 Task: Create a due date automation trigger when advanced on, on the monday after a card is due add fields with custom field "Resume" set to a date in this month at 11:00 AM.
Action: Mouse moved to (1230, 342)
Screenshot: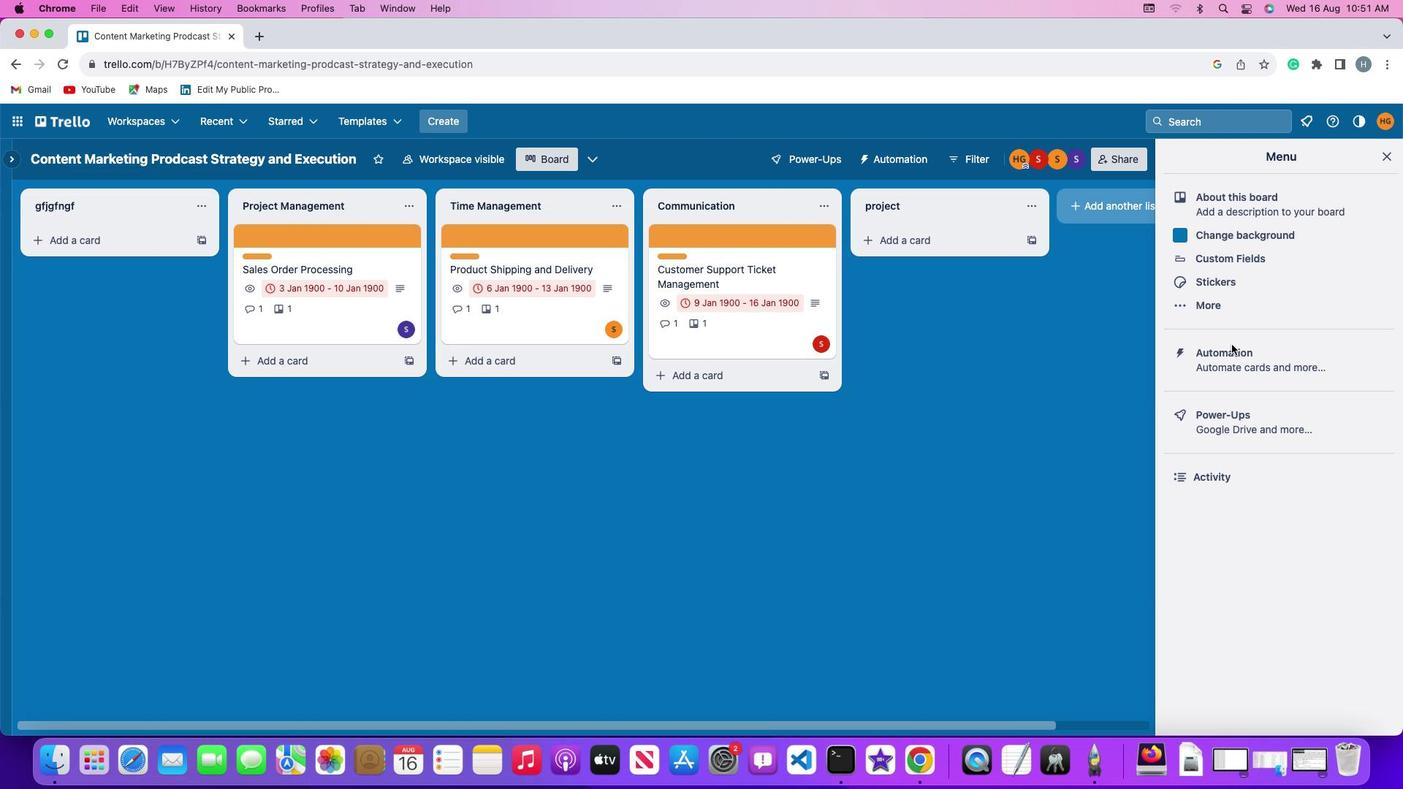 
Action: Mouse pressed left at (1230, 342)
Screenshot: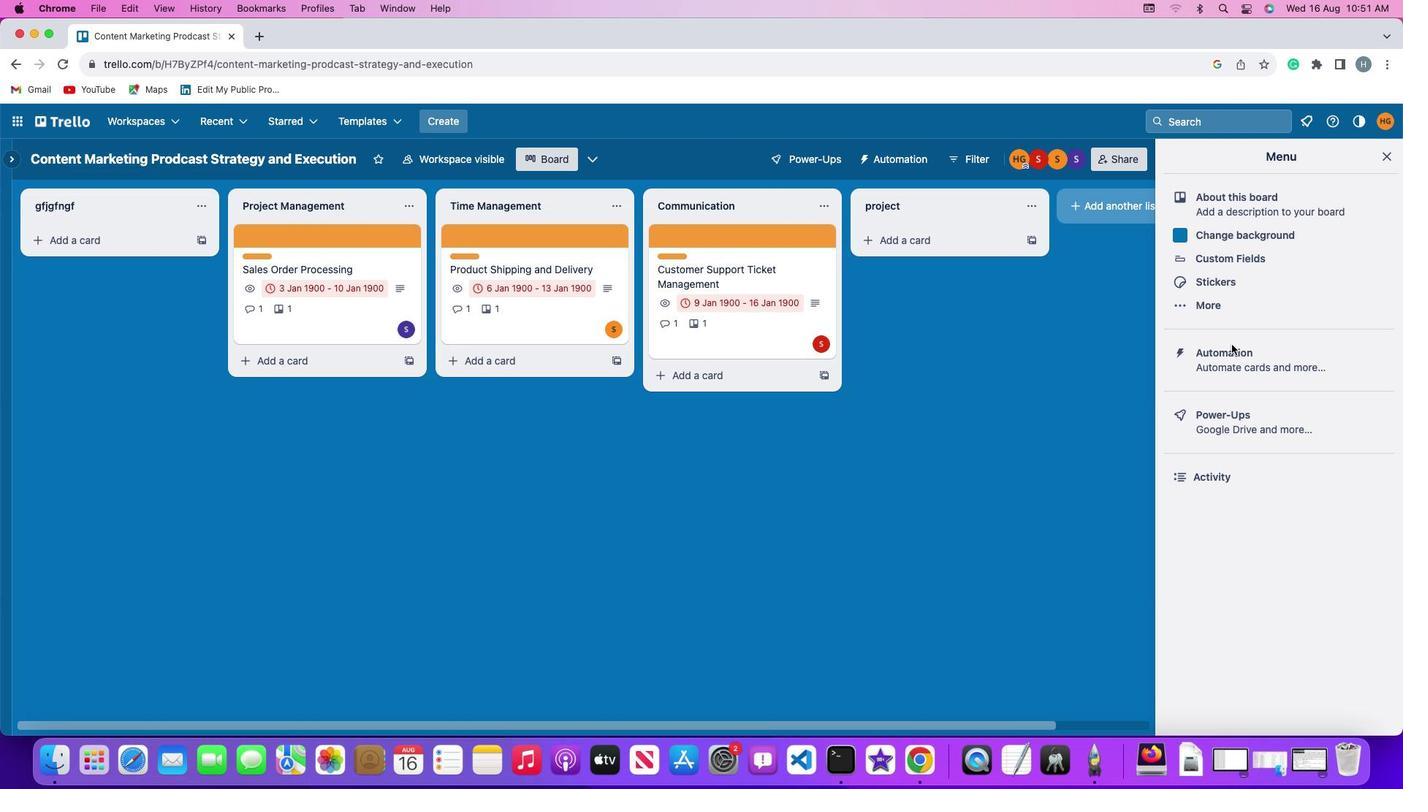 
Action: Mouse pressed left at (1230, 342)
Screenshot: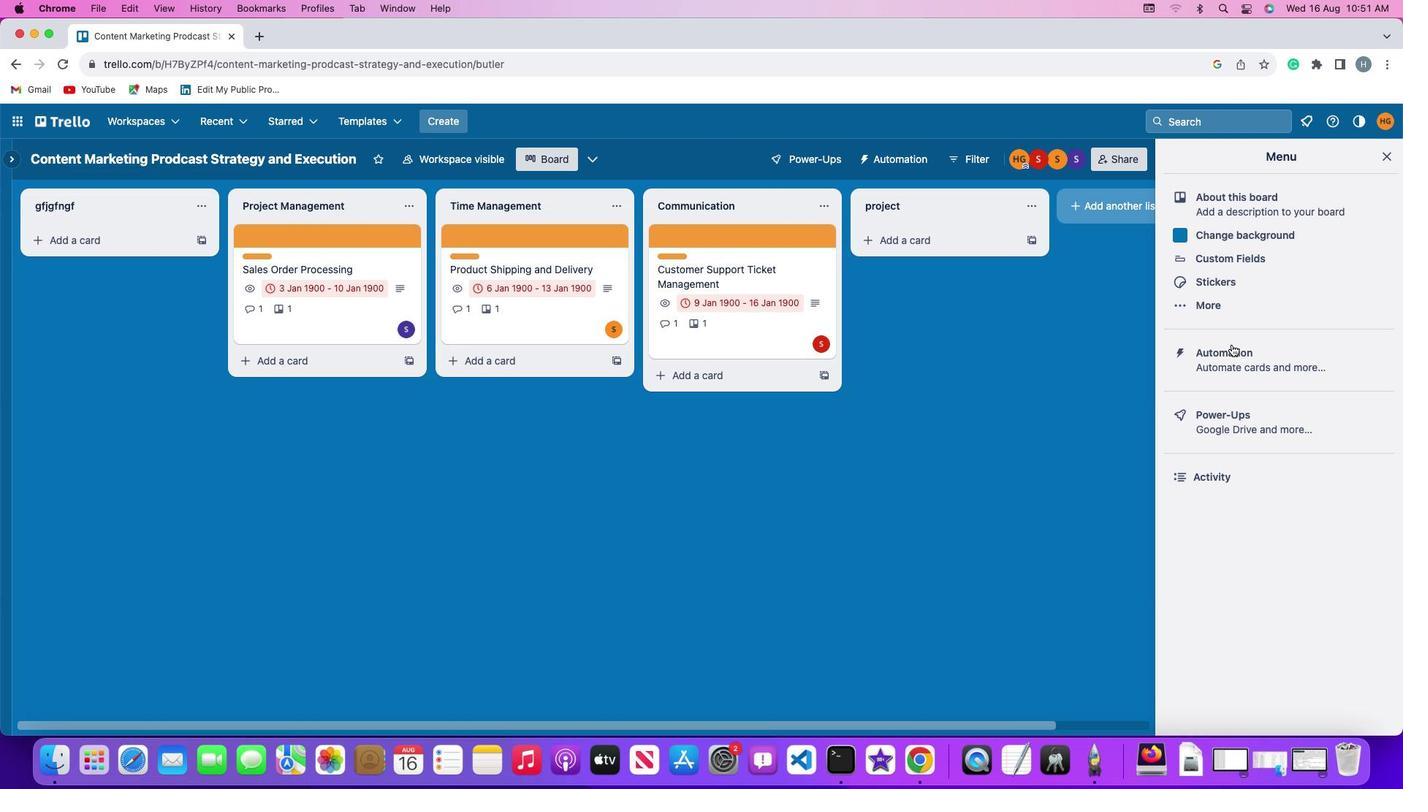 
Action: Mouse moved to (100, 344)
Screenshot: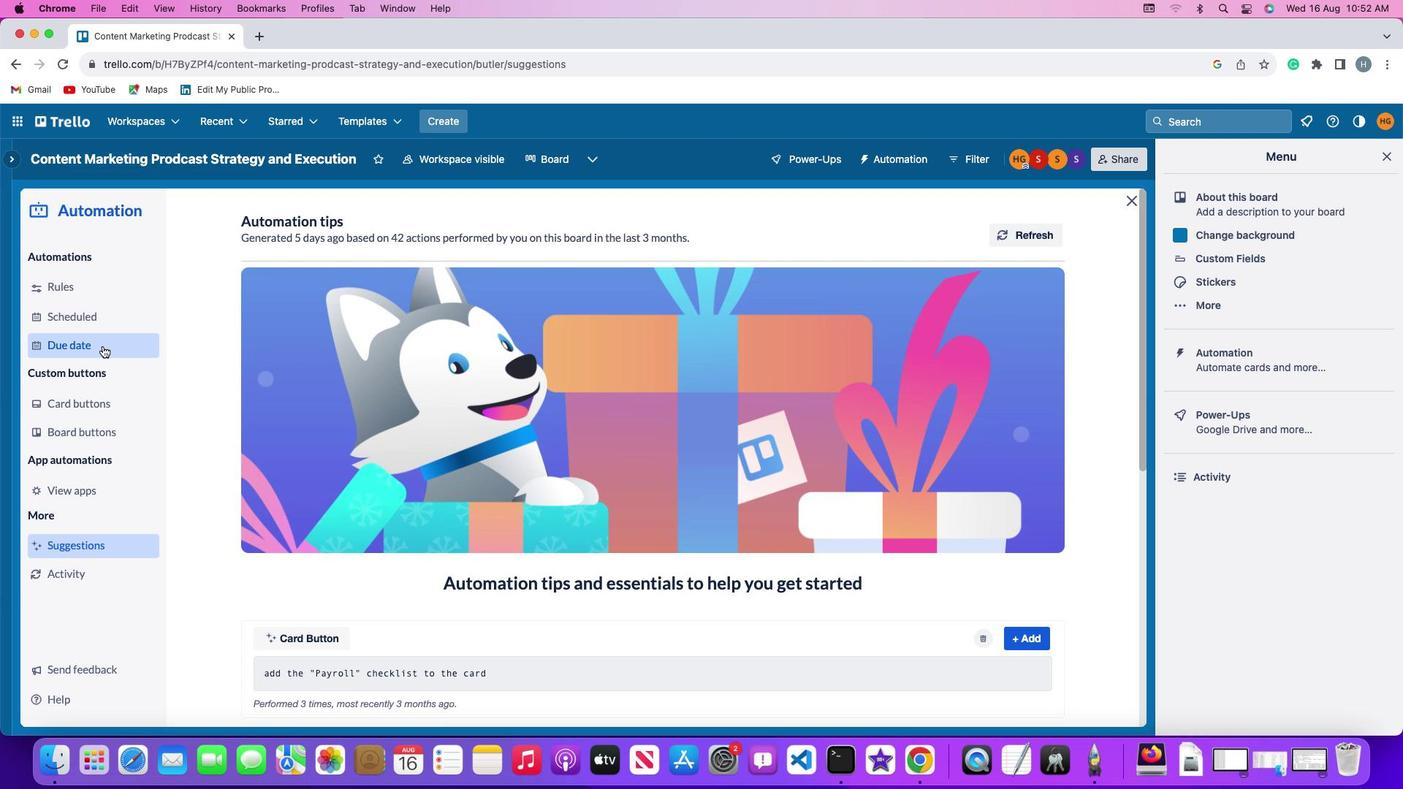 
Action: Mouse pressed left at (100, 344)
Screenshot: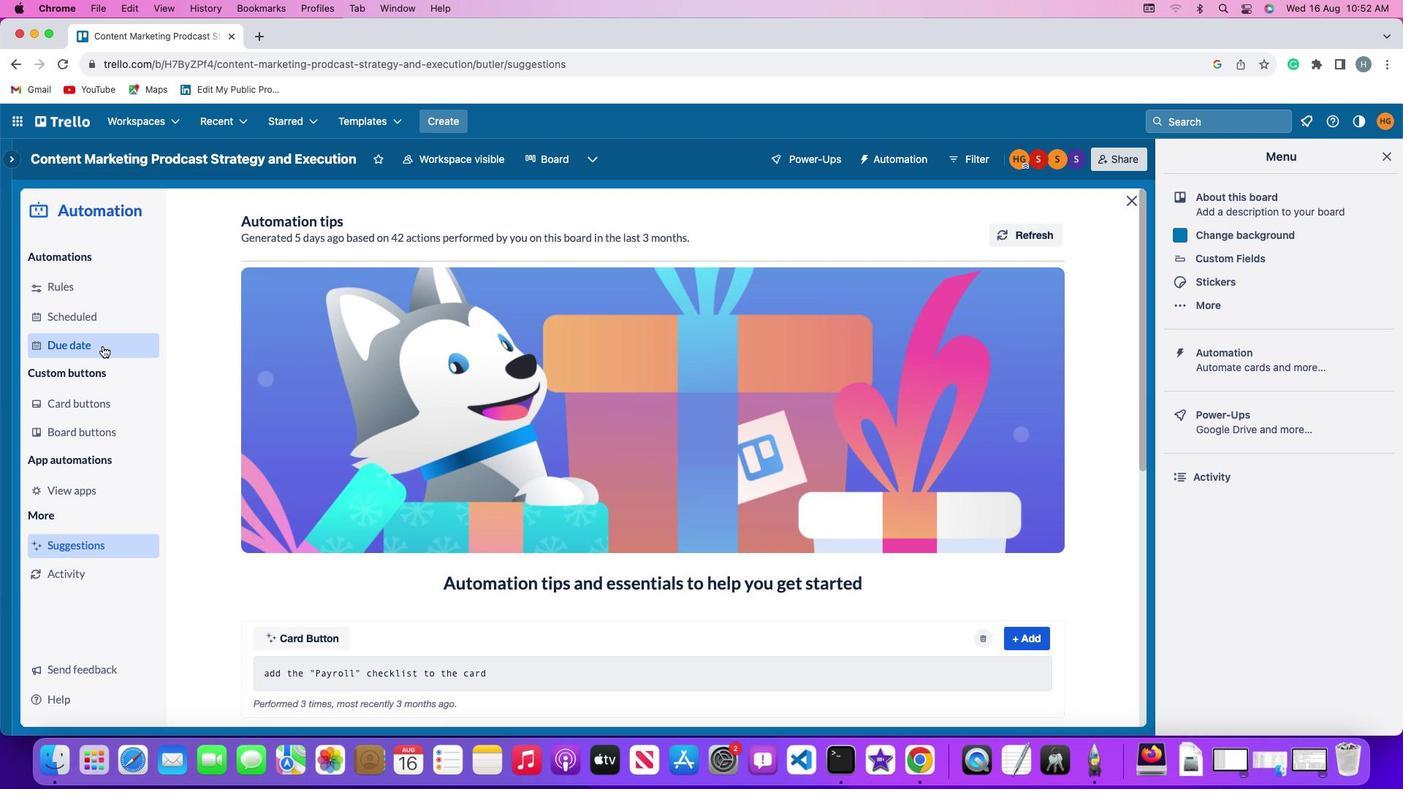 
Action: Mouse moved to (976, 228)
Screenshot: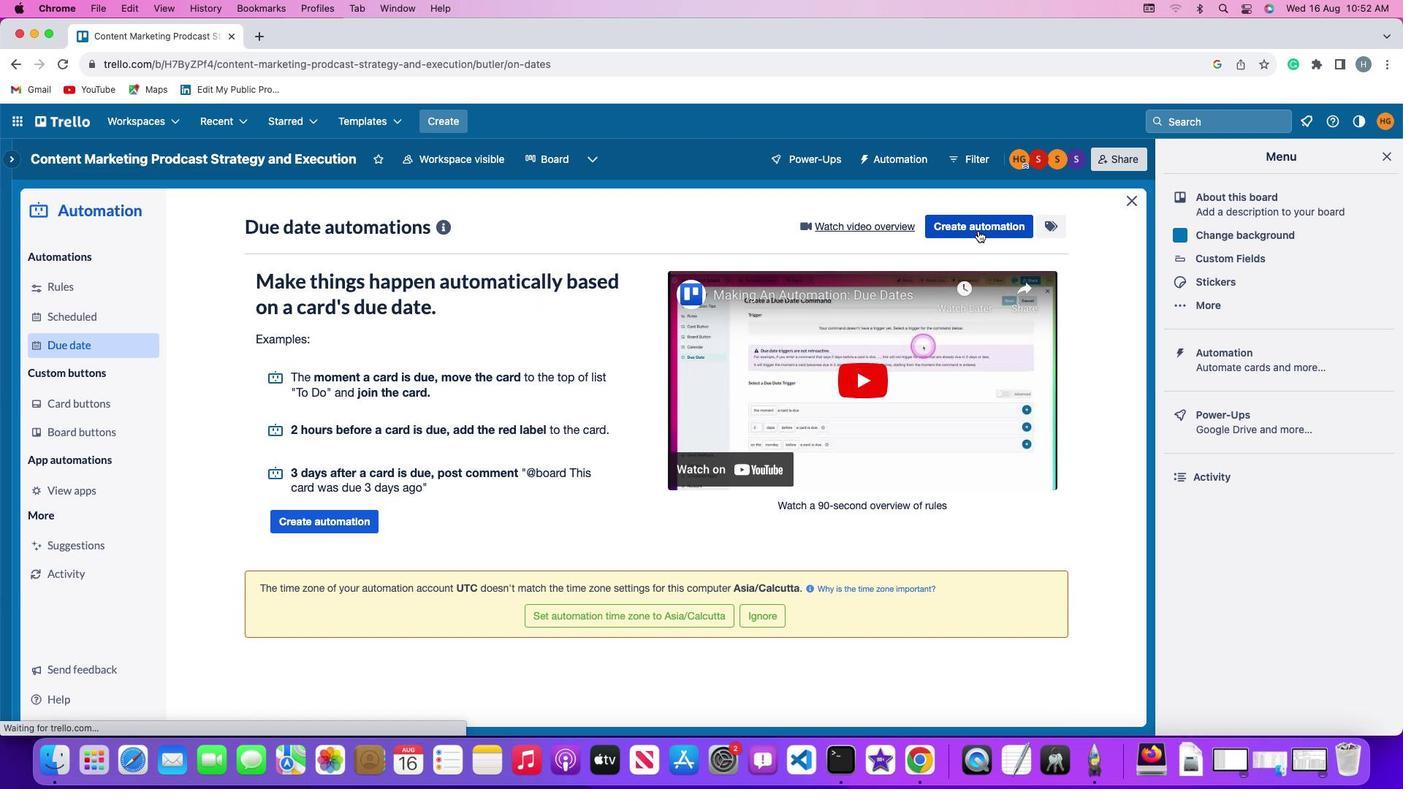 
Action: Mouse pressed left at (976, 228)
Screenshot: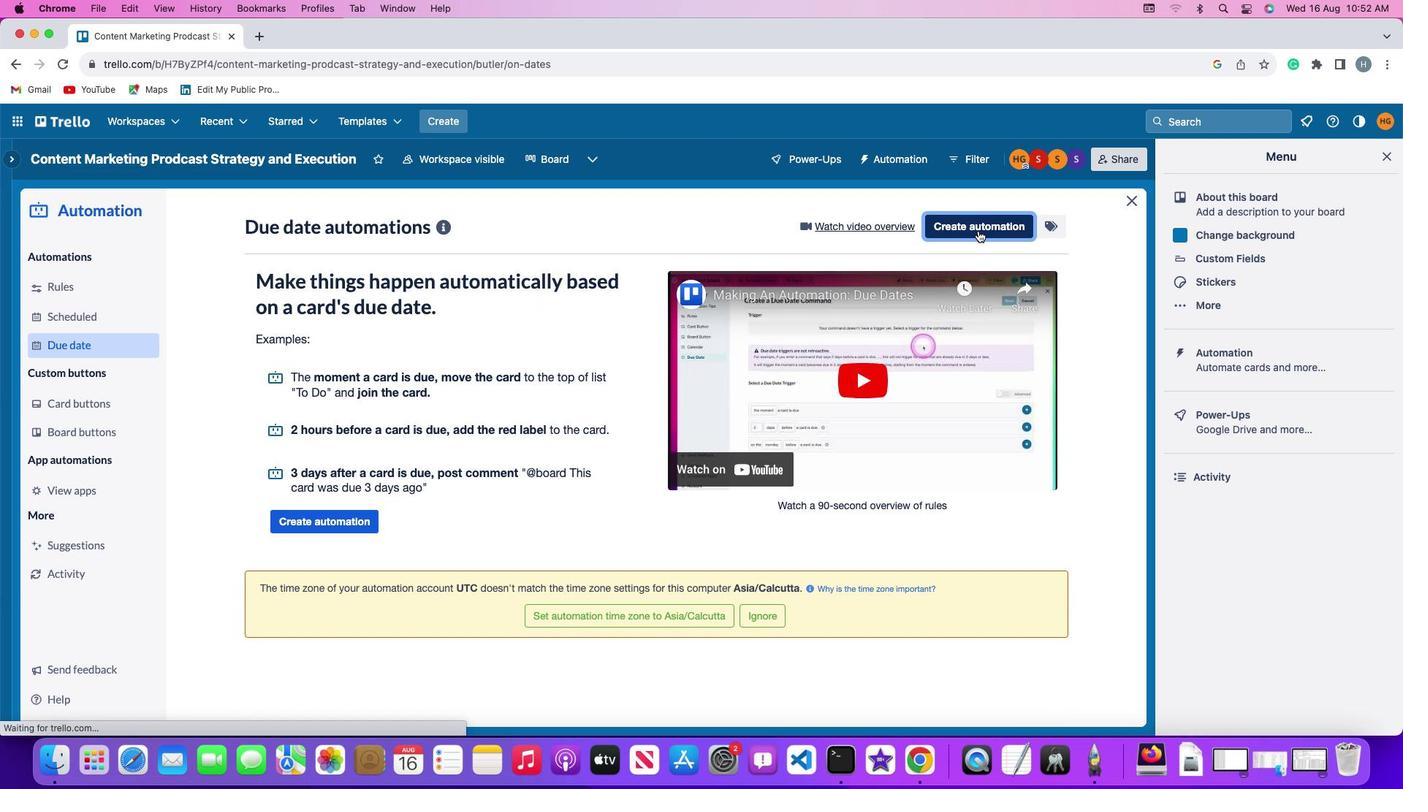 
Action: Mouse moved to (518, 365)
Screenshot: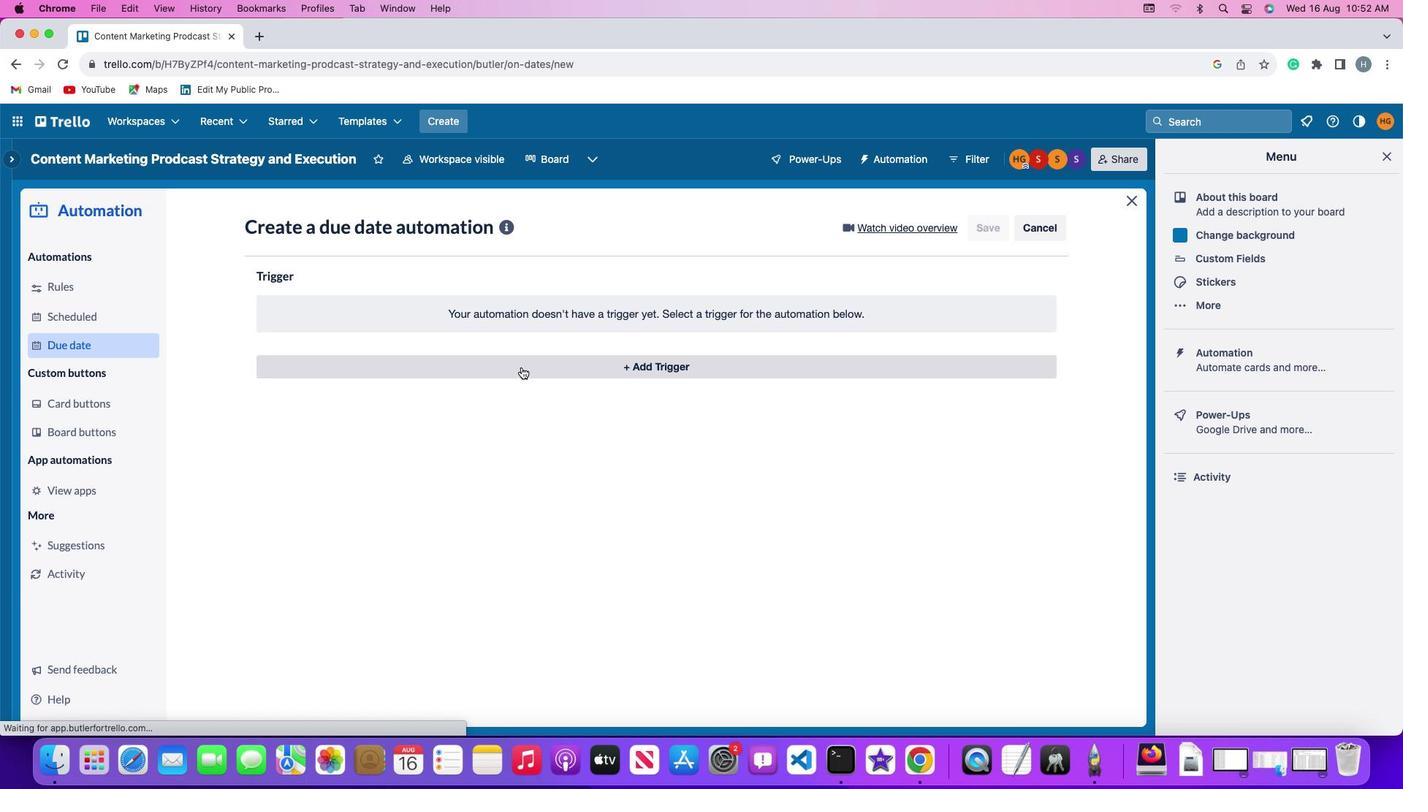 
Action: Mouse pressed left at (518, 365)
Screenshot: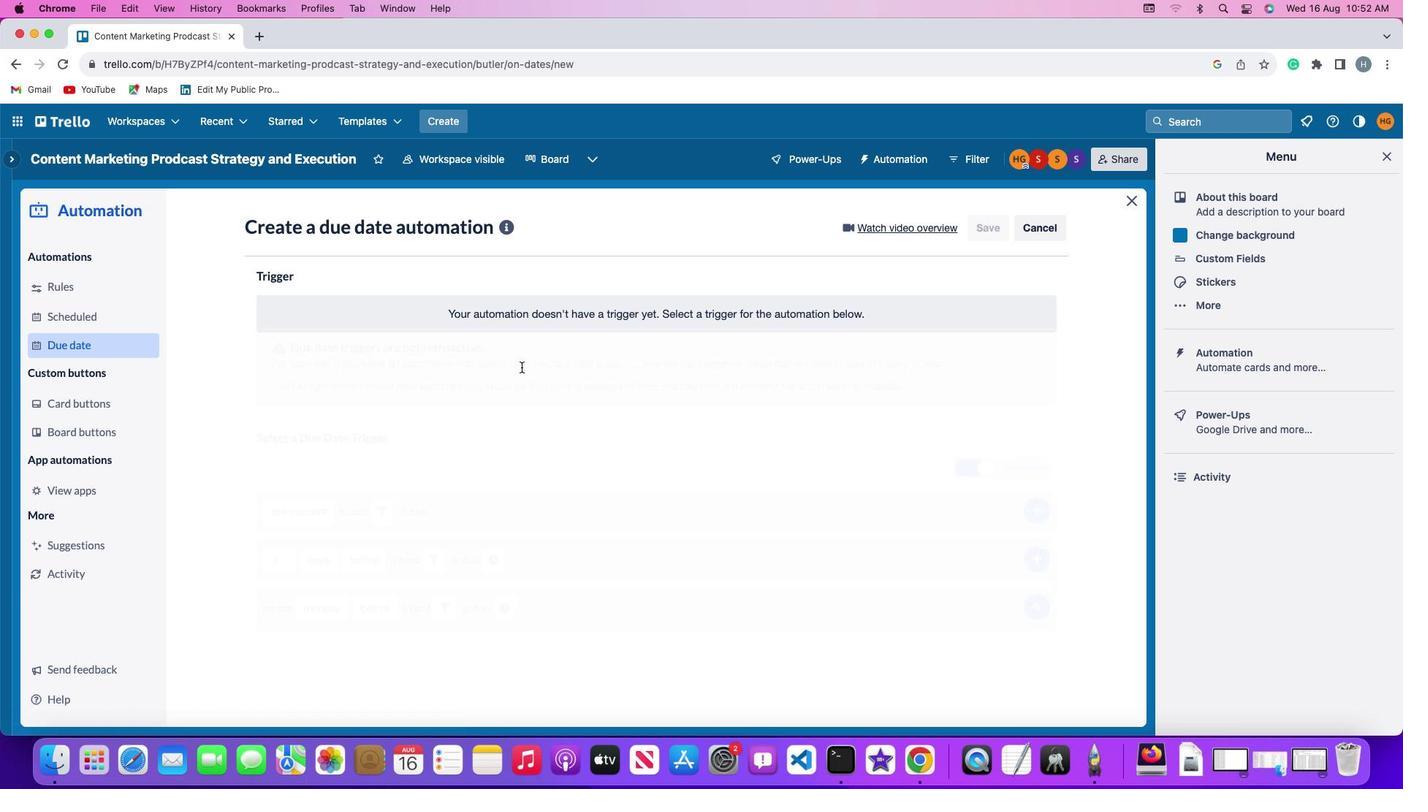 
Action: Mouse moved to (304, 630)
Screenshot: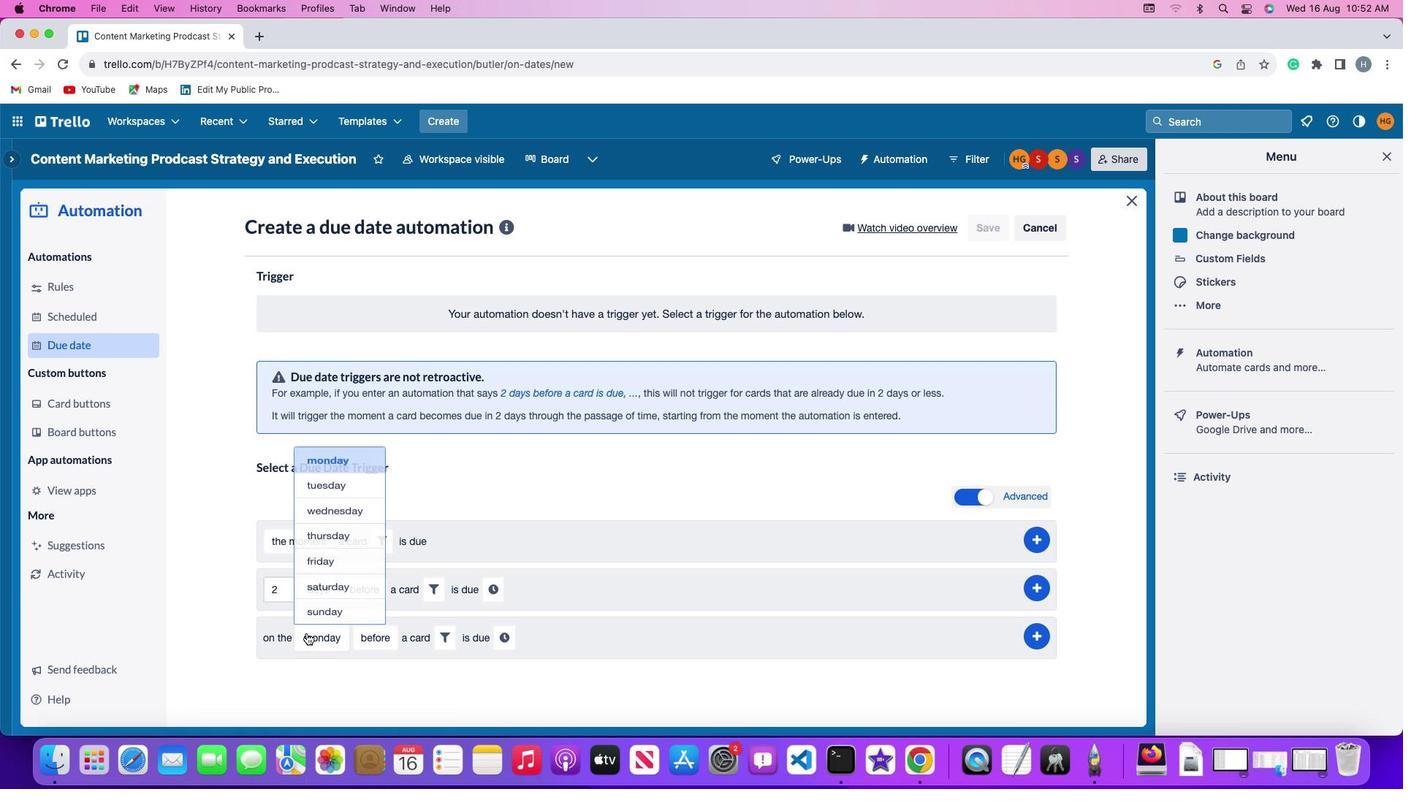 
Action: Mouse pressed left at (304, 630)
Screenshot: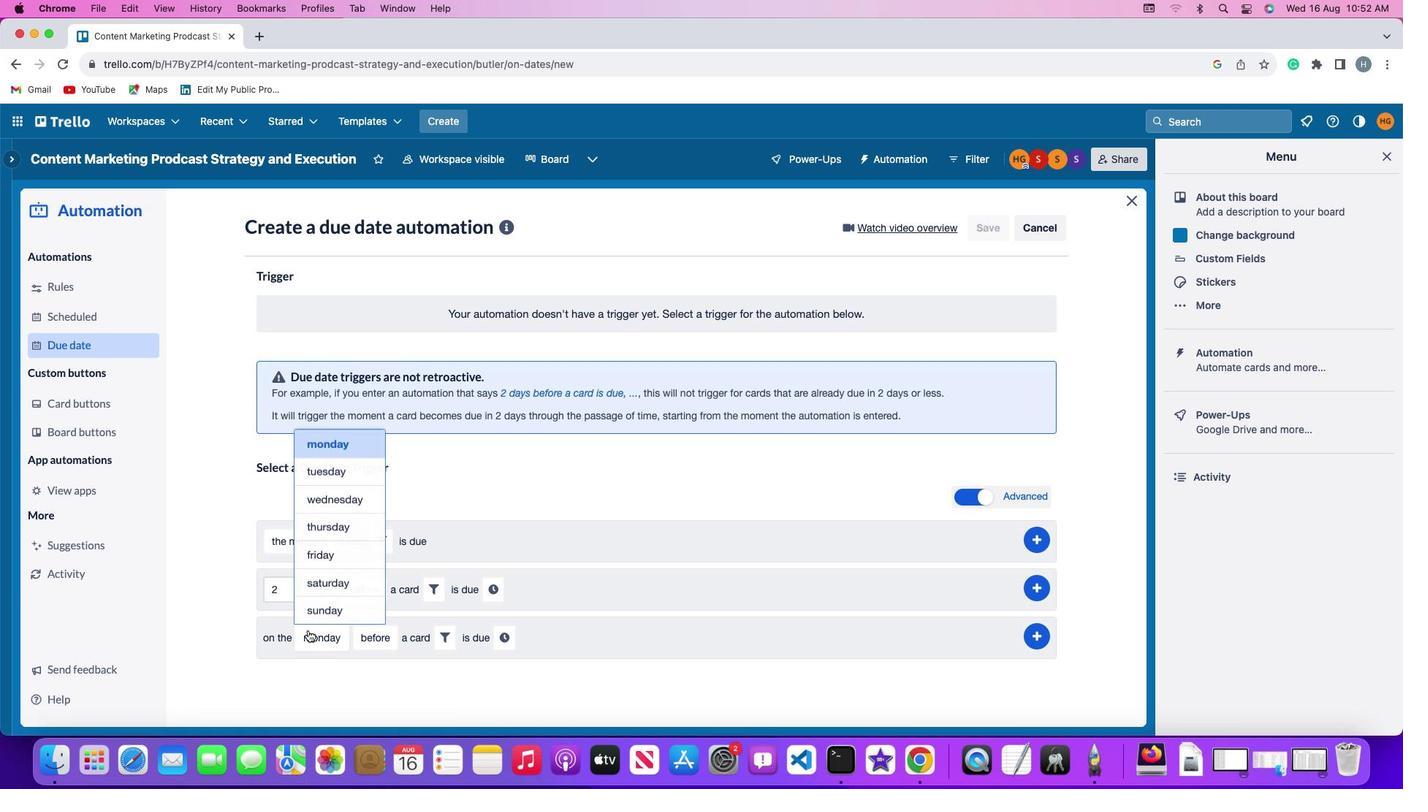 
Action: Mouse moved to (340, 429)
Screenshot: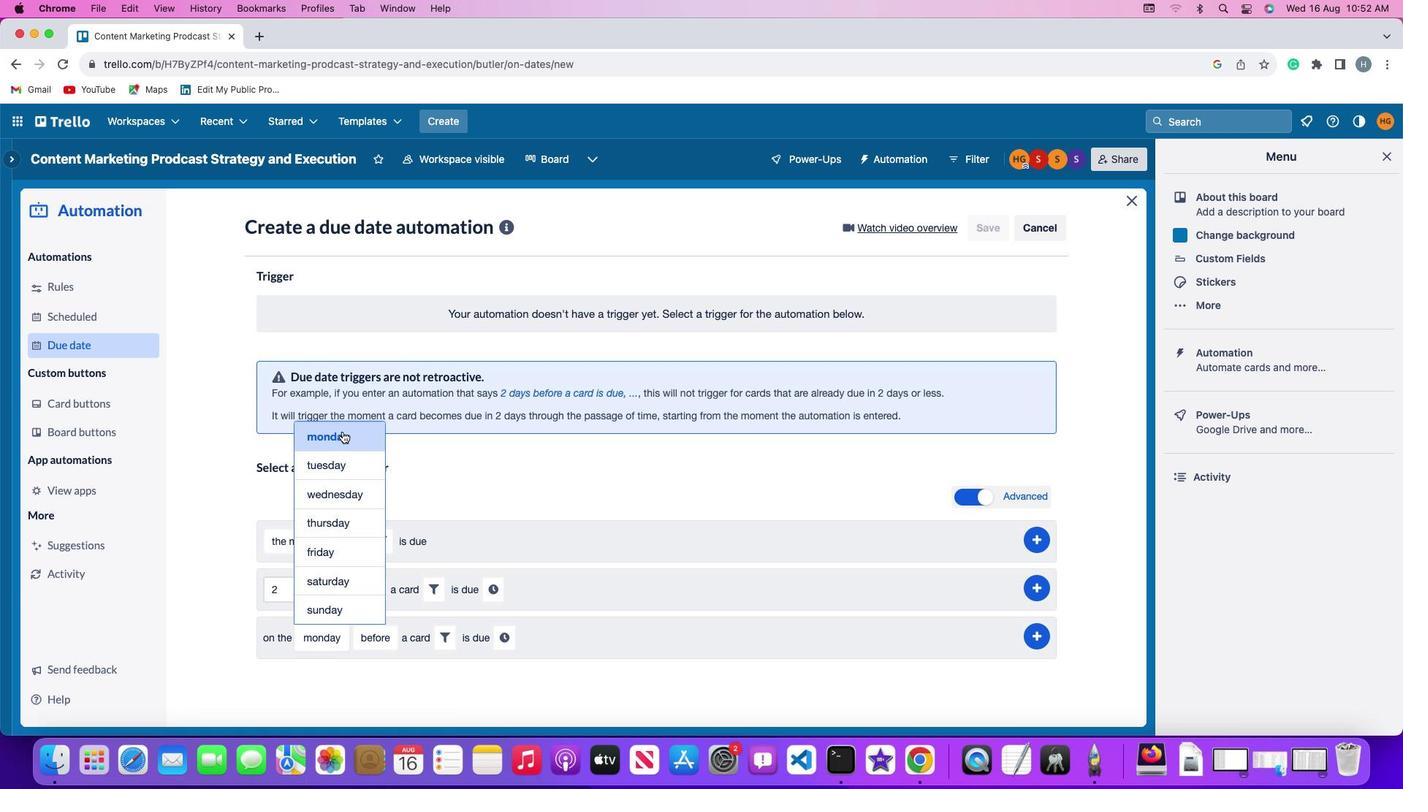 
Action: Mouse pressed left at (340, 429)
Screenshot: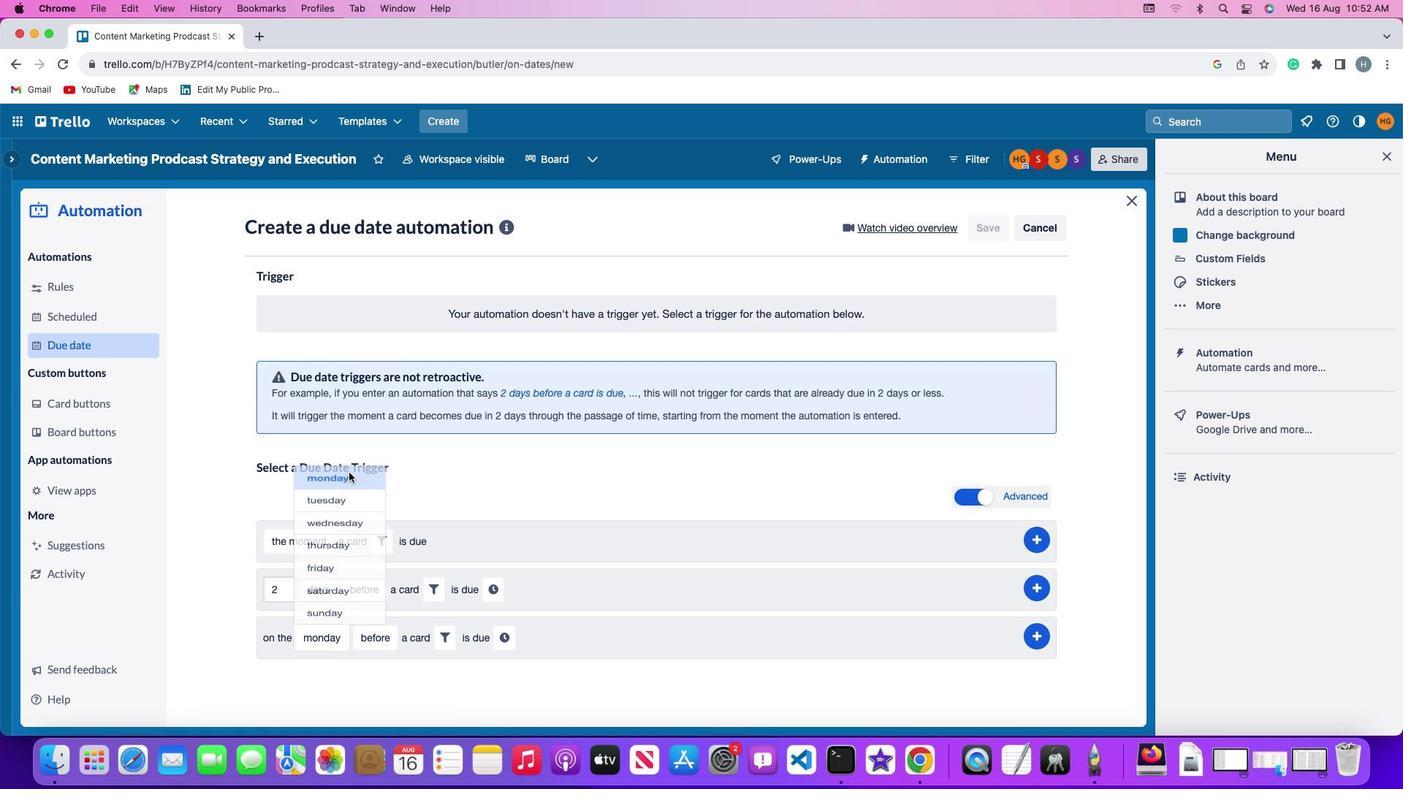 
Action: Mouse moved to (360, 633)
Screenshot: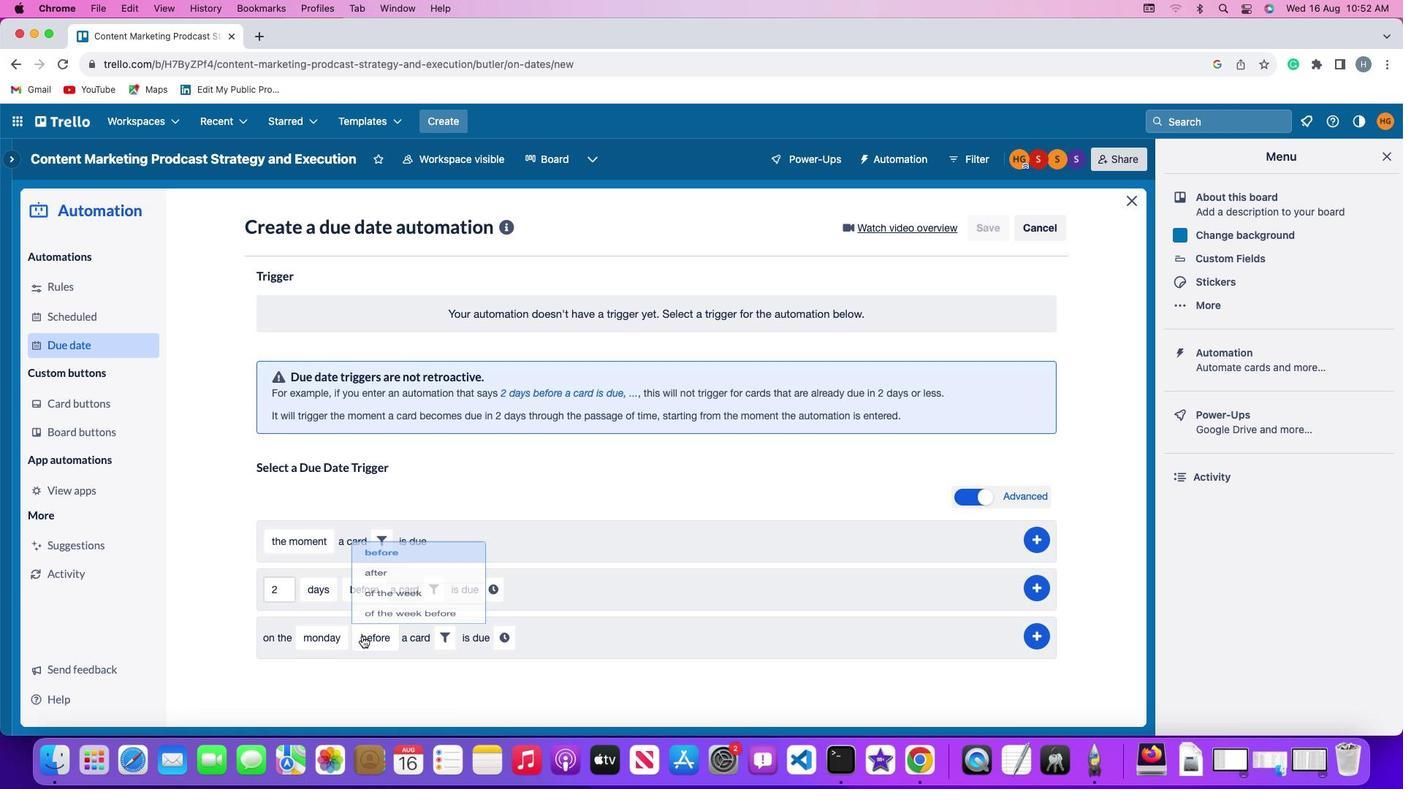 
Action: Mouse pressed left at (360, 633)
Screenshot: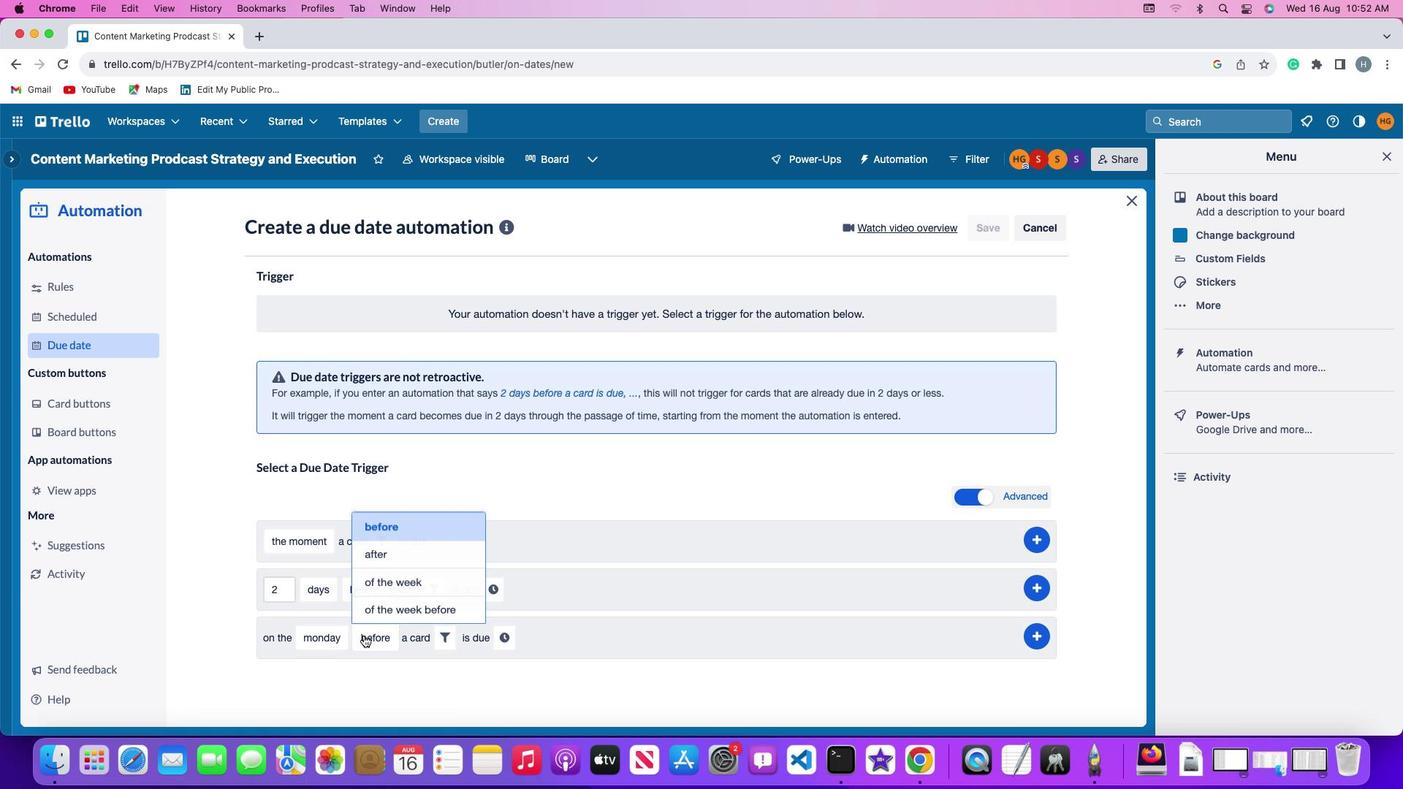
Action: Mouse moved to (383, 543)
Screenshot: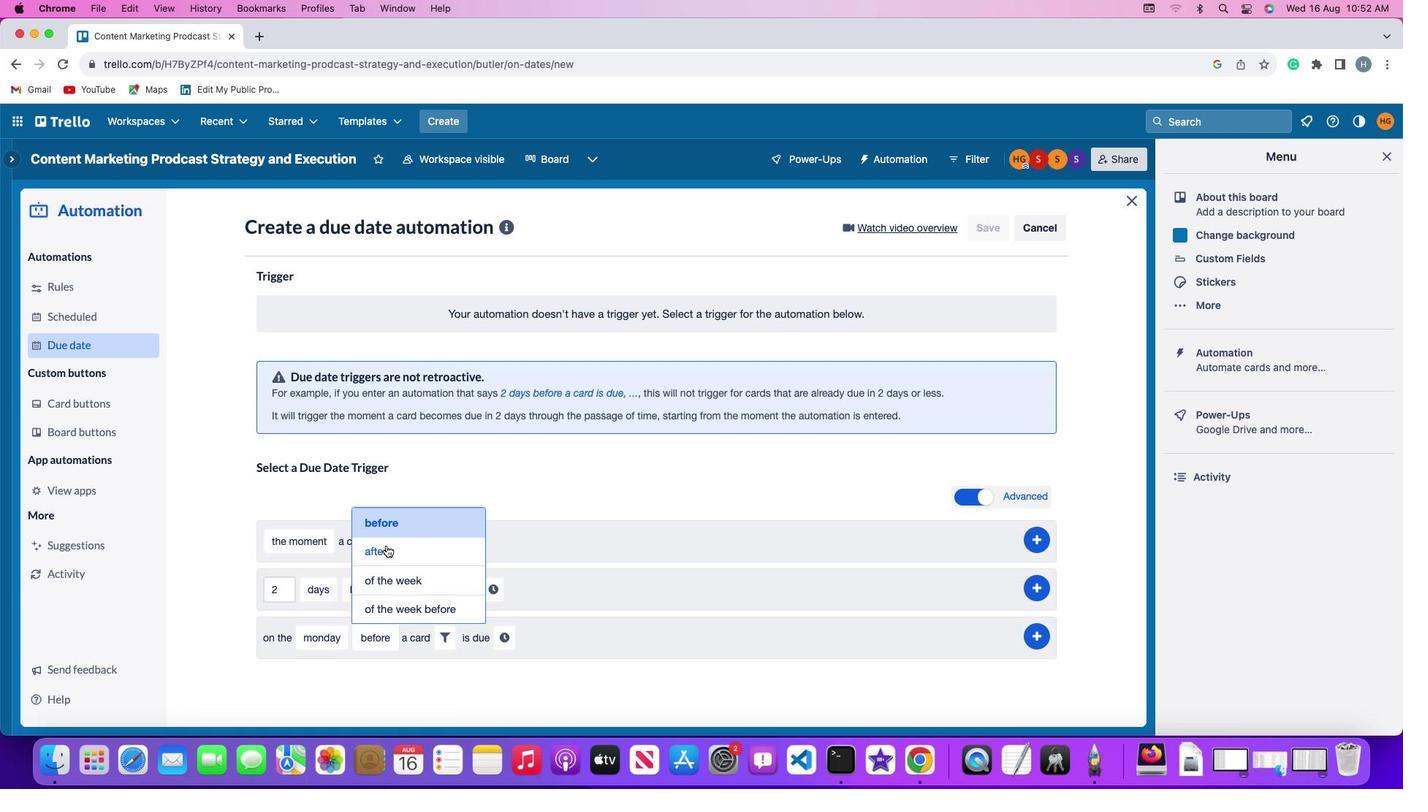 
Action: Mouse pressed left at (383, 543)
Screenshot: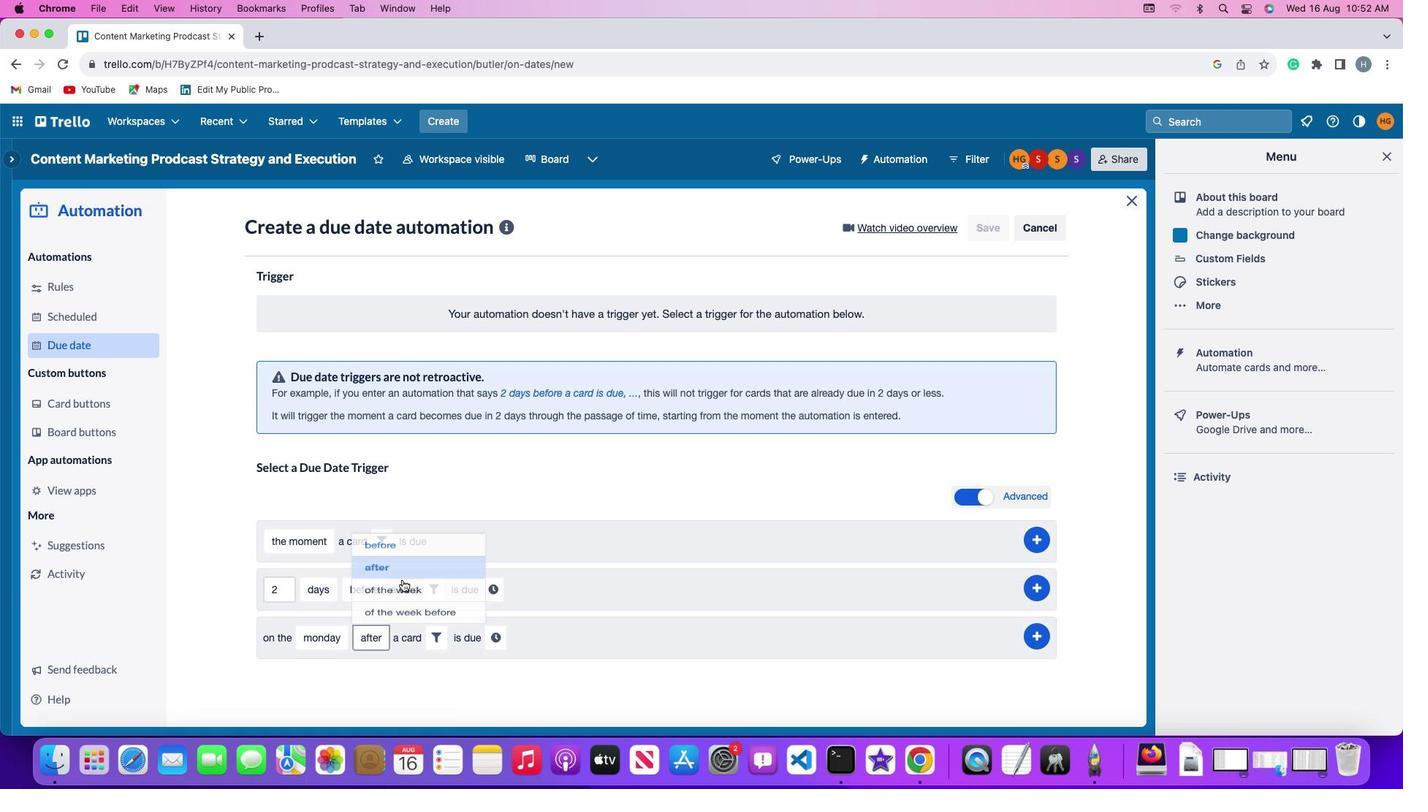 
Action: Mouse moved to (436, 638)
Screenshot: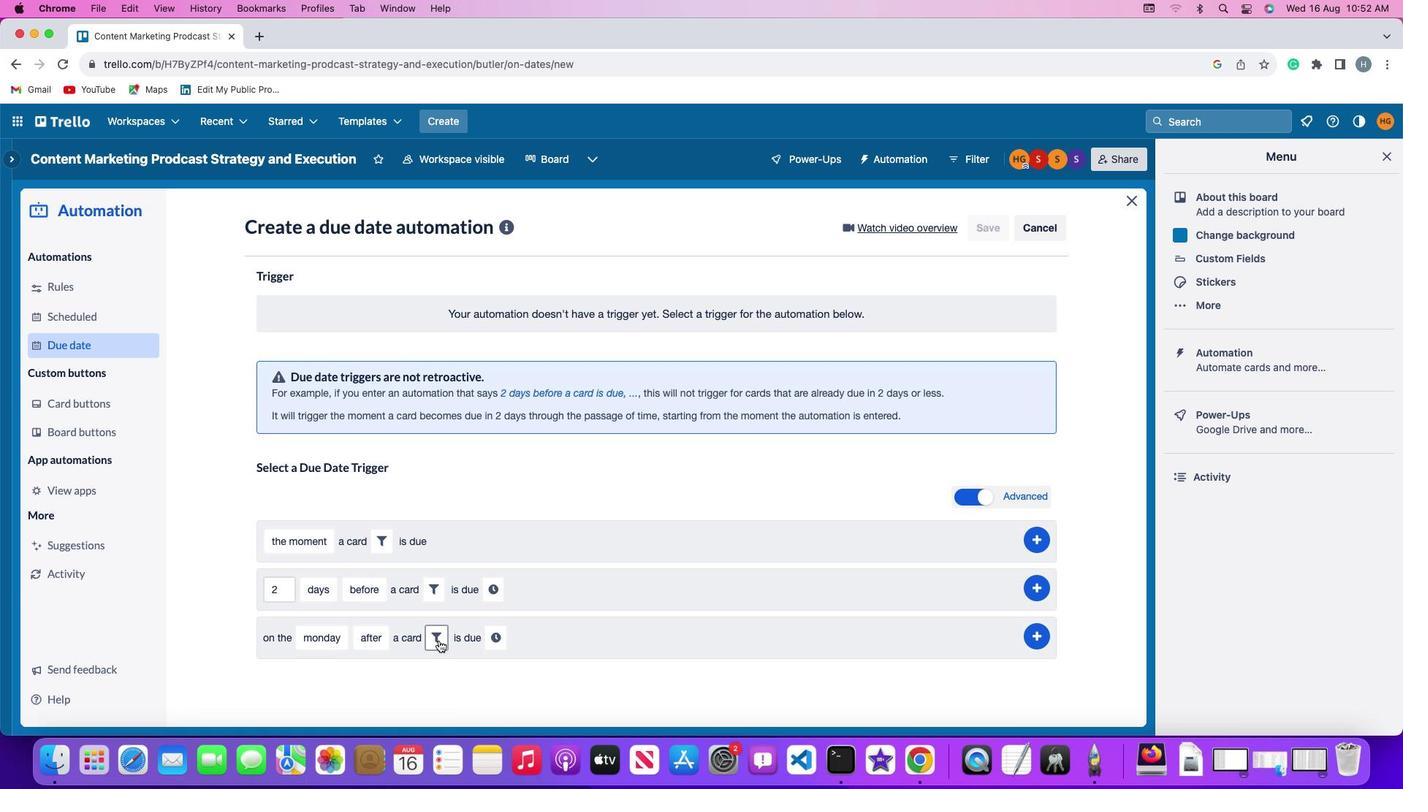 
Action: Mouse pressed left at (436, 638)
Screenshot: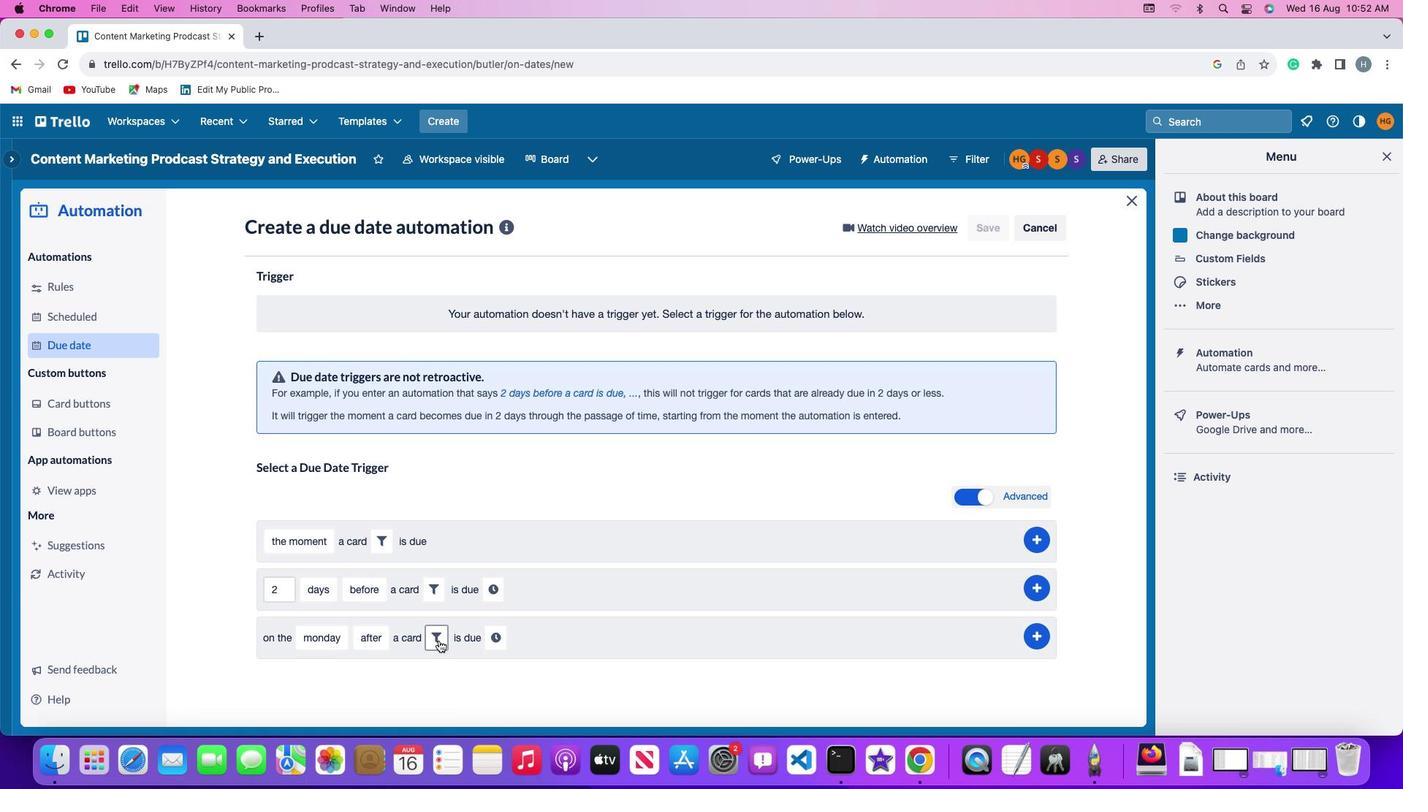 
Action: Mouse moved to (673, 678)
Screenshot: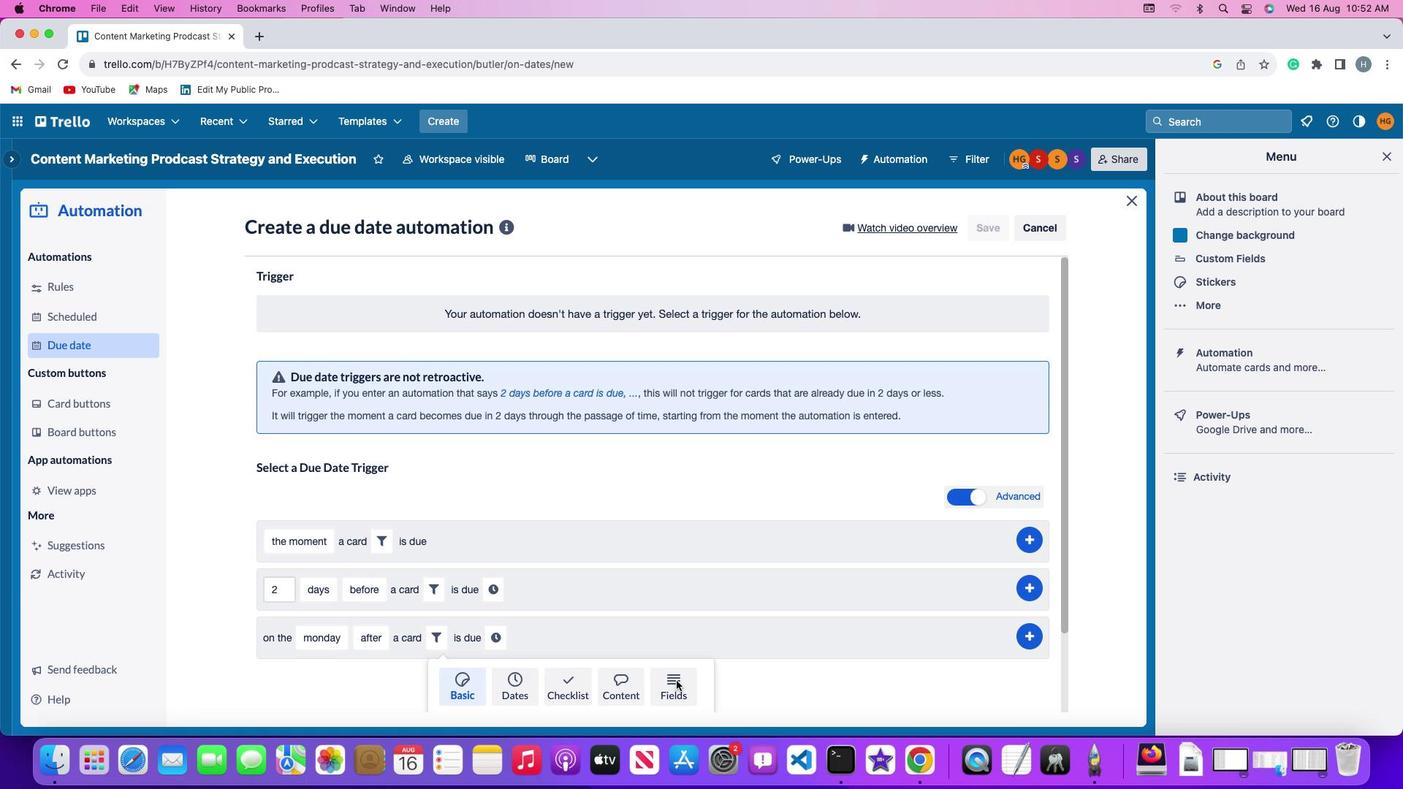 
Action: Mouse pressed left at (673, 678)
Screenshot: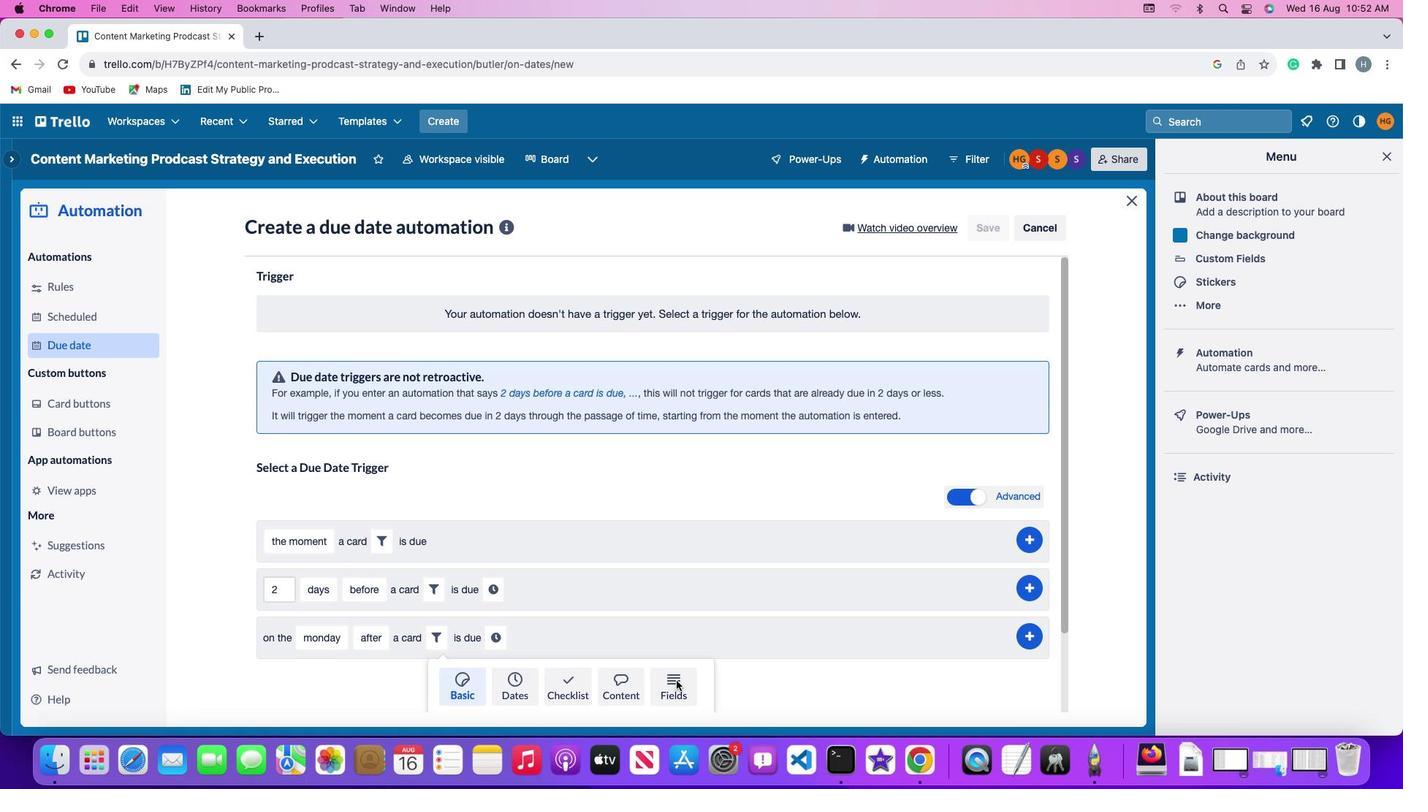 
Action: Mouse moved to (390, 690)
Screenshot: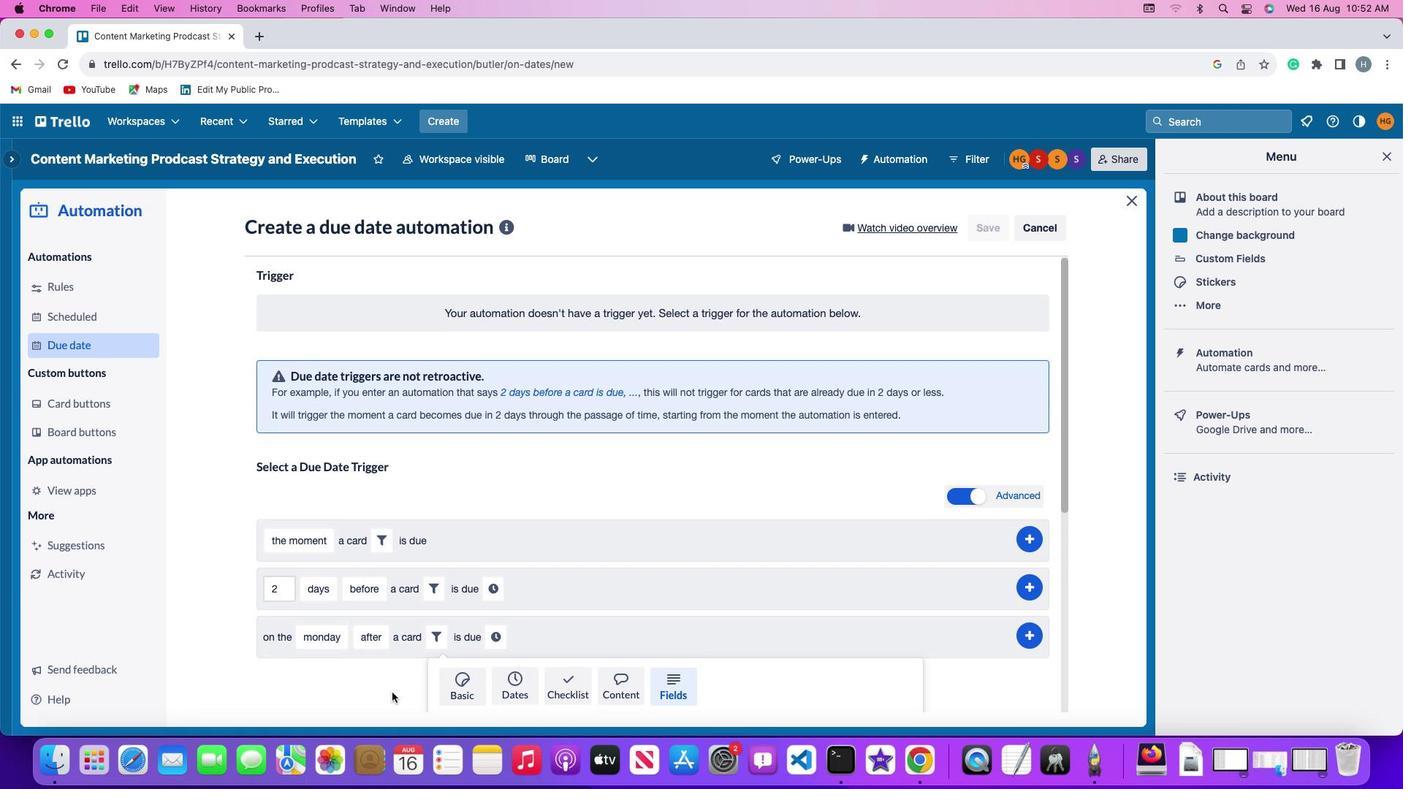 
Action: Mouse scrolled (390, 690) with delta (-1, -2)
Screenshot: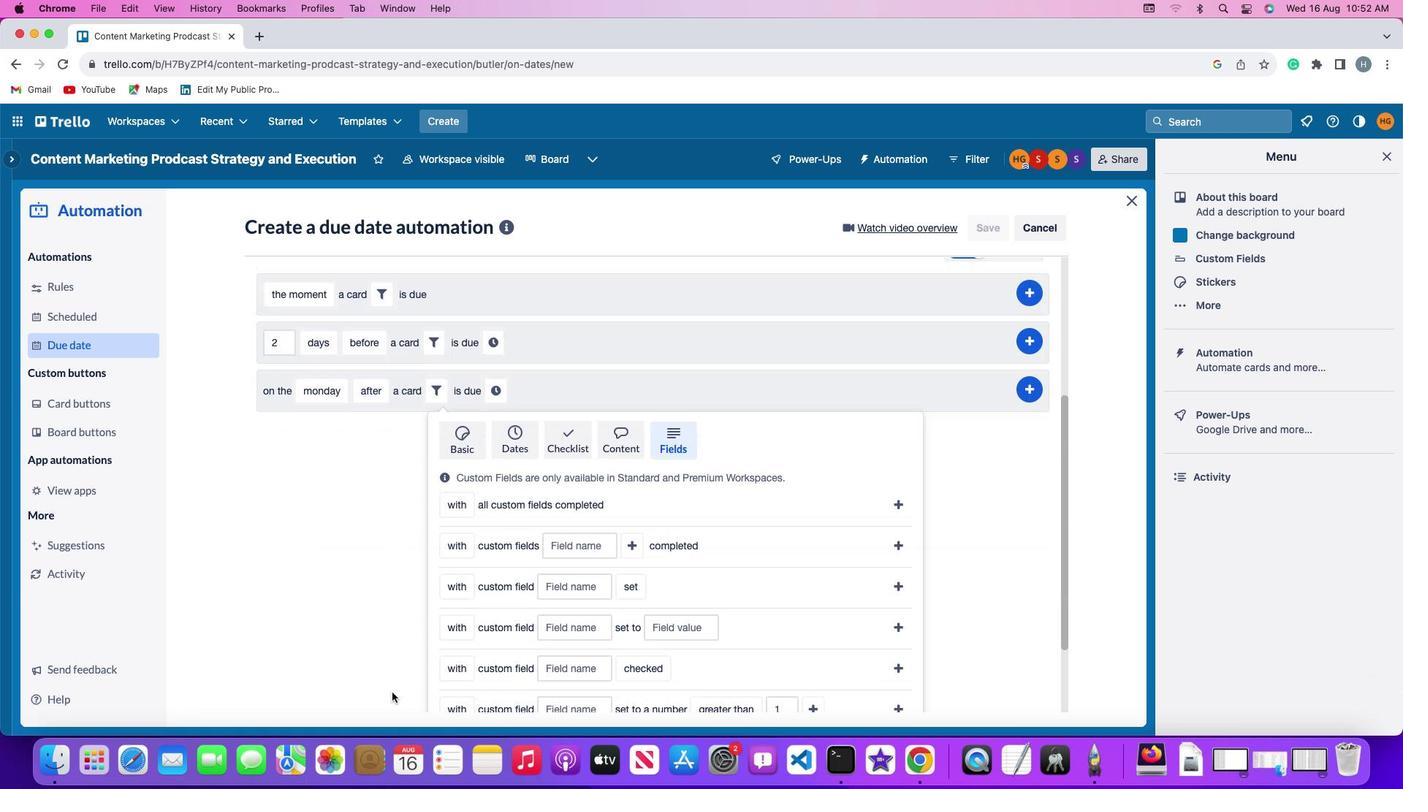 
Action: Mouse scrolled (390, 690) with delta (-1, -2)
Screenshot: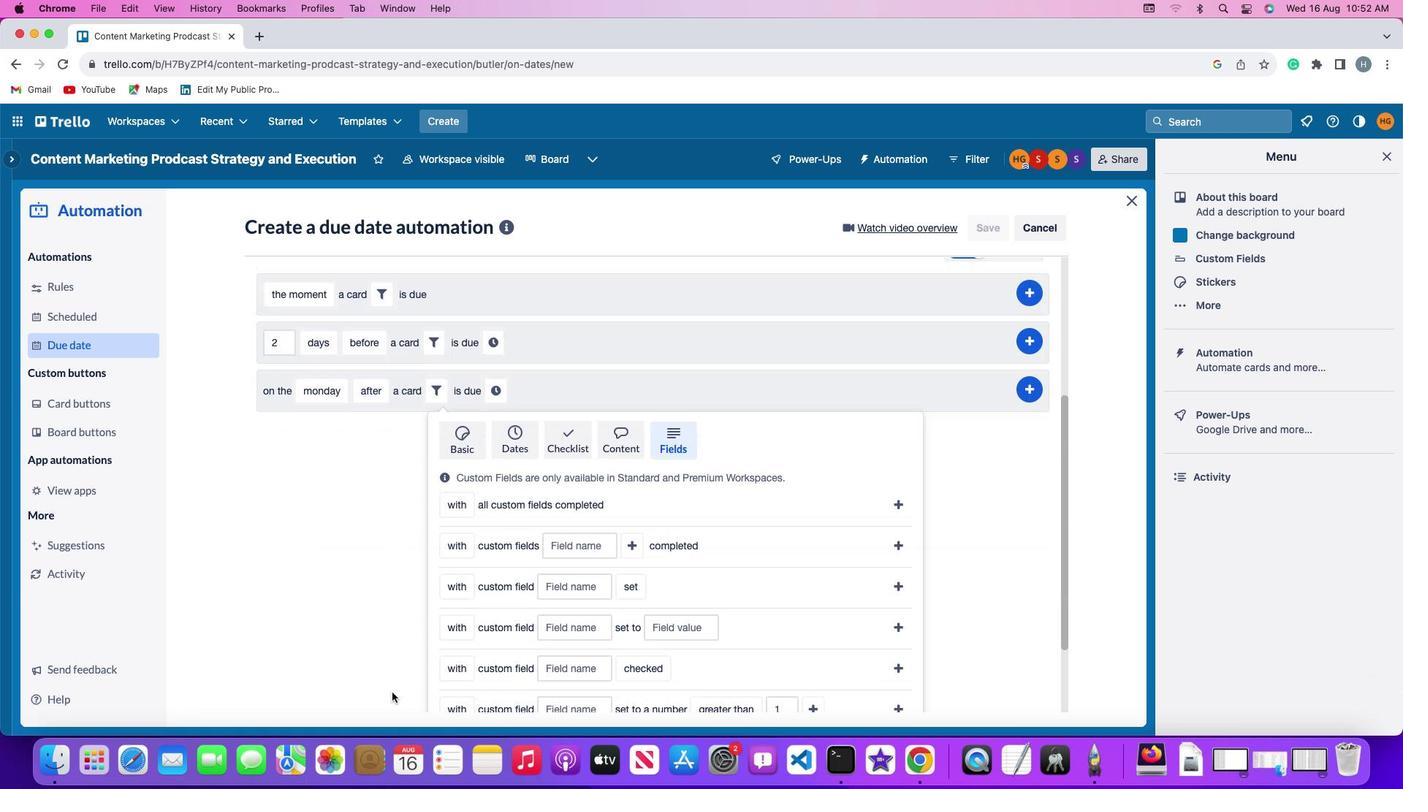 
Action: Mouse scrolled (390, 690) with delta (-1, -3)
Screenshot: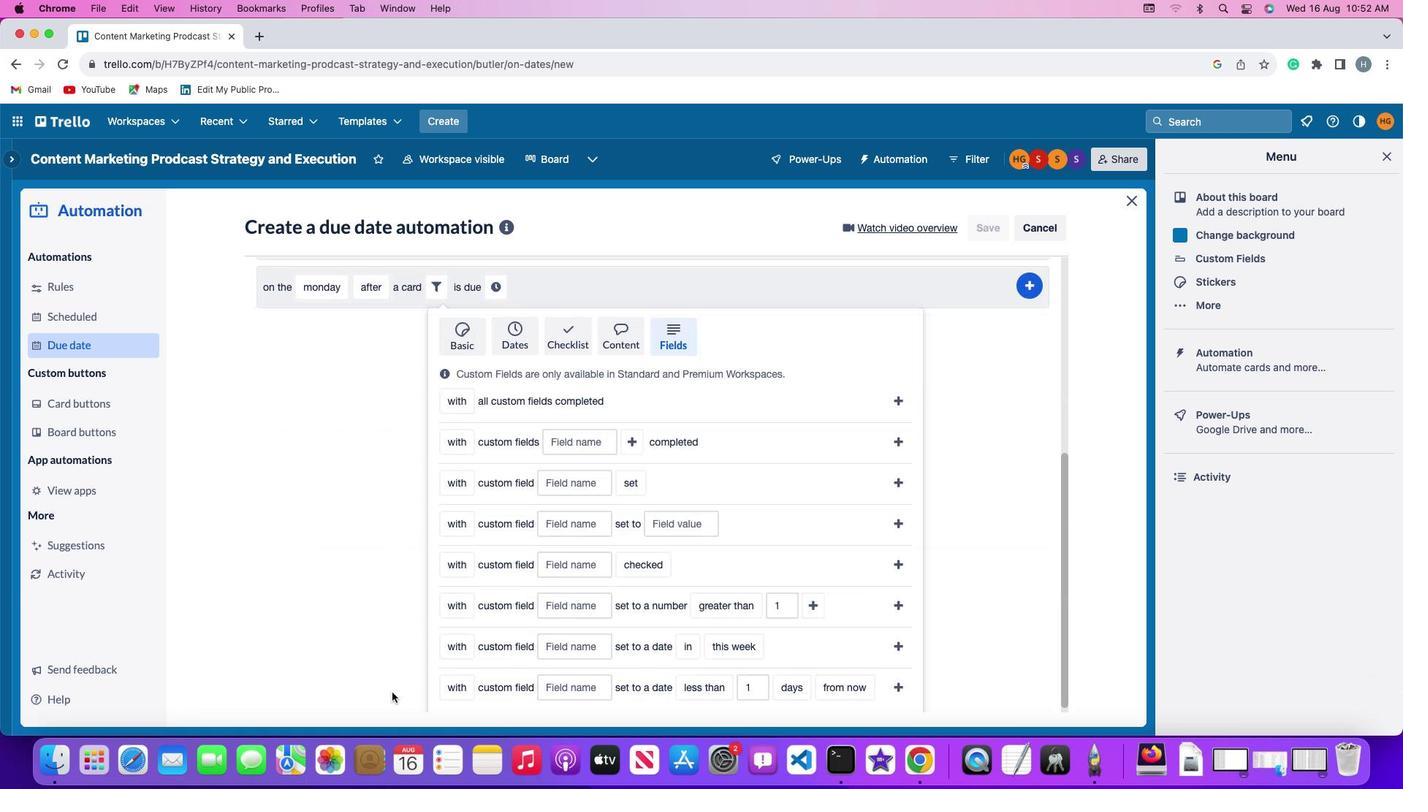 
Action: Mouse scrolled (390, 690) with delta (-1, -5)
Screenshot: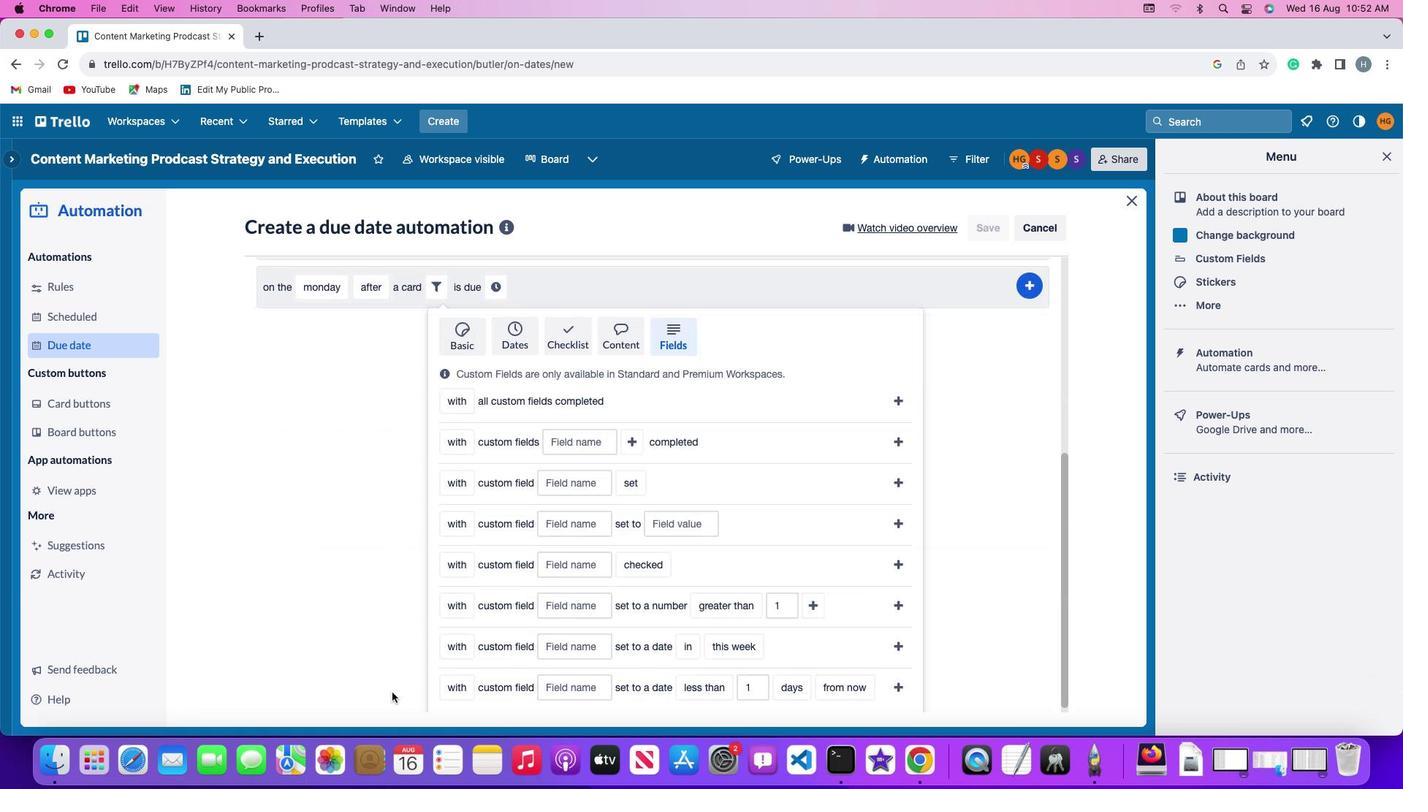 
Action: Mouse scrolled (390, 690) with delta (-1, -5)
Screenshot: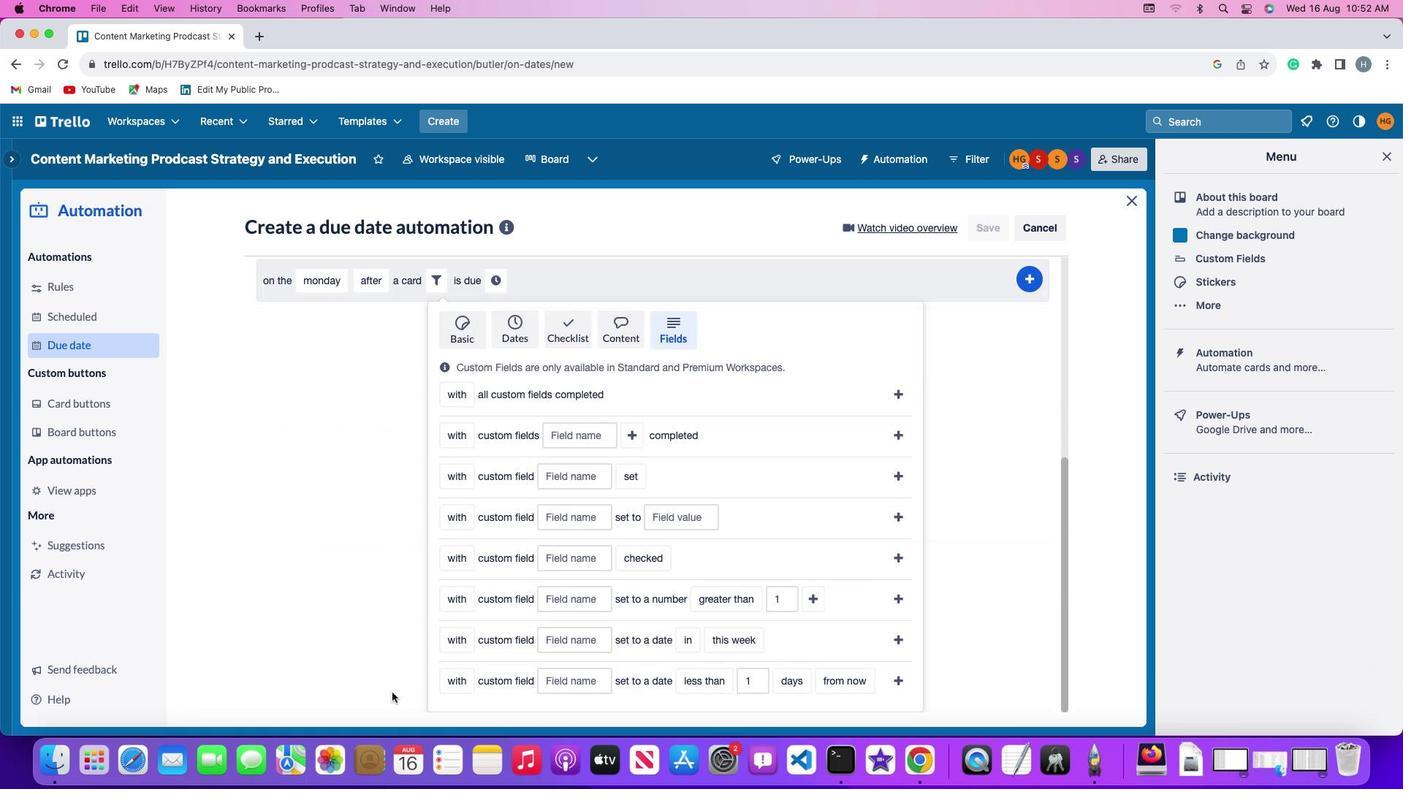 
Action: Mouse scrolled (390, 690) with delta (-1, -5)
Screenshot: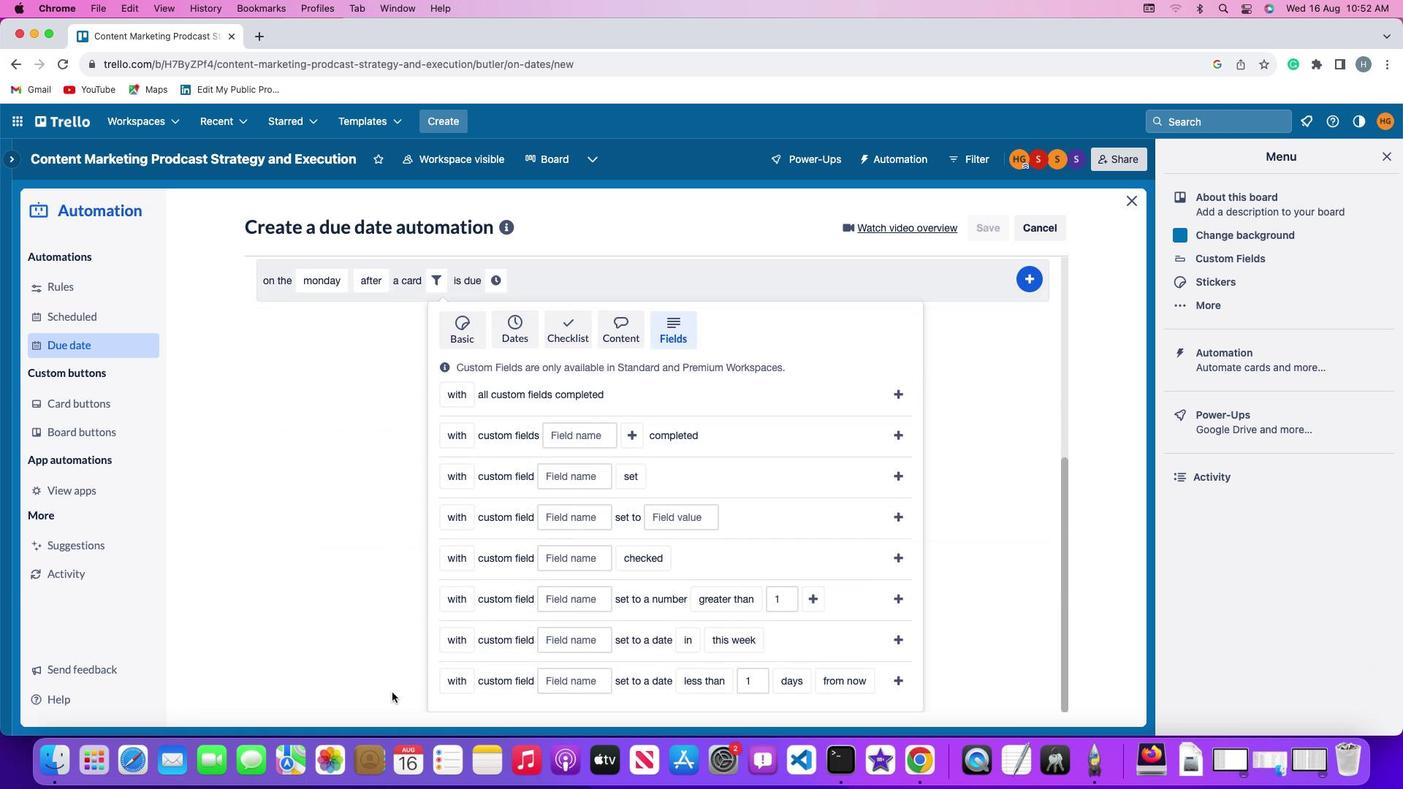 
Action: Mouse scrolled (390, 690) with delta (-1, -2)
Screenshot: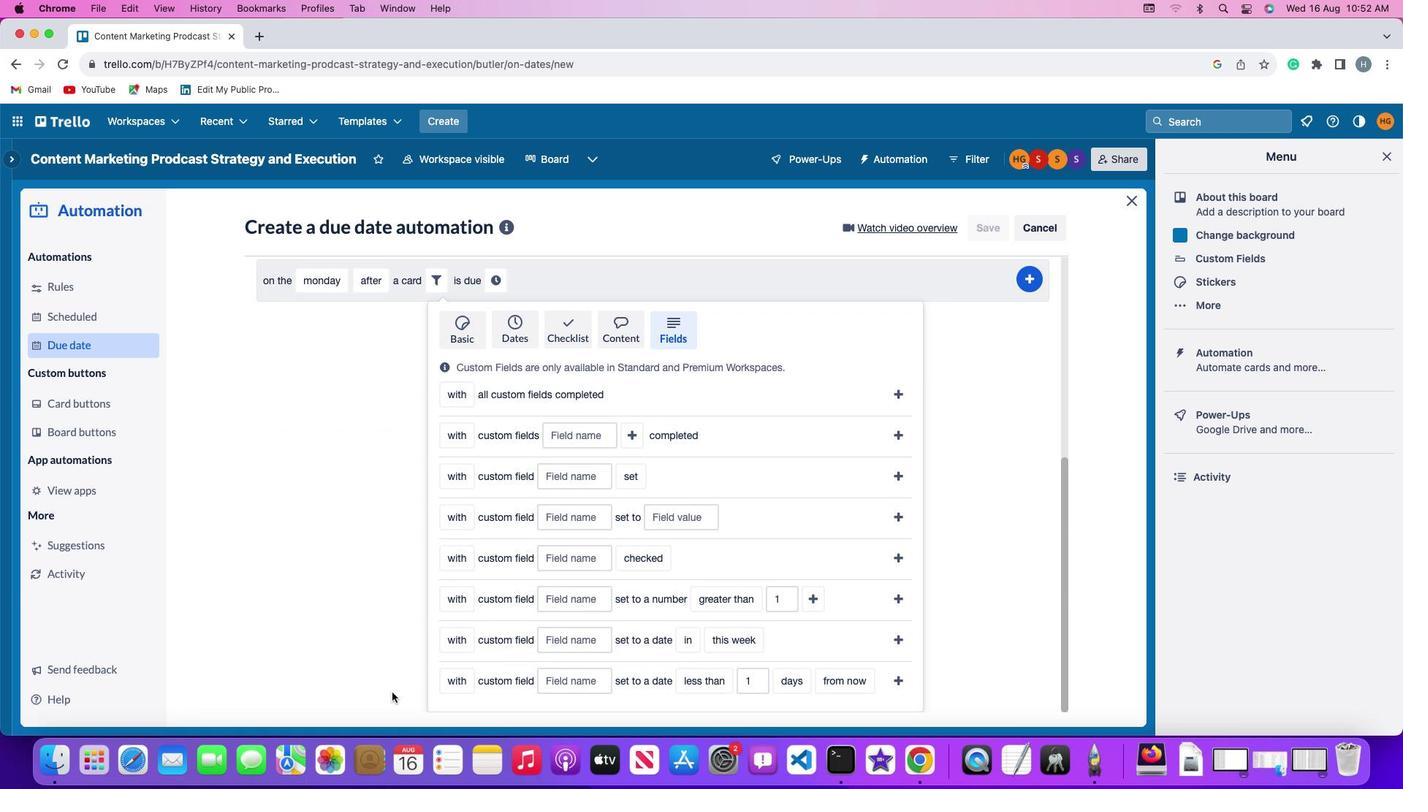 
Action: Mouse scrolled (390, 690) with delta (-1, -2)
Screenshot: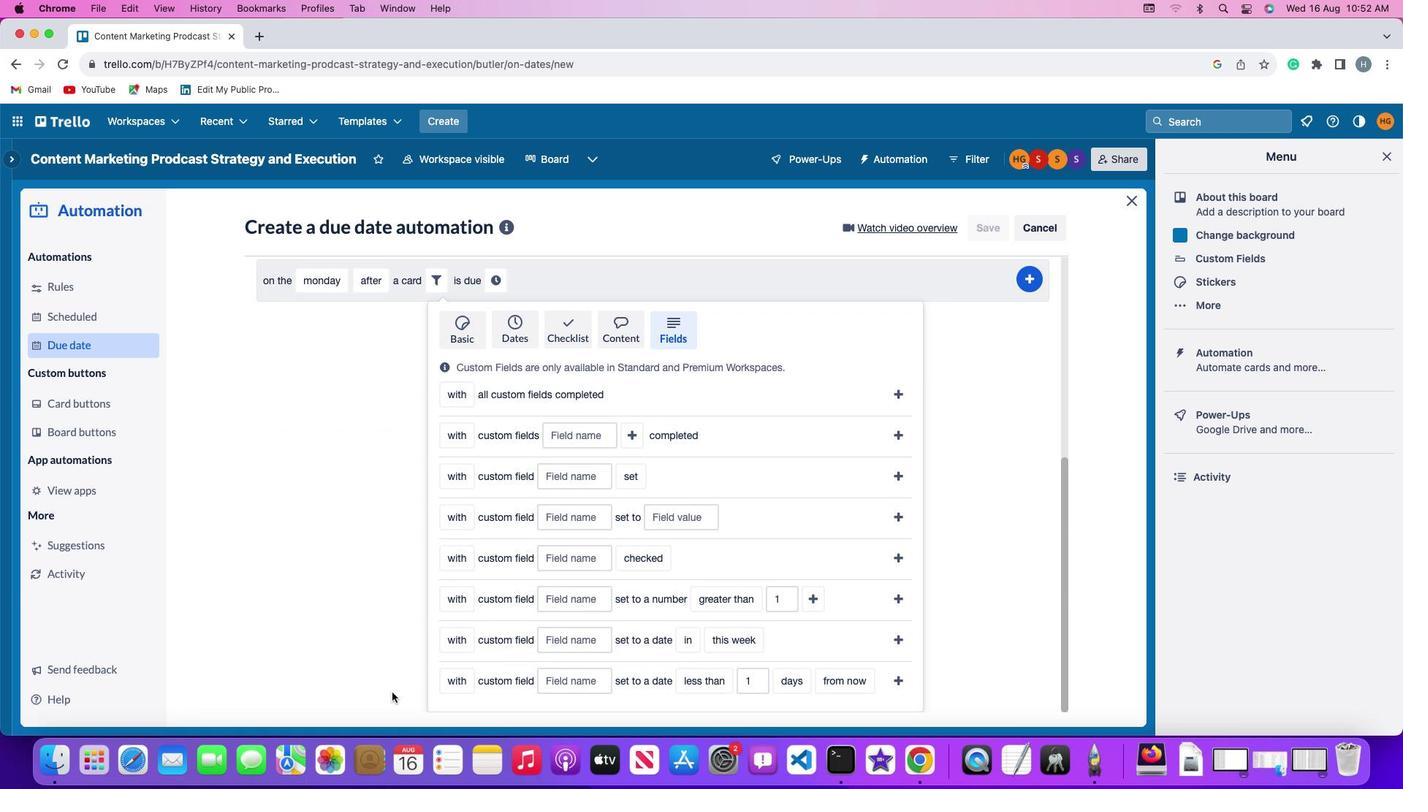 
Action: Mouse scrolled (390, 690) with delta (-1, -3)
Screenshot: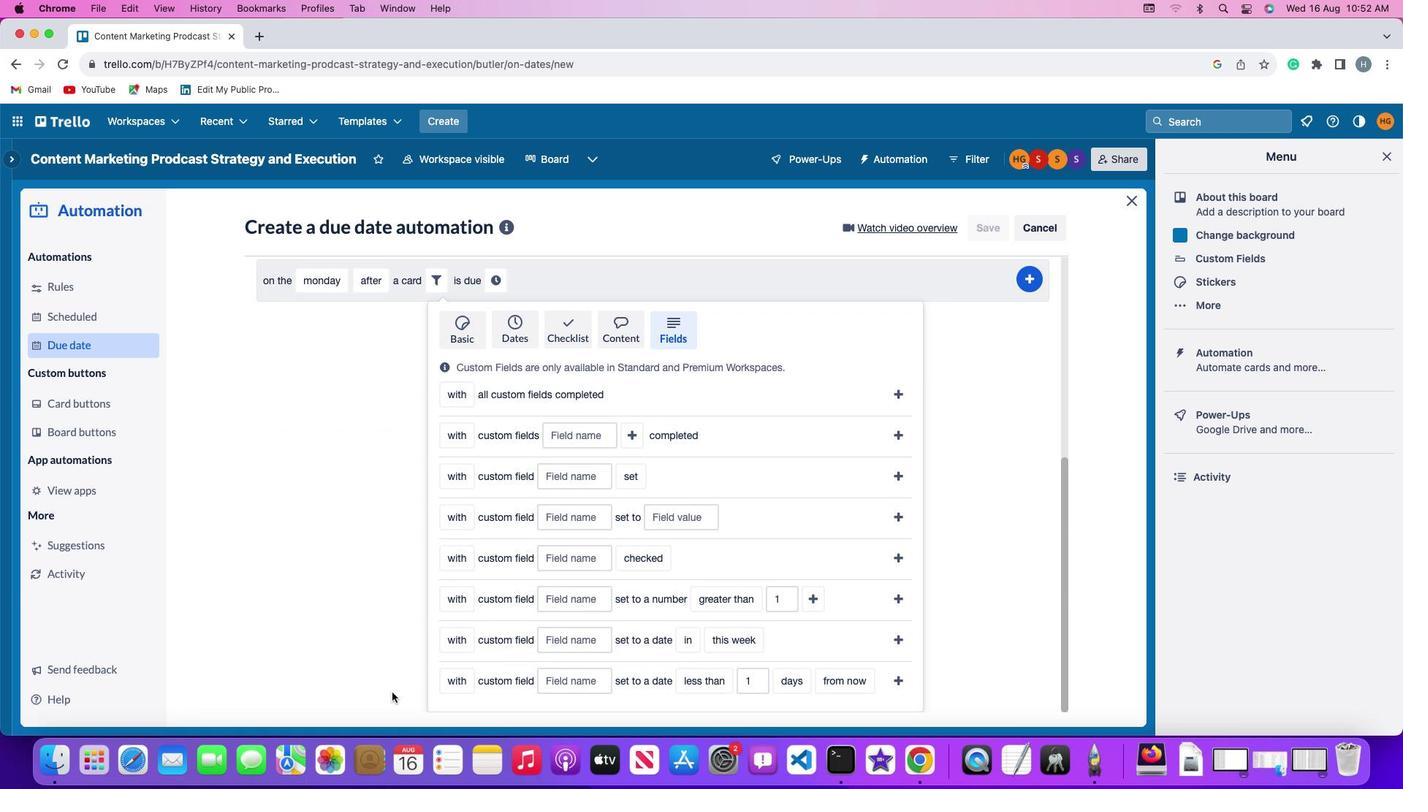 
Action: Mouse scrolled (390, 690) with delta (-1, -5)
Screenshot: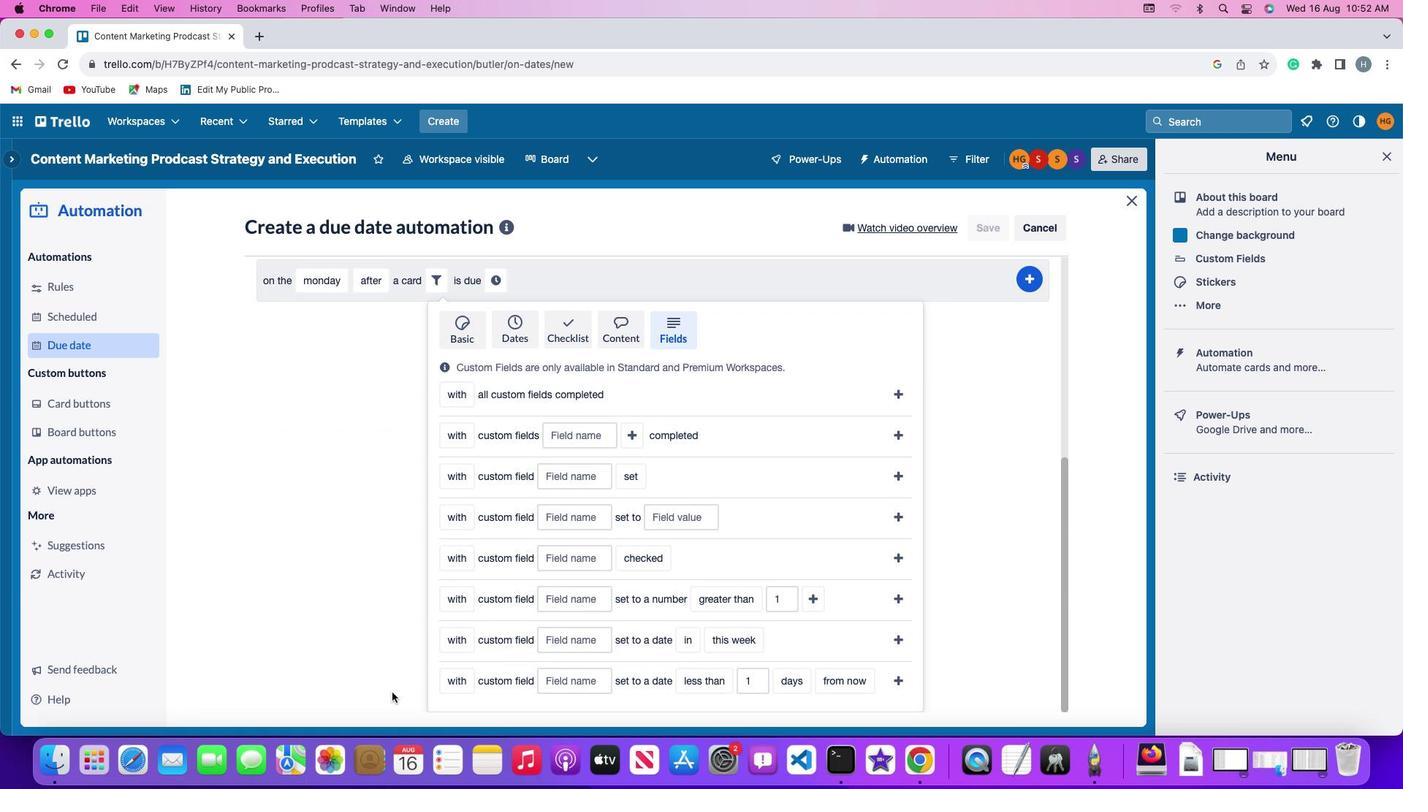 
Action: Mouse moved to (453, 638)
Screenshot: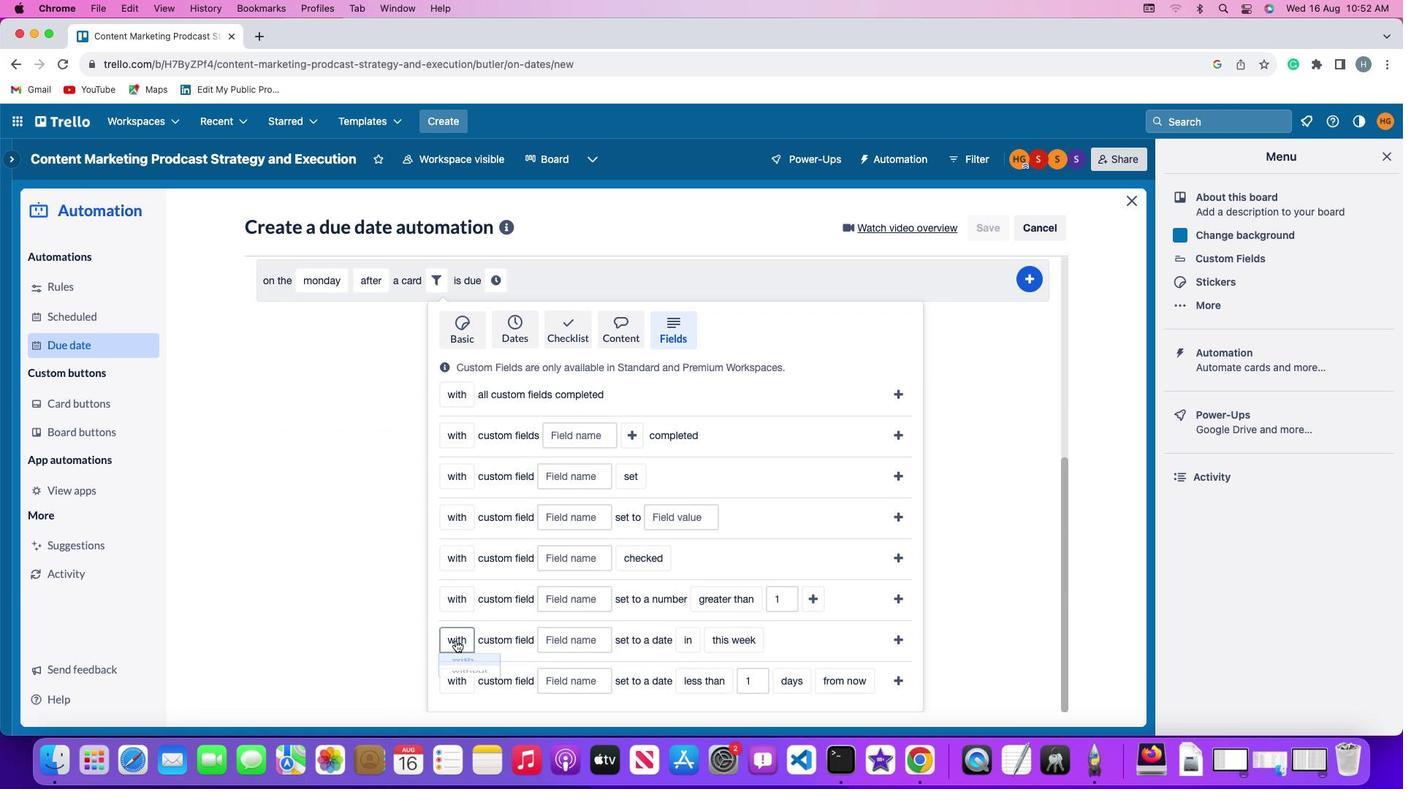
Action: Mouse pressed left at (453, 638)
Screenshot: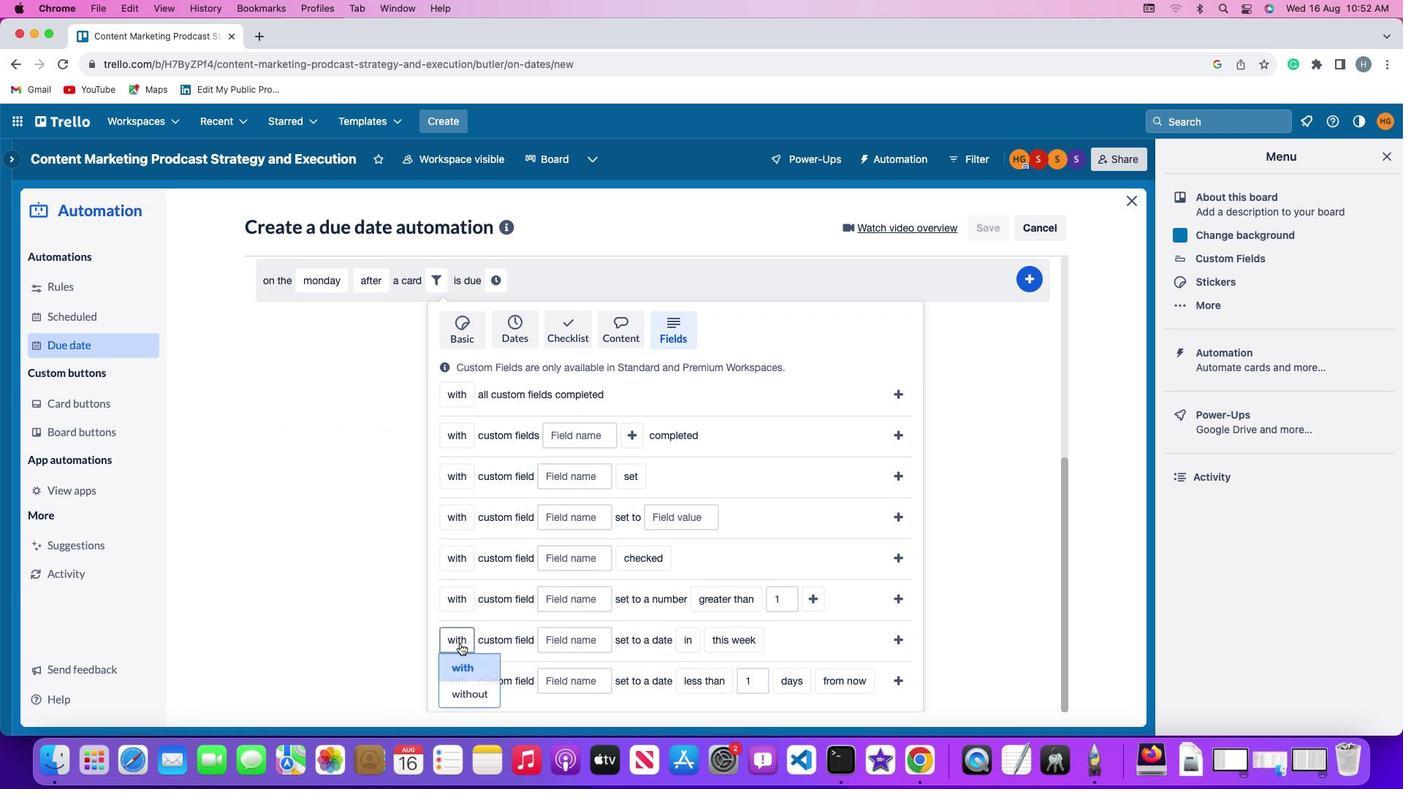 
Action: Mouse moved to (470, 663)
Screenshot: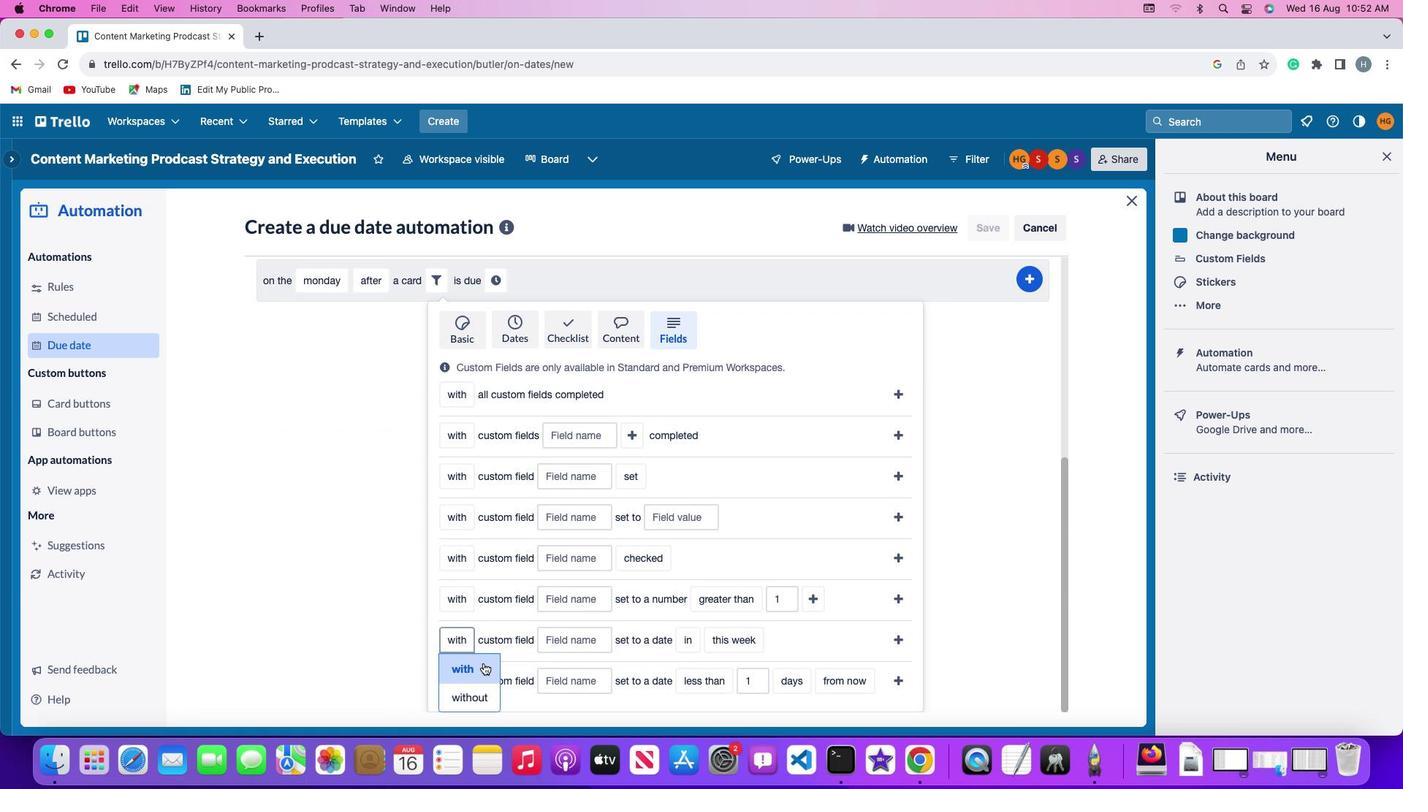 
Action: Mouse pressed left at (470, 663)
Screenshot: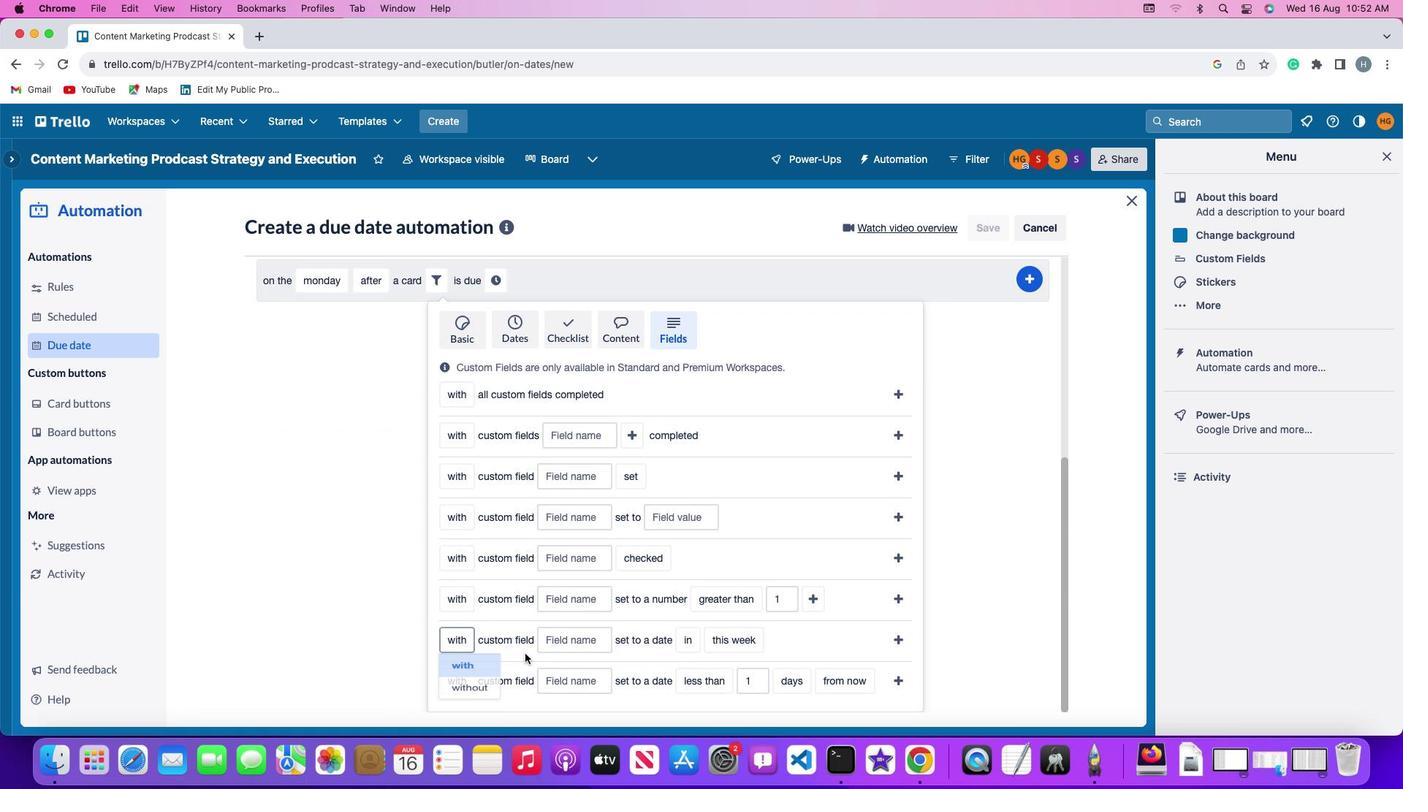 
Action: Mouse moved to (551, 641)
Screenshot: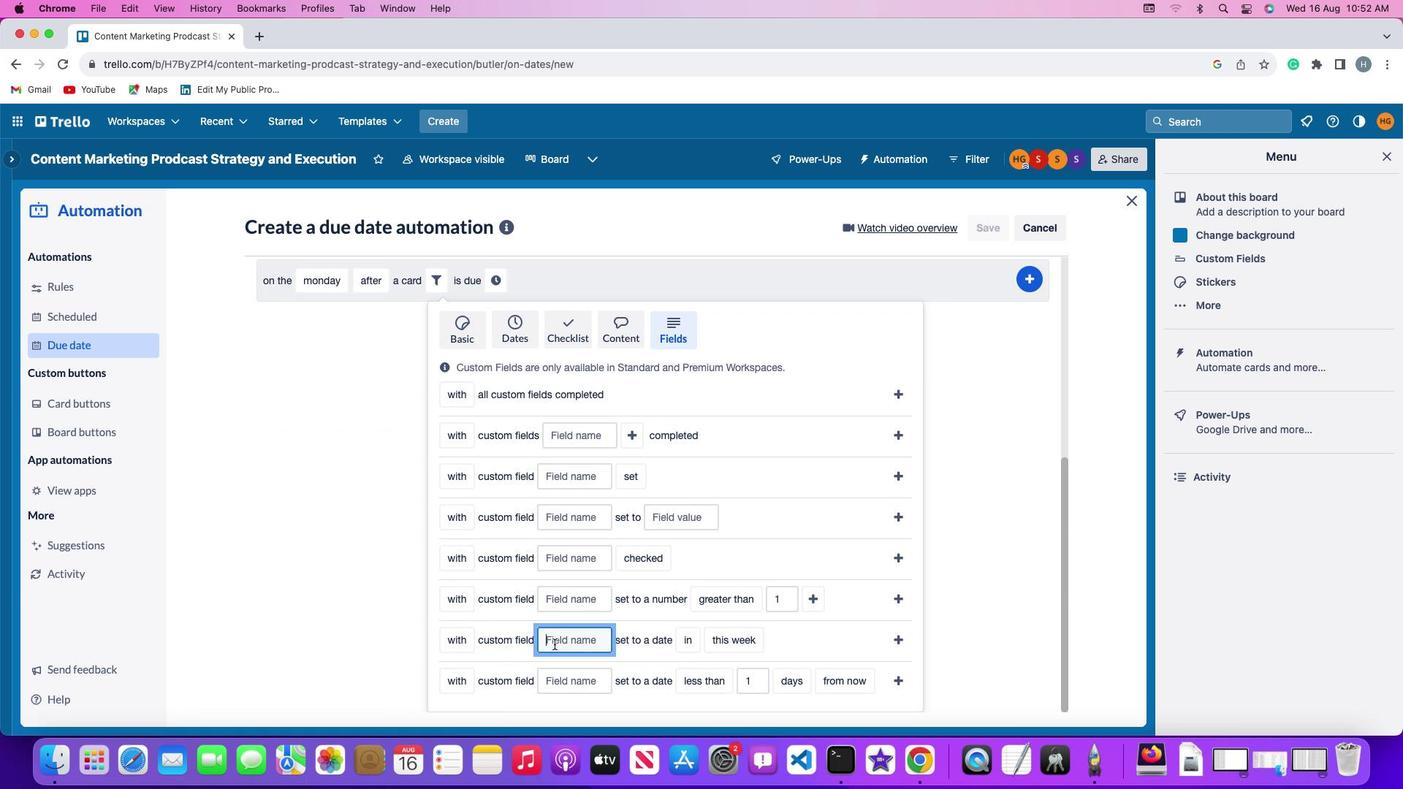 
Action: Mouse pressed left at (551, 641)
Screenshot: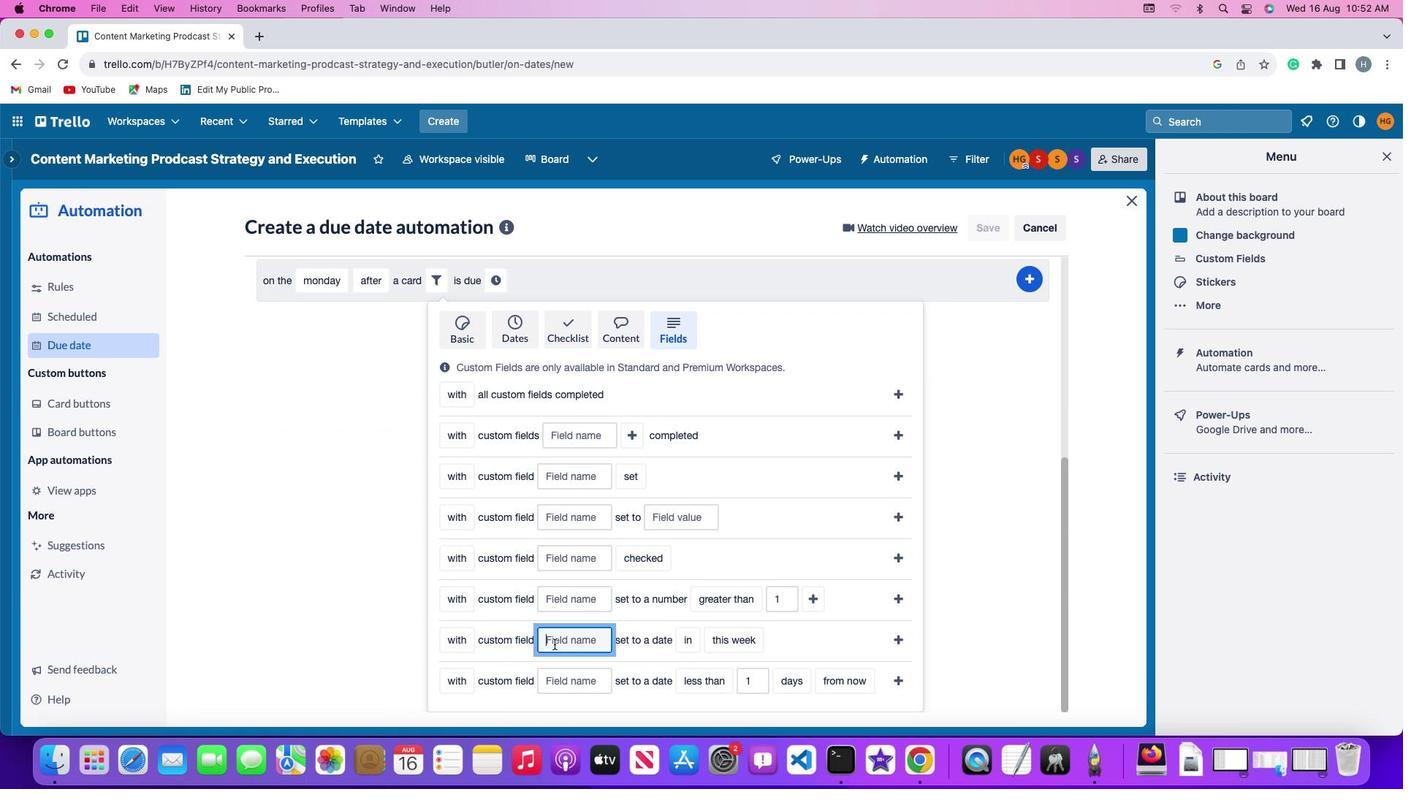 
Action: Key pressed Key.shift'R''e''s''u''m''e'
Screenshot: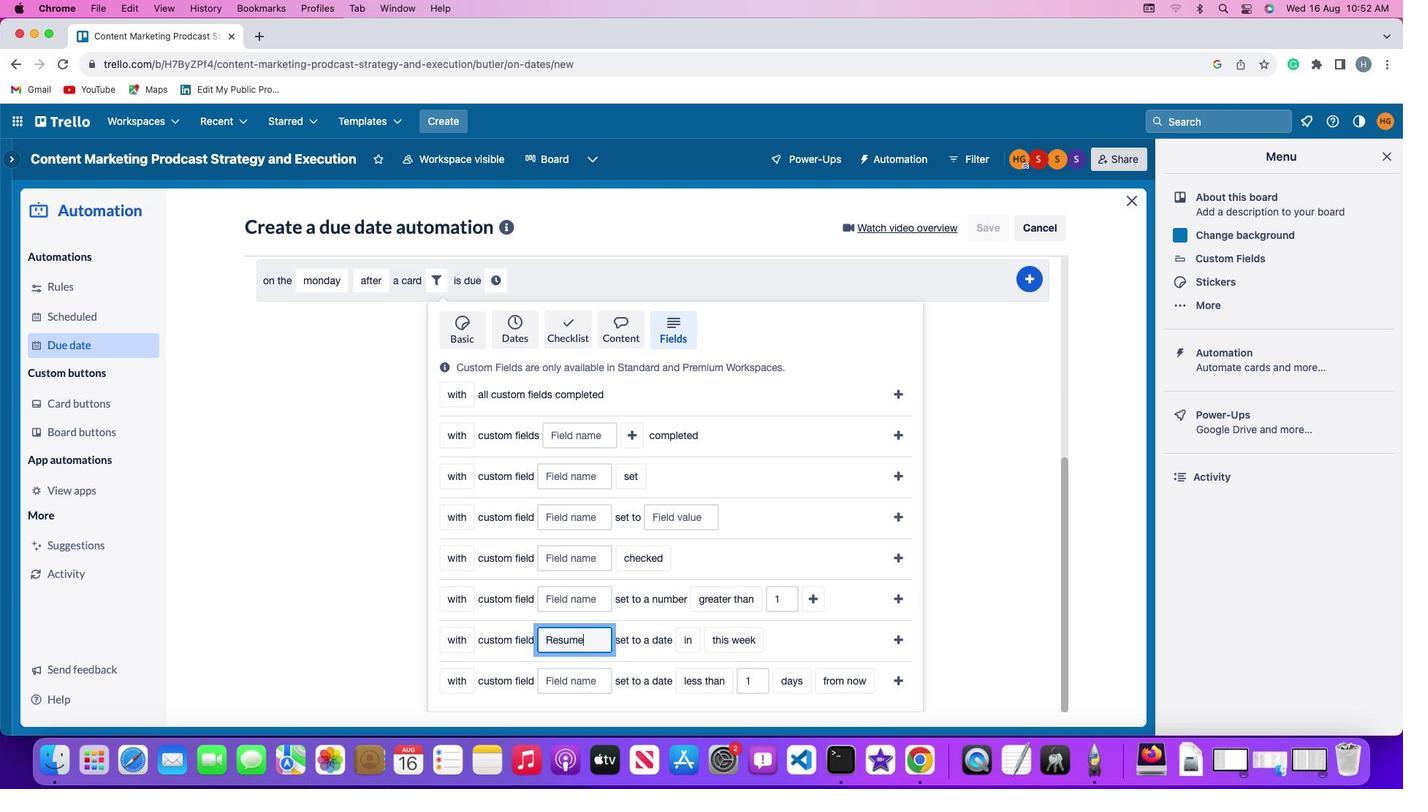 
Action: Mouse moved to (690, 639)
Screenshot: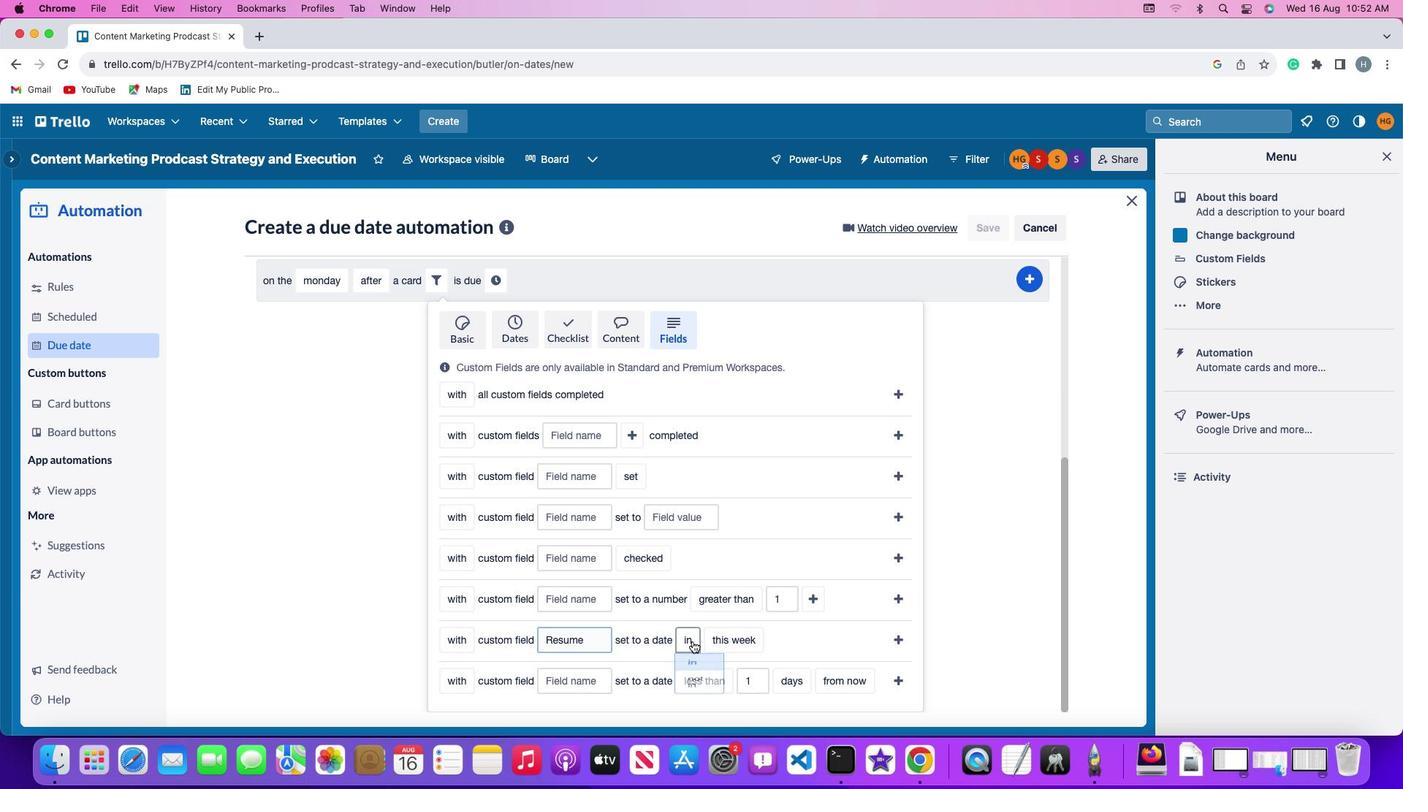 
Action: Mouse pressed left at (690, 639)
Screenshot: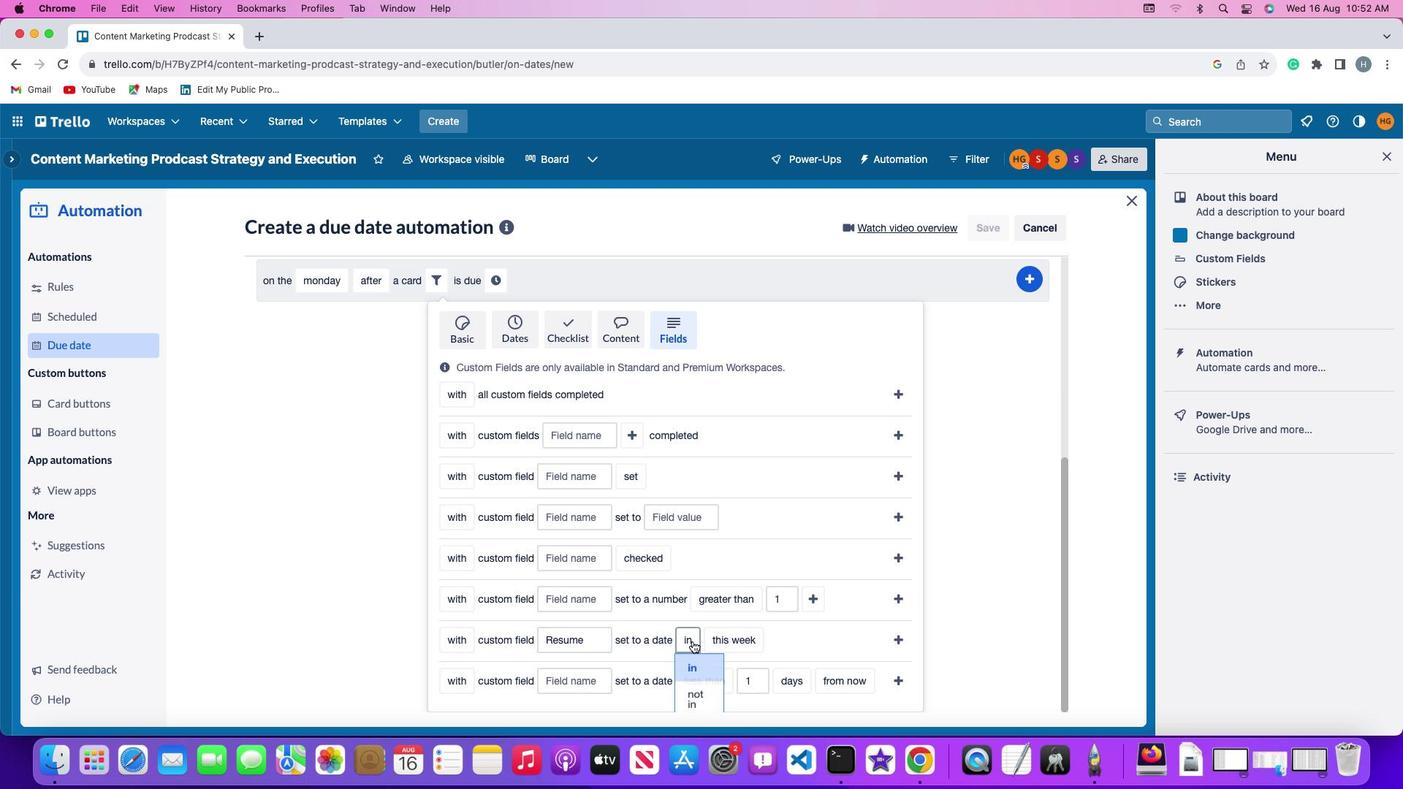 
Action: Mouse moved to (692, 666)
Screenshot: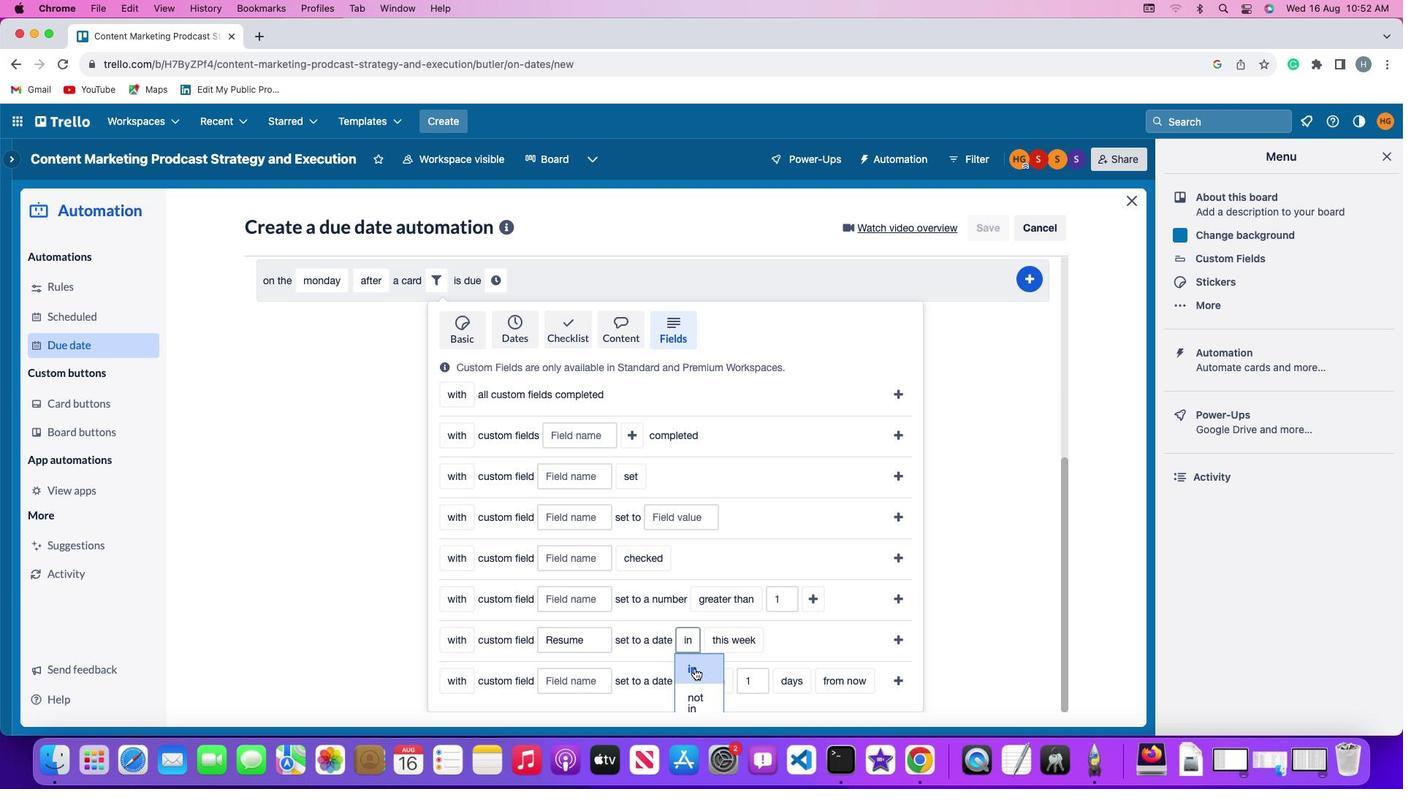 
Action: Mouse pressed left at (692, 666)
Screenshot: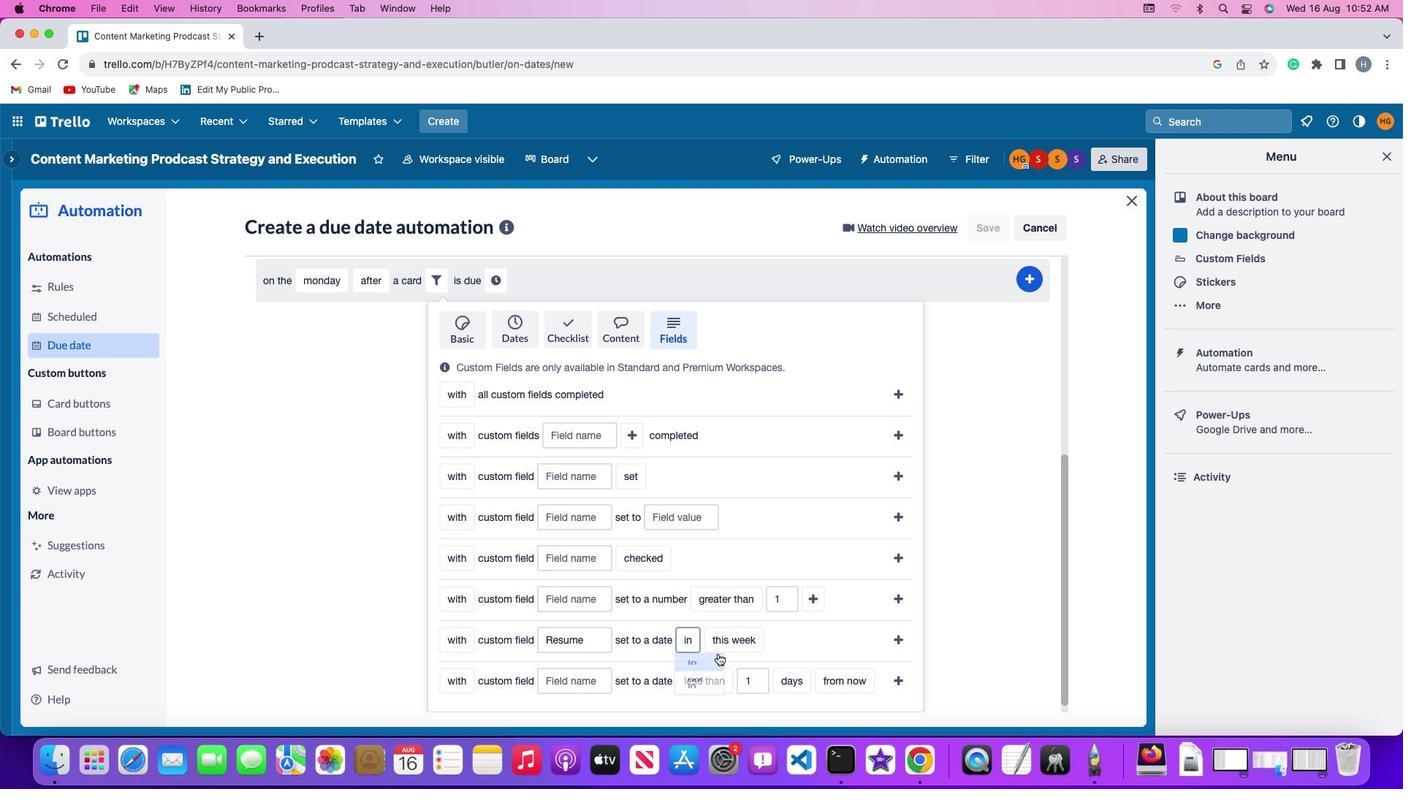 
Action: Mouse moved to (741, 632)
Screenshot: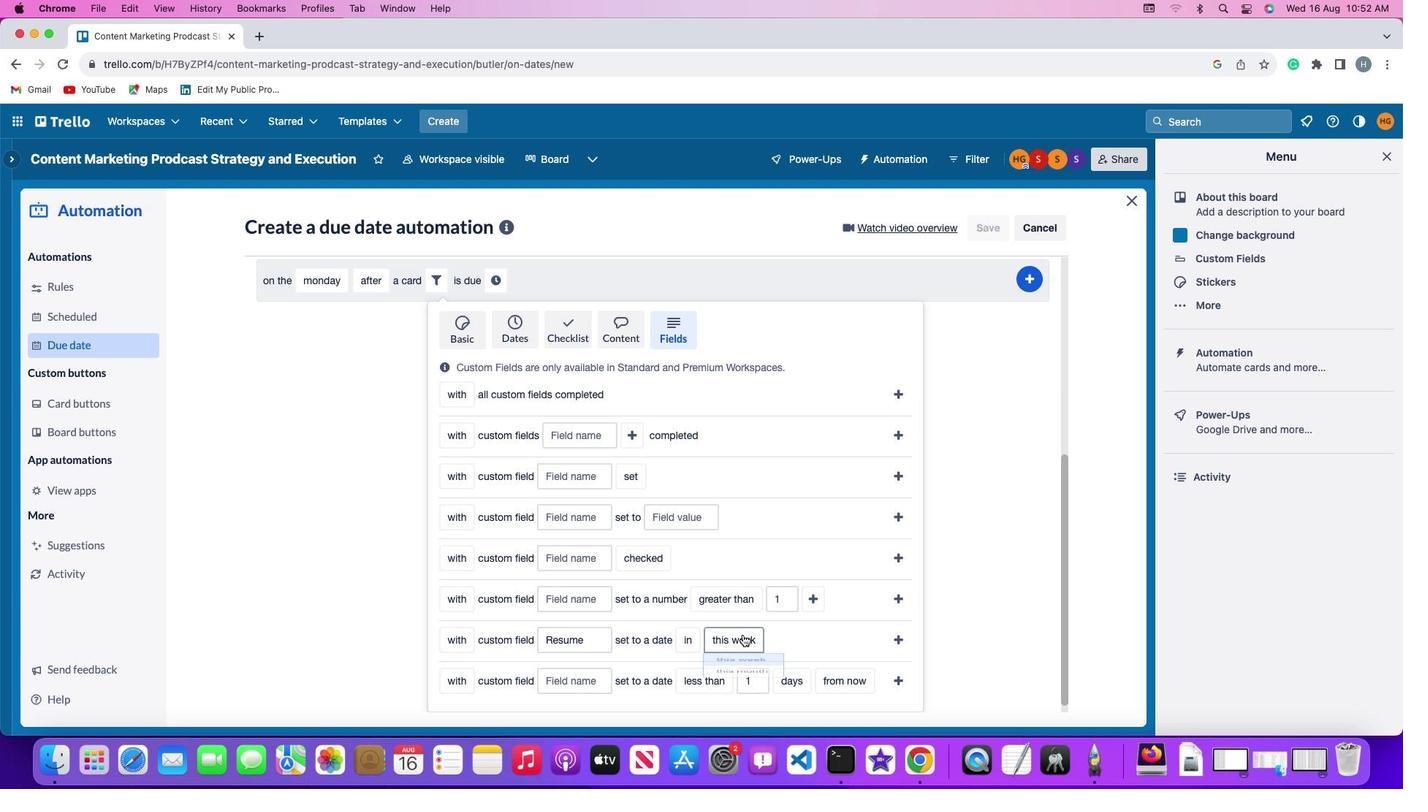 
Action: Mouse pressed left at (741, 632)
Screenshot: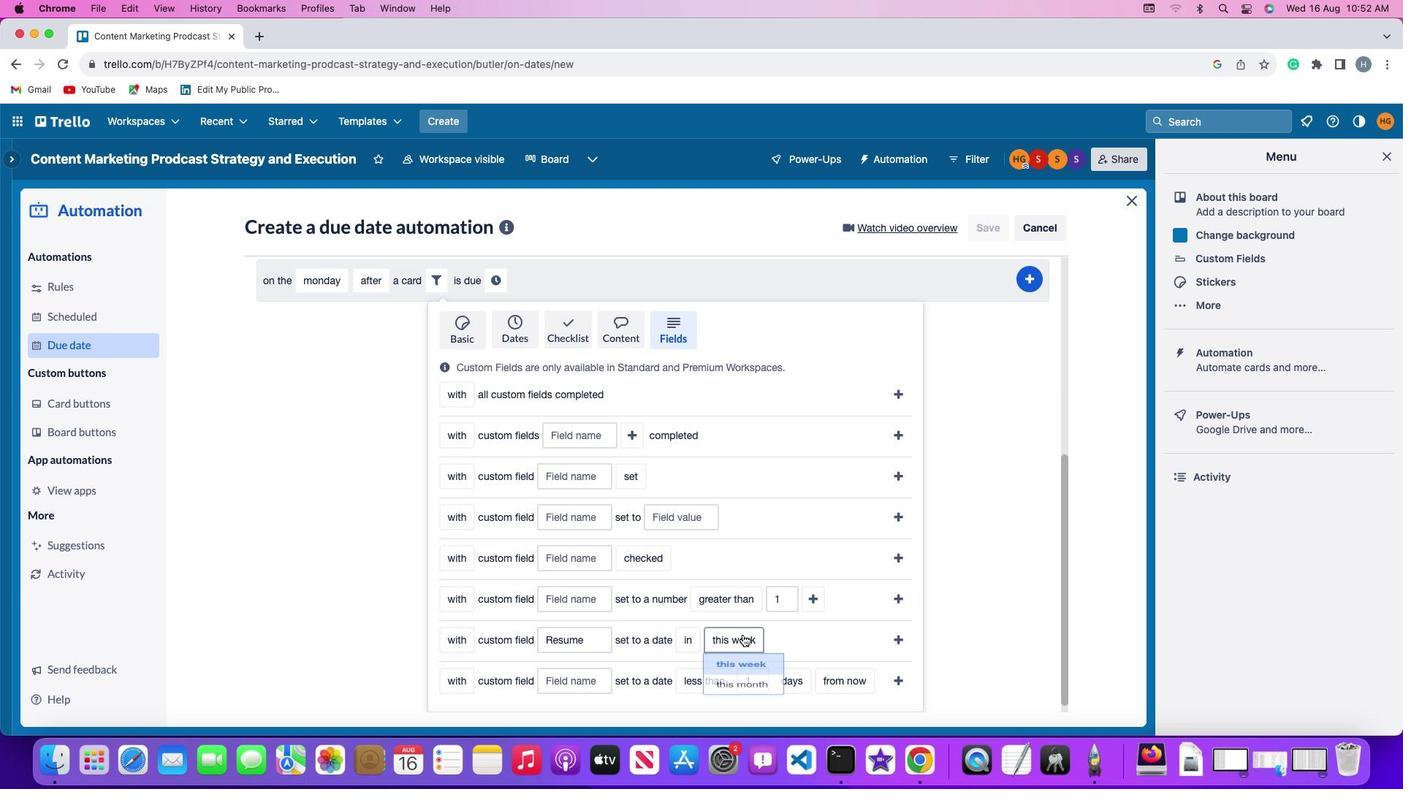 
Action: Mouse moved to (749, 692)
Screenshot: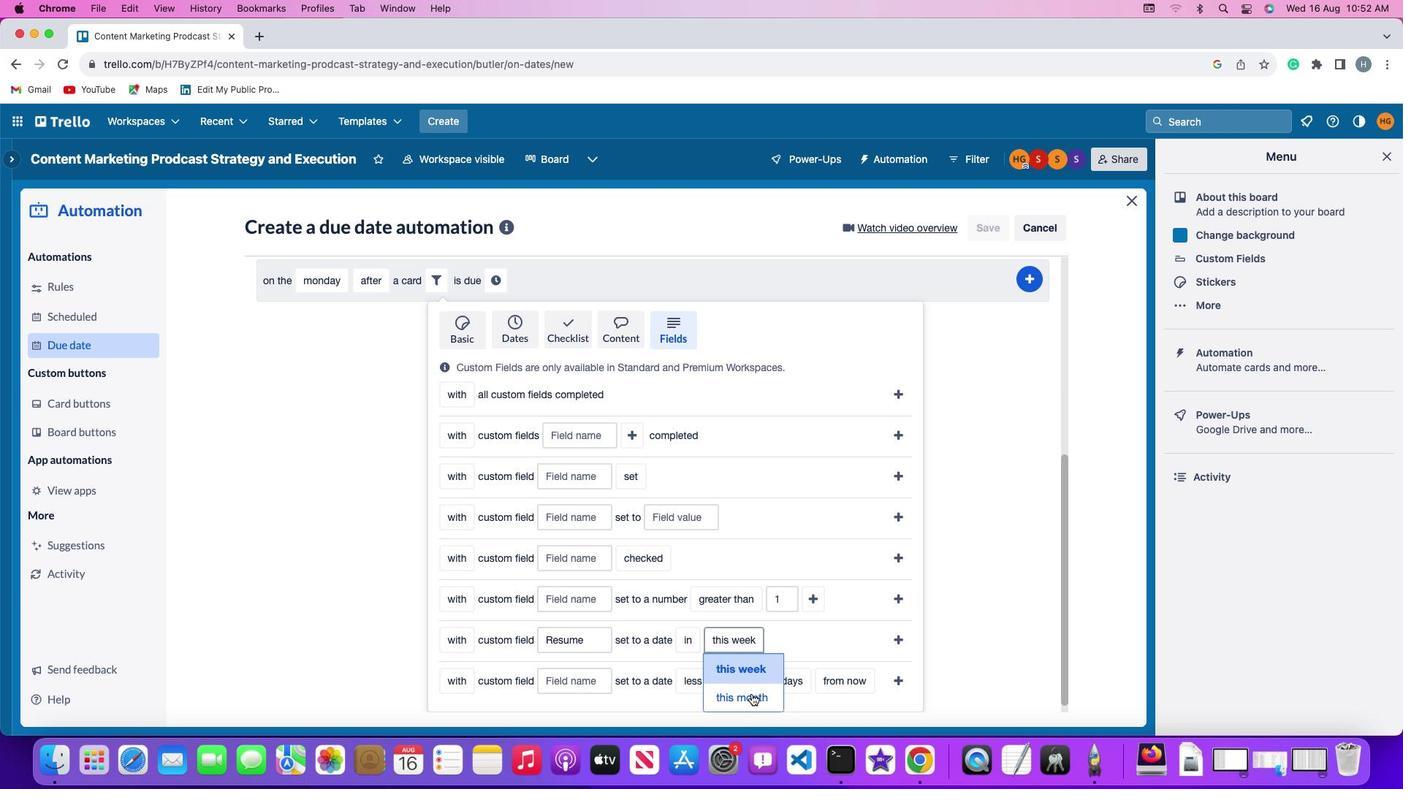 
Action: Mouse pressed left at (749, 692)
Screenshot: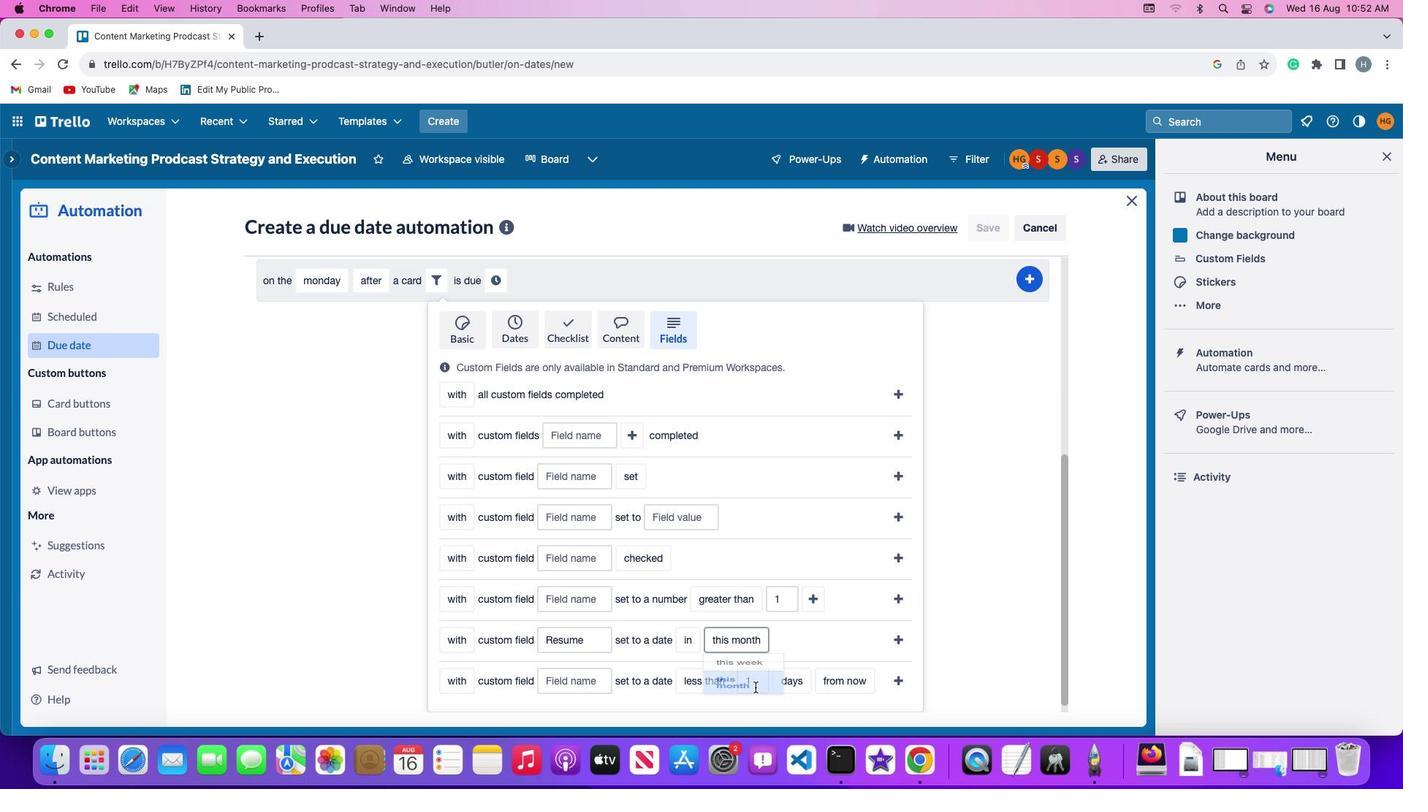 
Action: Mouse moved to (897, 636)
Screenshot: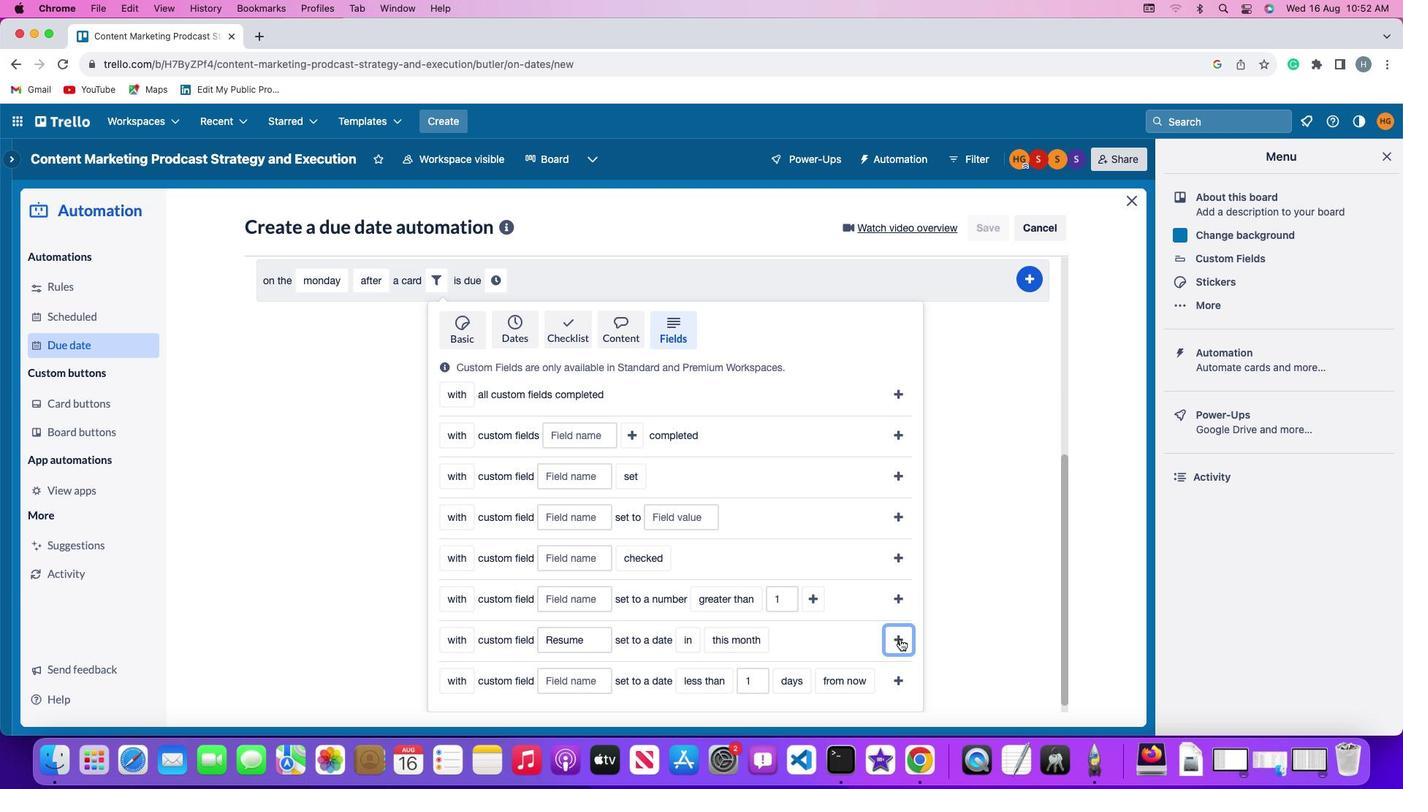 
Action: Mouse pressed left at (897, 636)
Screenshot: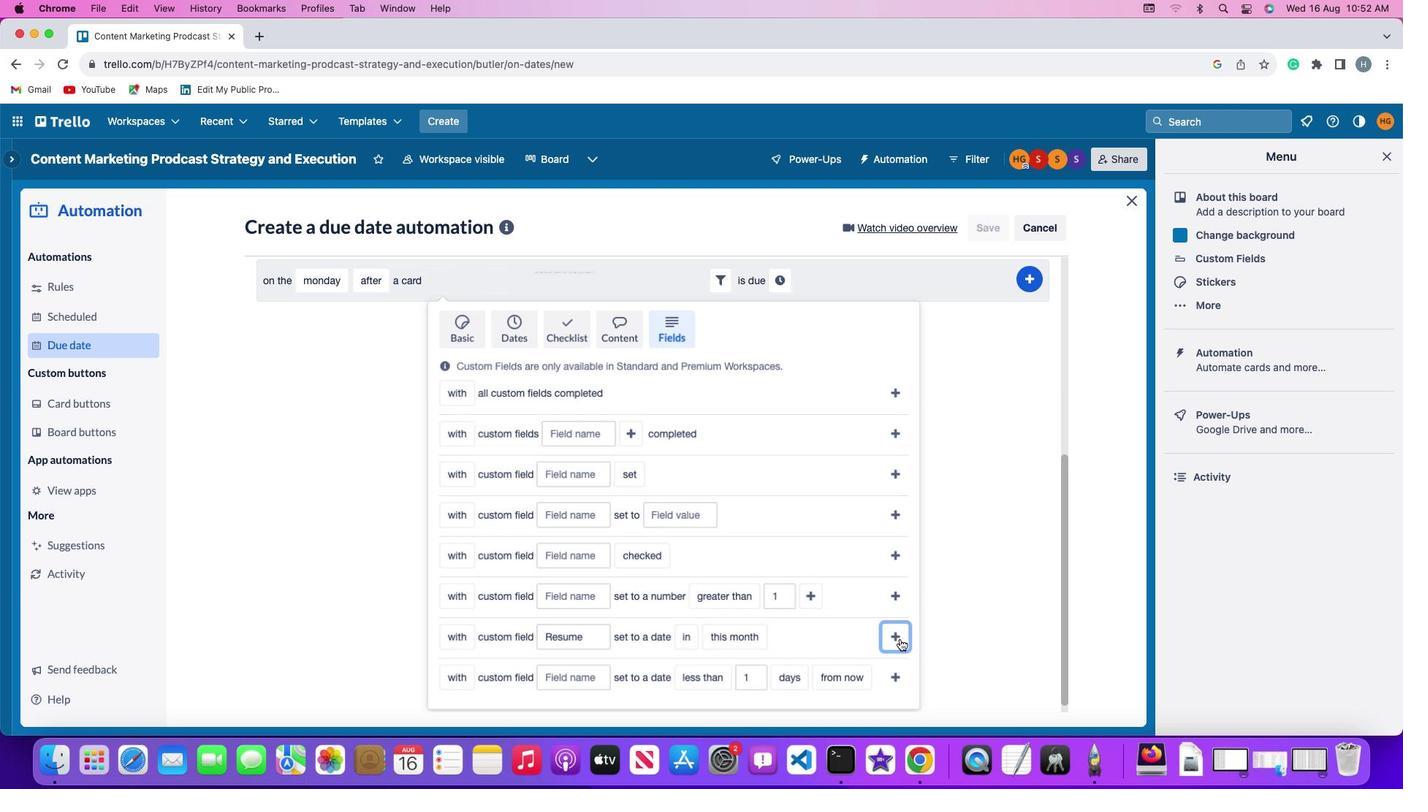 
Action: Mouse moved to (787, 630)
Screenshot: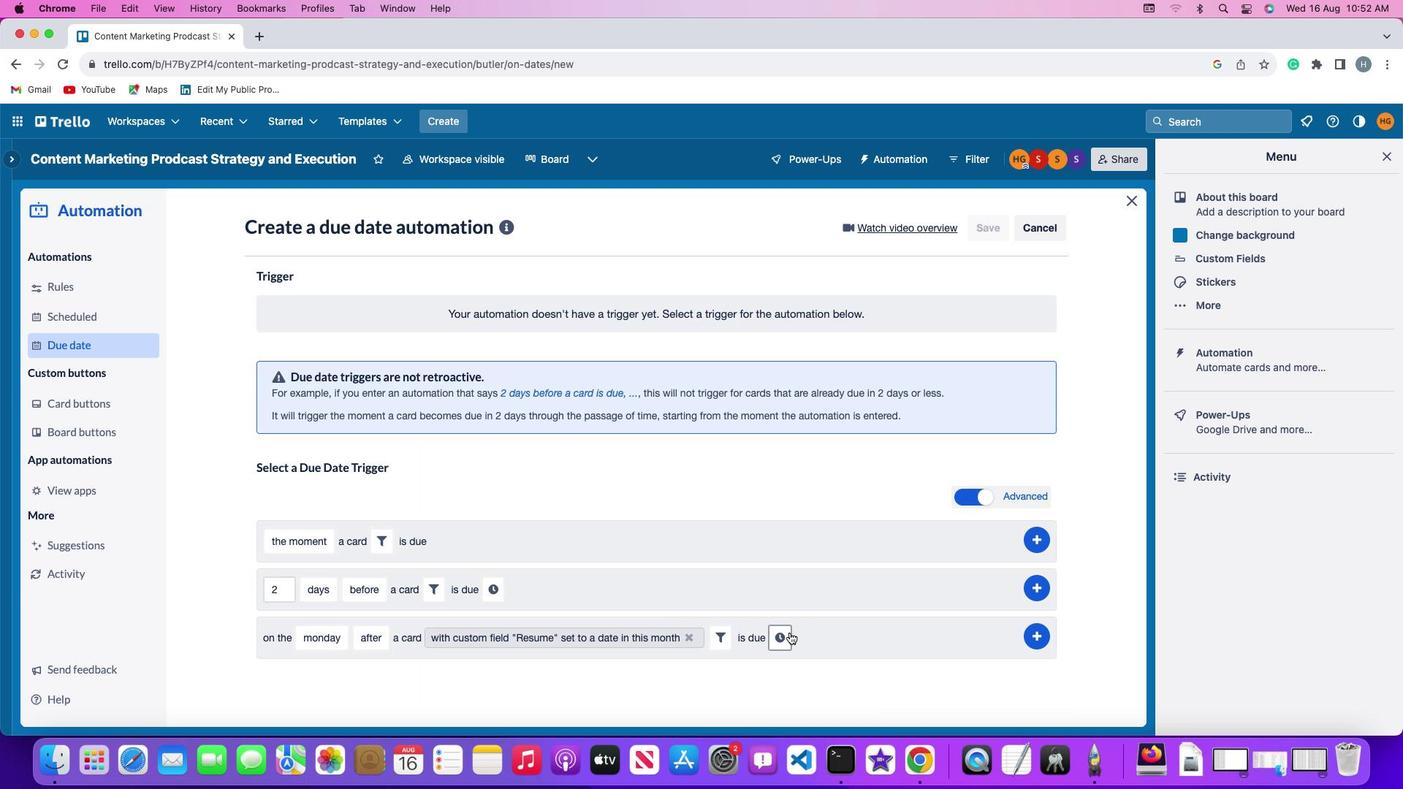 
Action: Mouse pressed left at (787, 630)
Screenshot: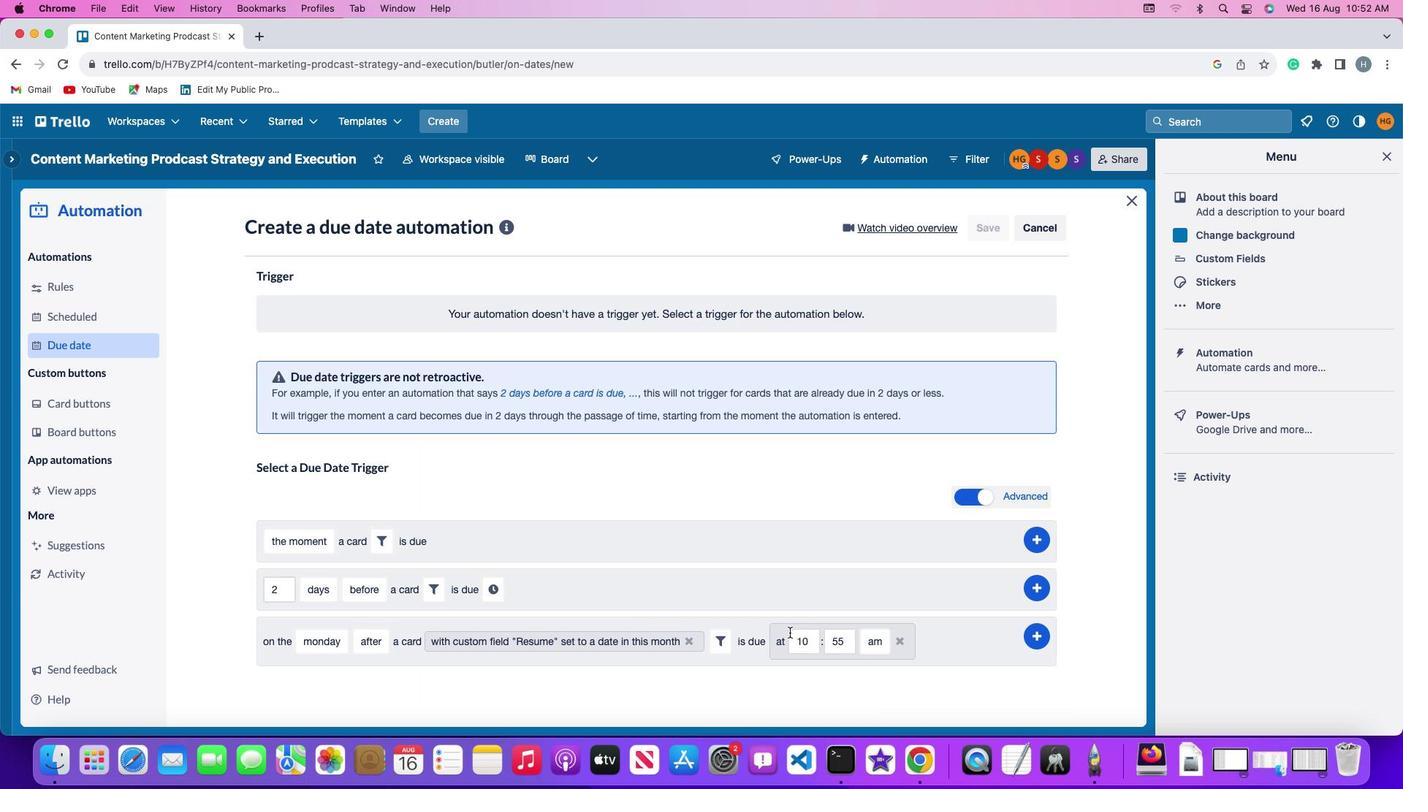 
Action: Mouse moved to (814, 638)
Screenshot: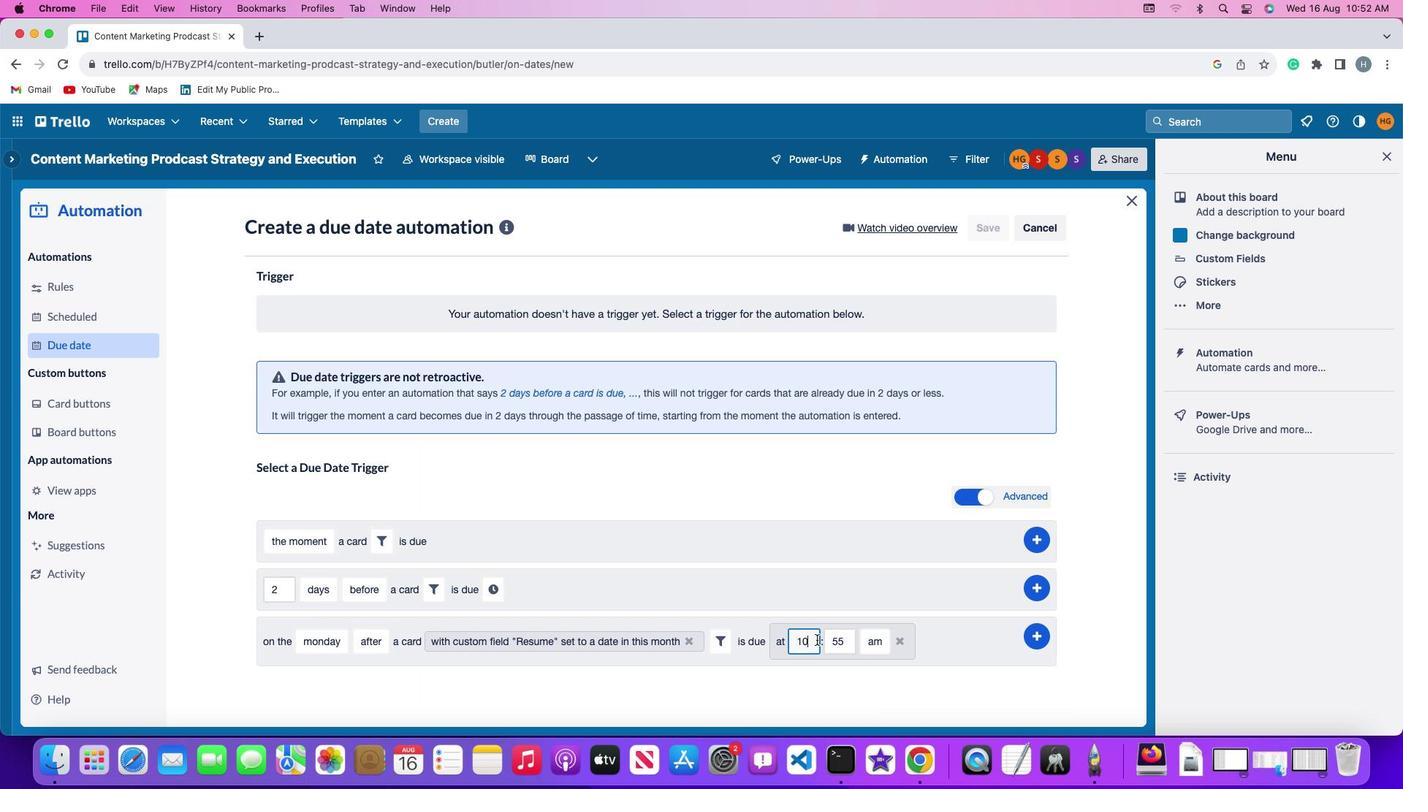
Action: Mouse pressed left at (814, 638)
Screenshot: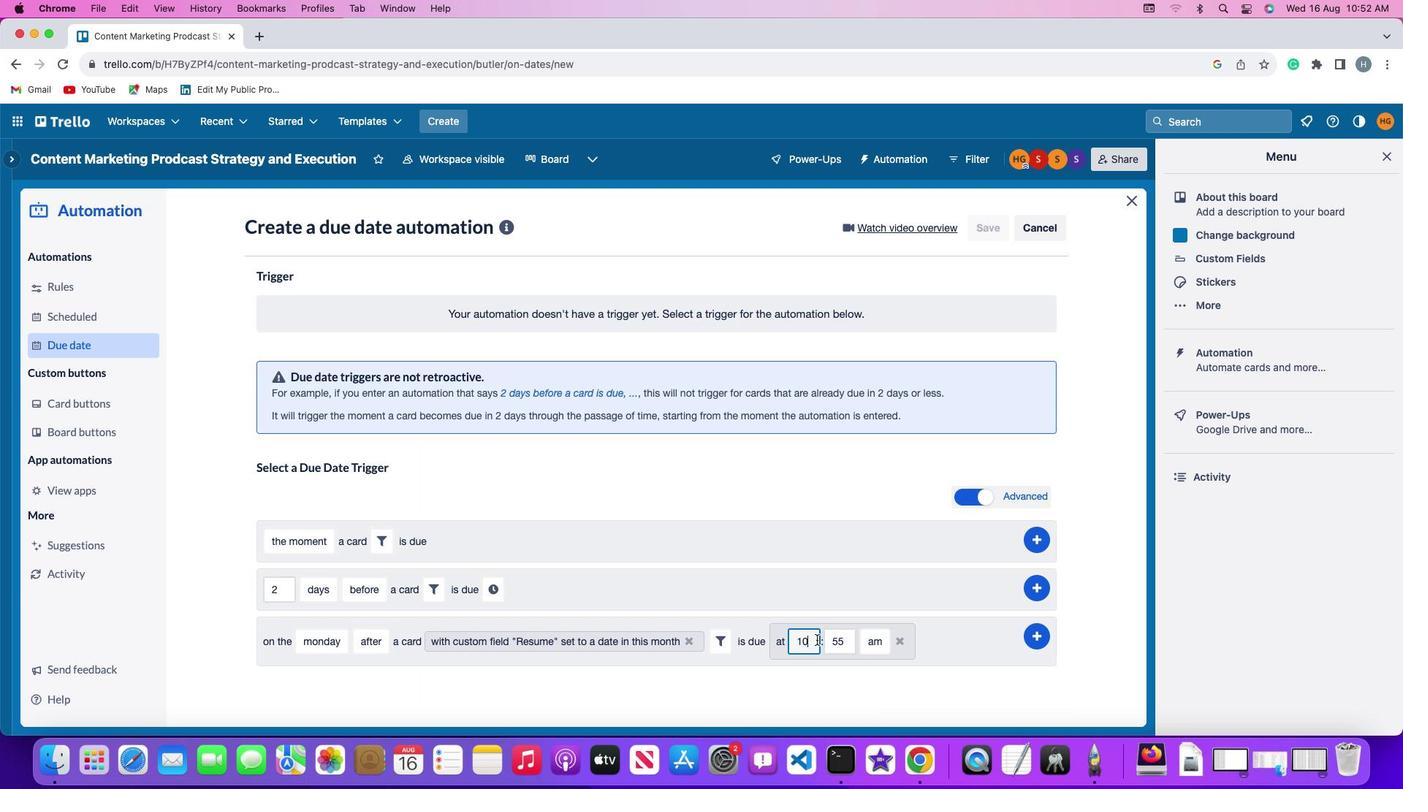 
Action: Key pressed Key.backspaceKey.backspace'1''1'
Screenshot: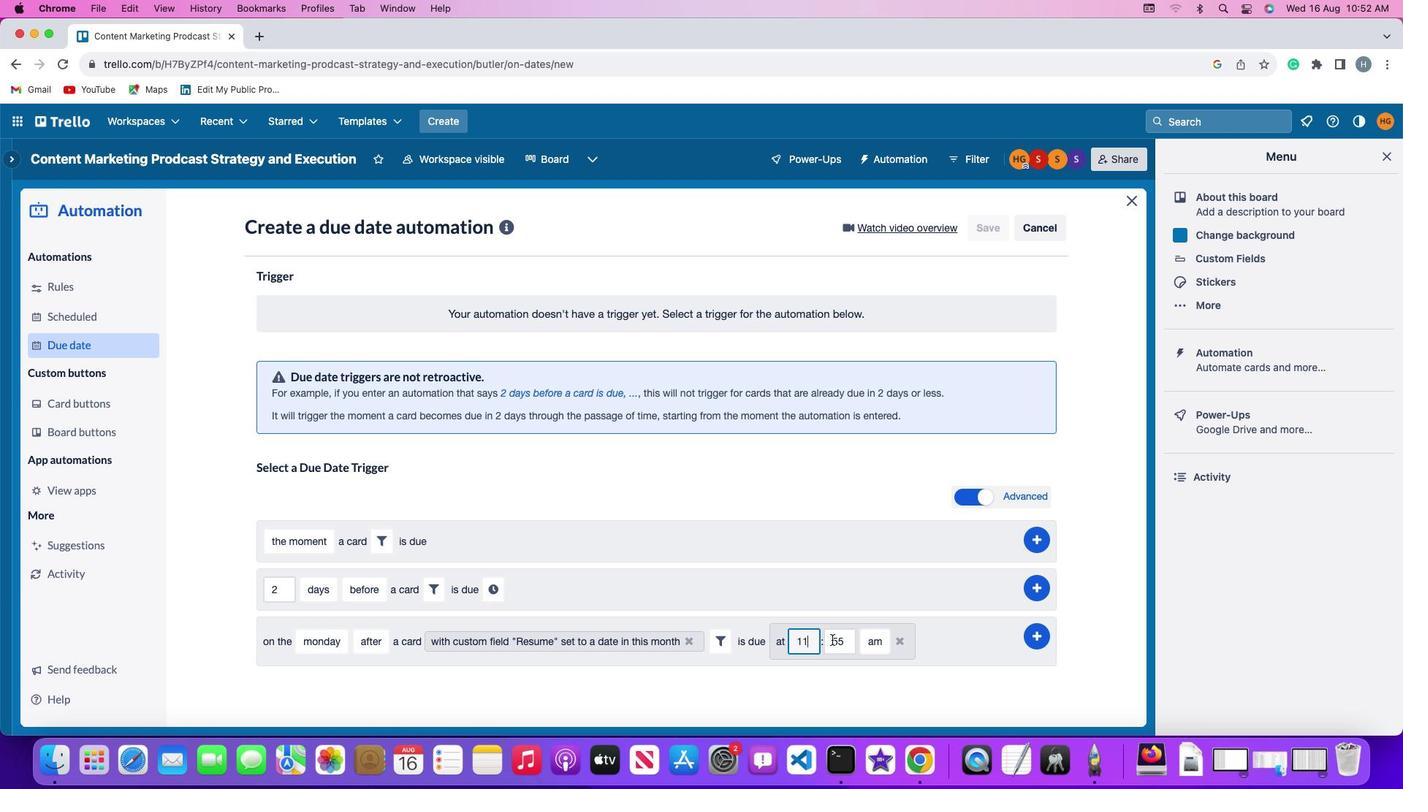 
Action: Mouse moved to (842, 638)
Screenshot: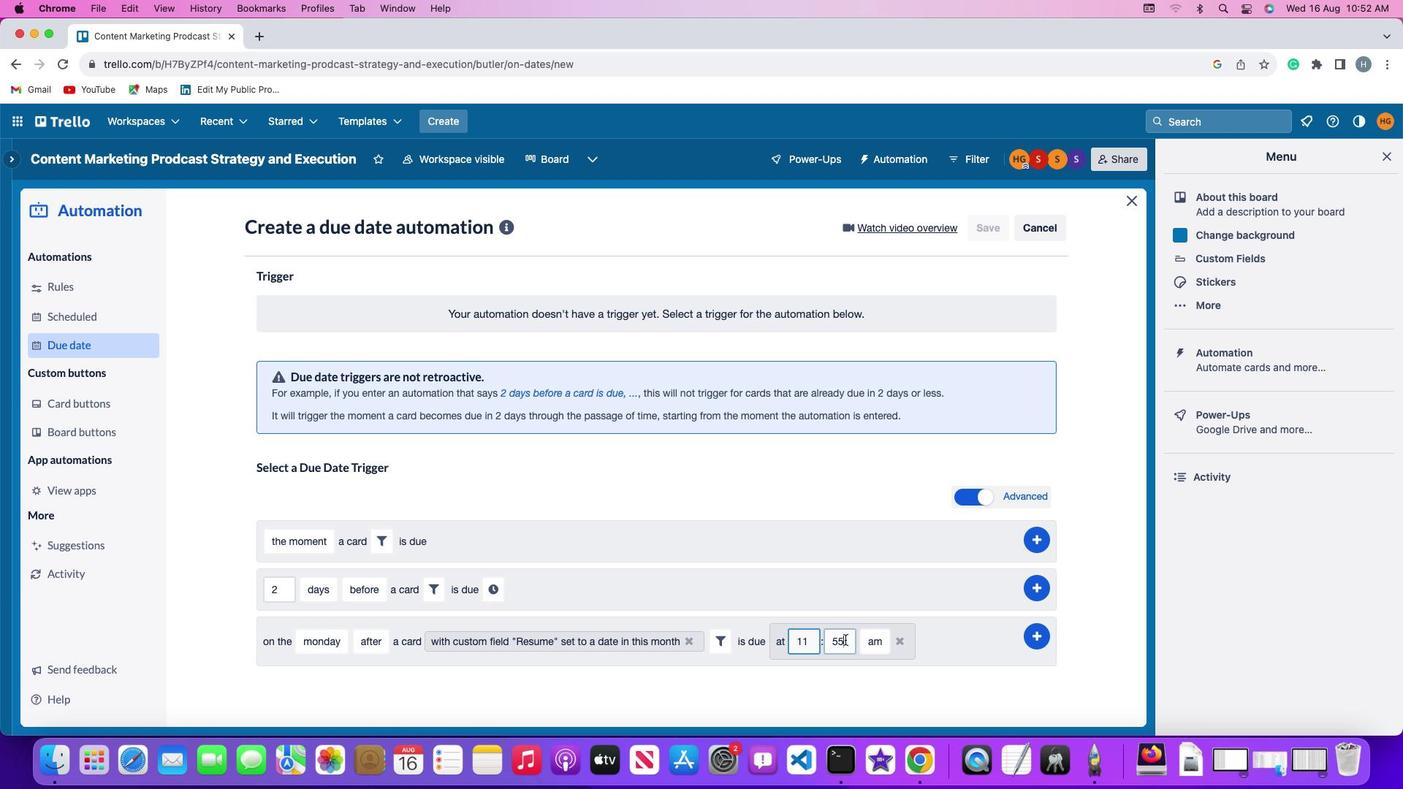 
Action: Mouse pressed left at (842, 638)
Screenshot: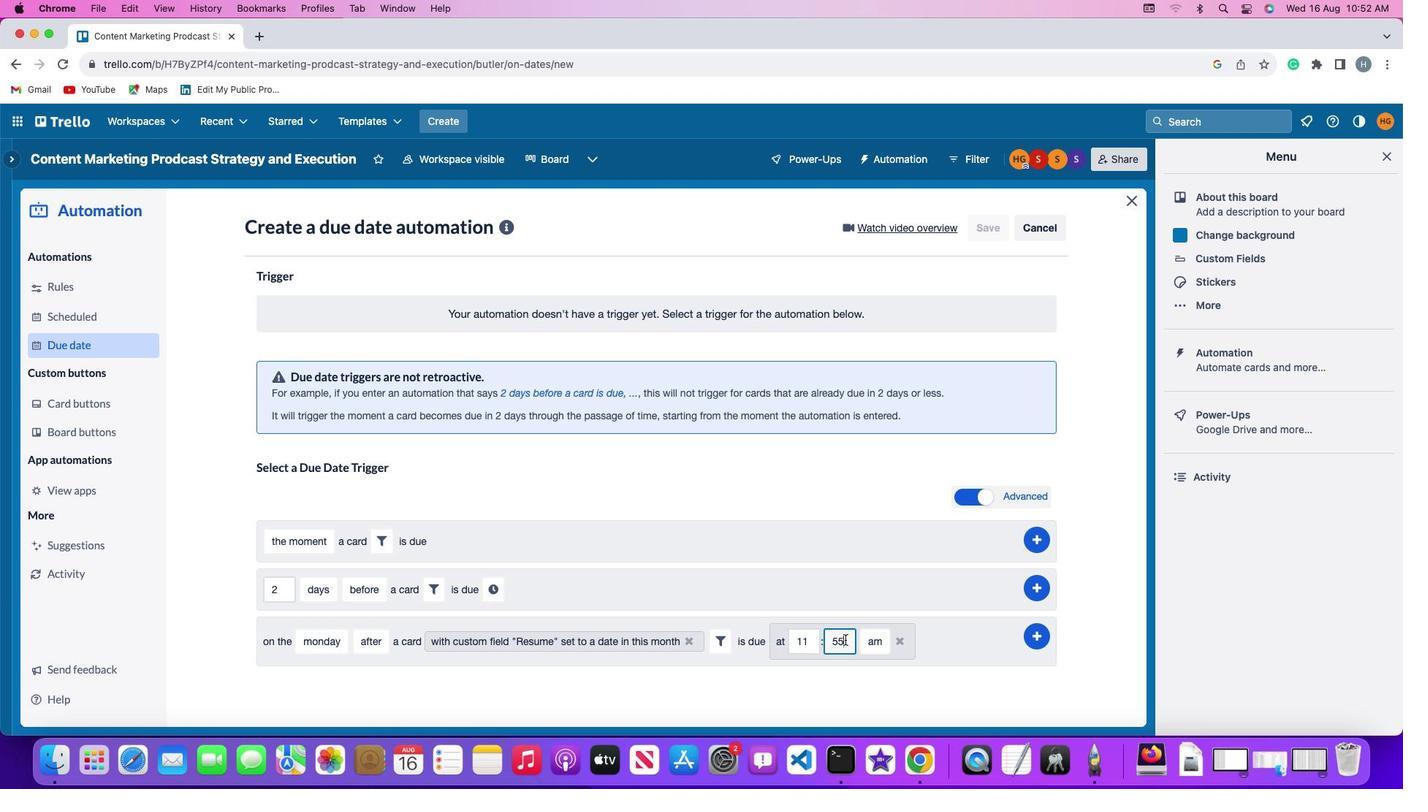 
Action: Key pressed Key.backspaceKey.backspace'0''0'
Screenshot: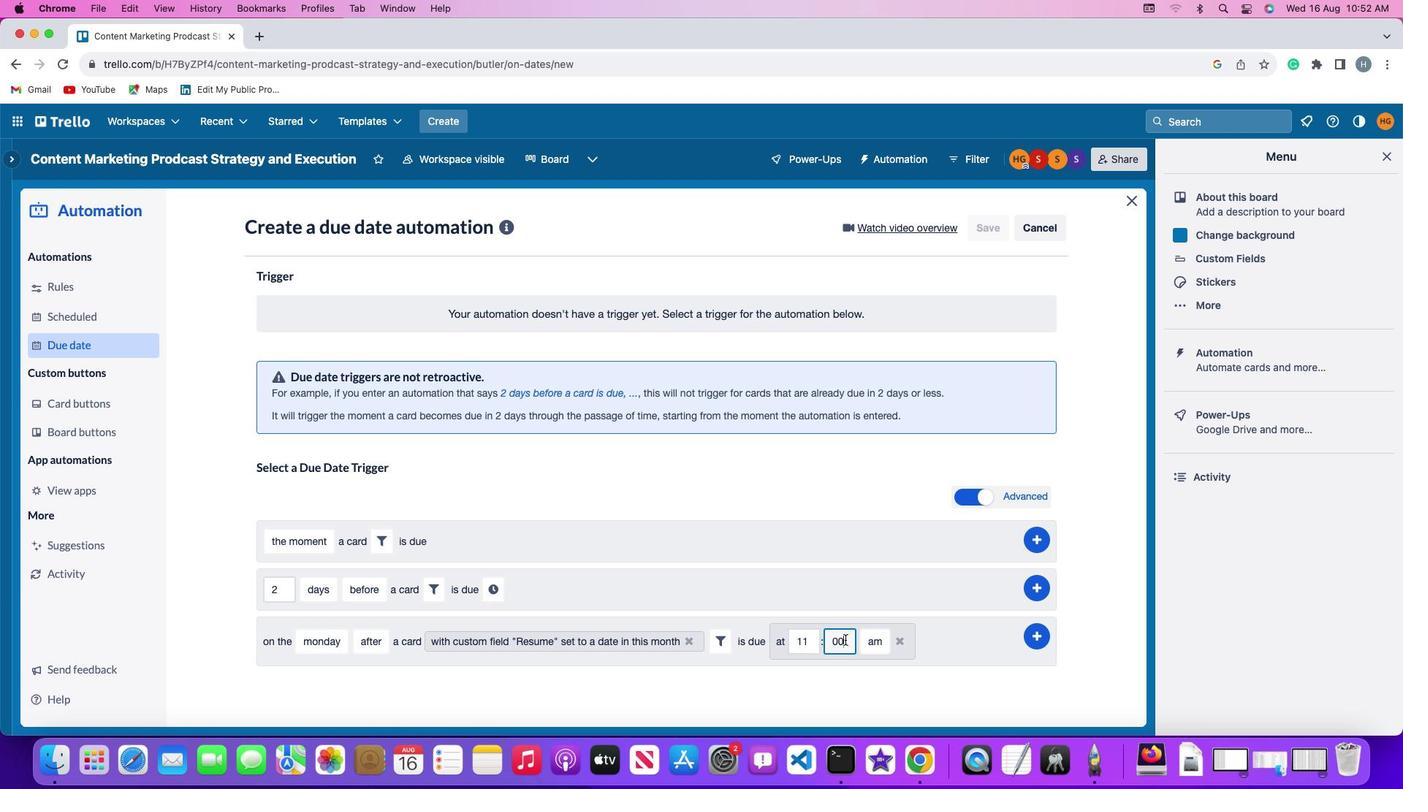 
Action: Mouse moved to (869, 635)
Screenshot: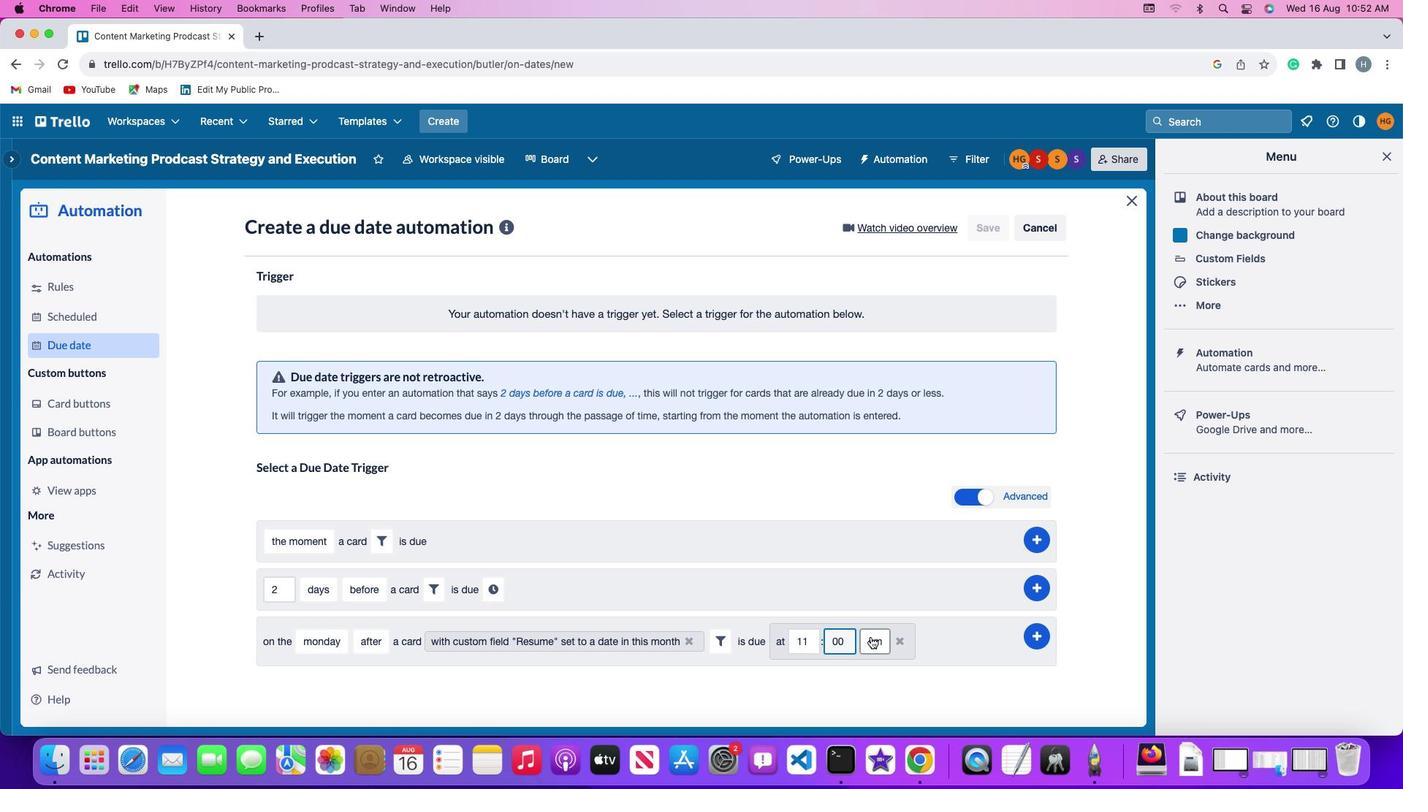 
Action: Mouse pressed left at (869, 635)
Screenshot: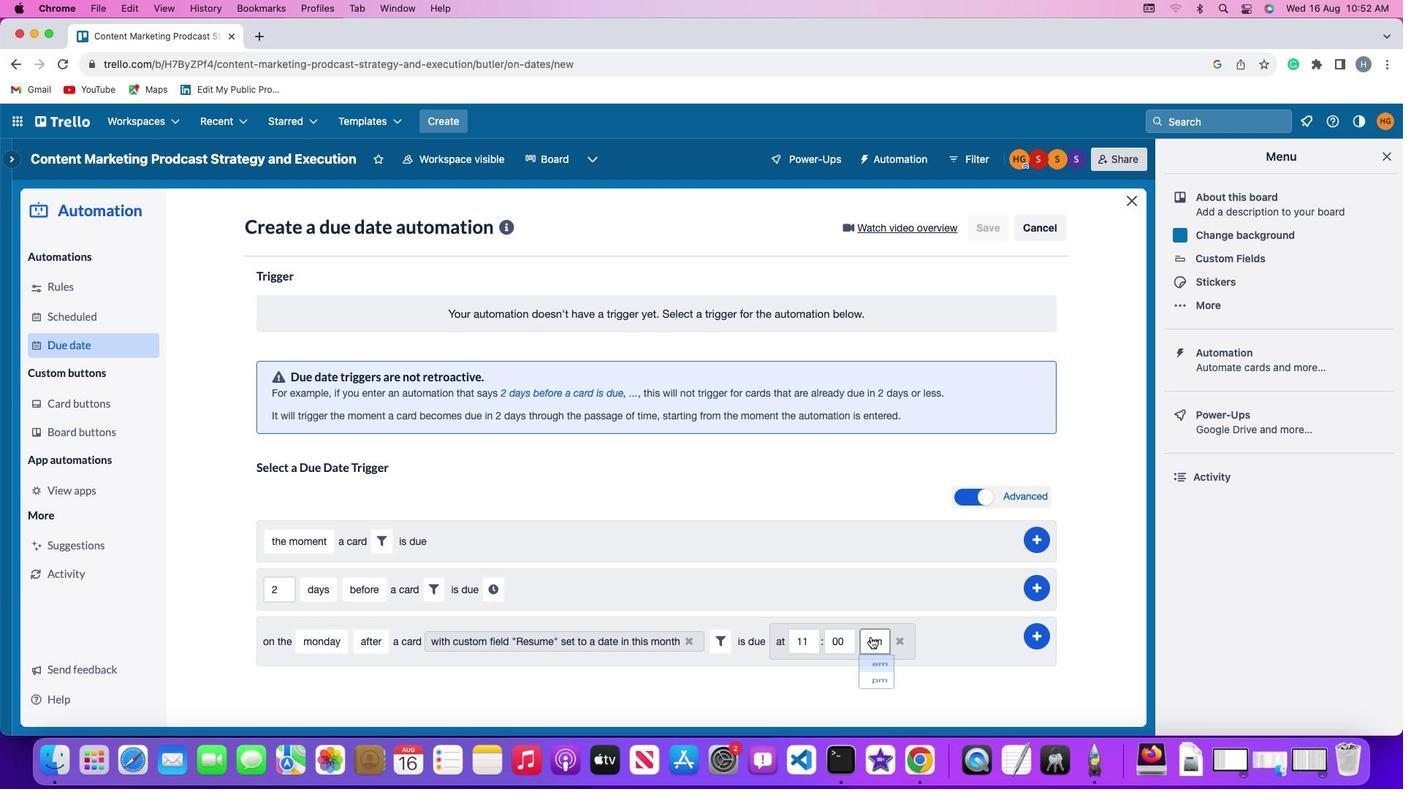 
Action: Mouse moved to (874, 660)
Screenshot: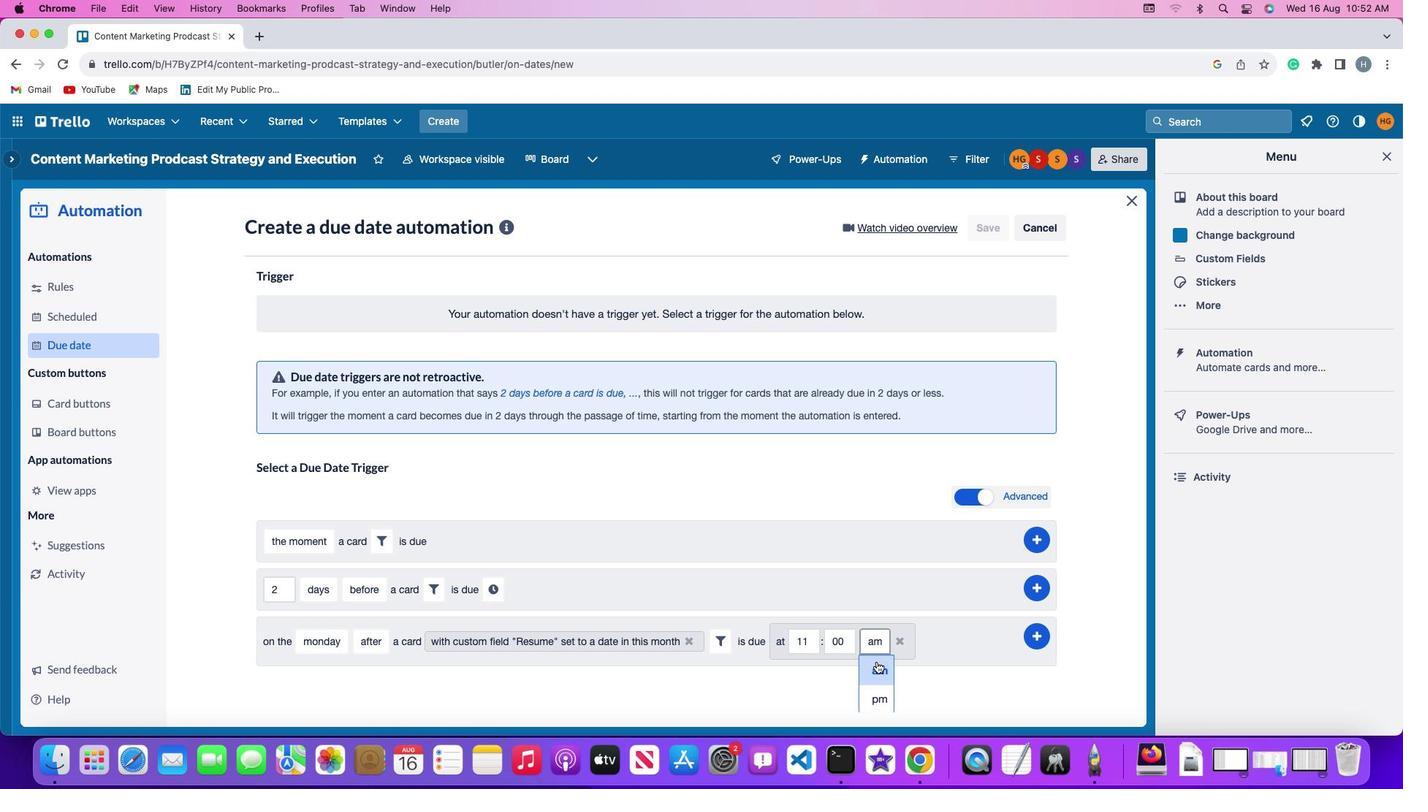 
Action: Mouse pressed left at (874, 660)
Screenshot: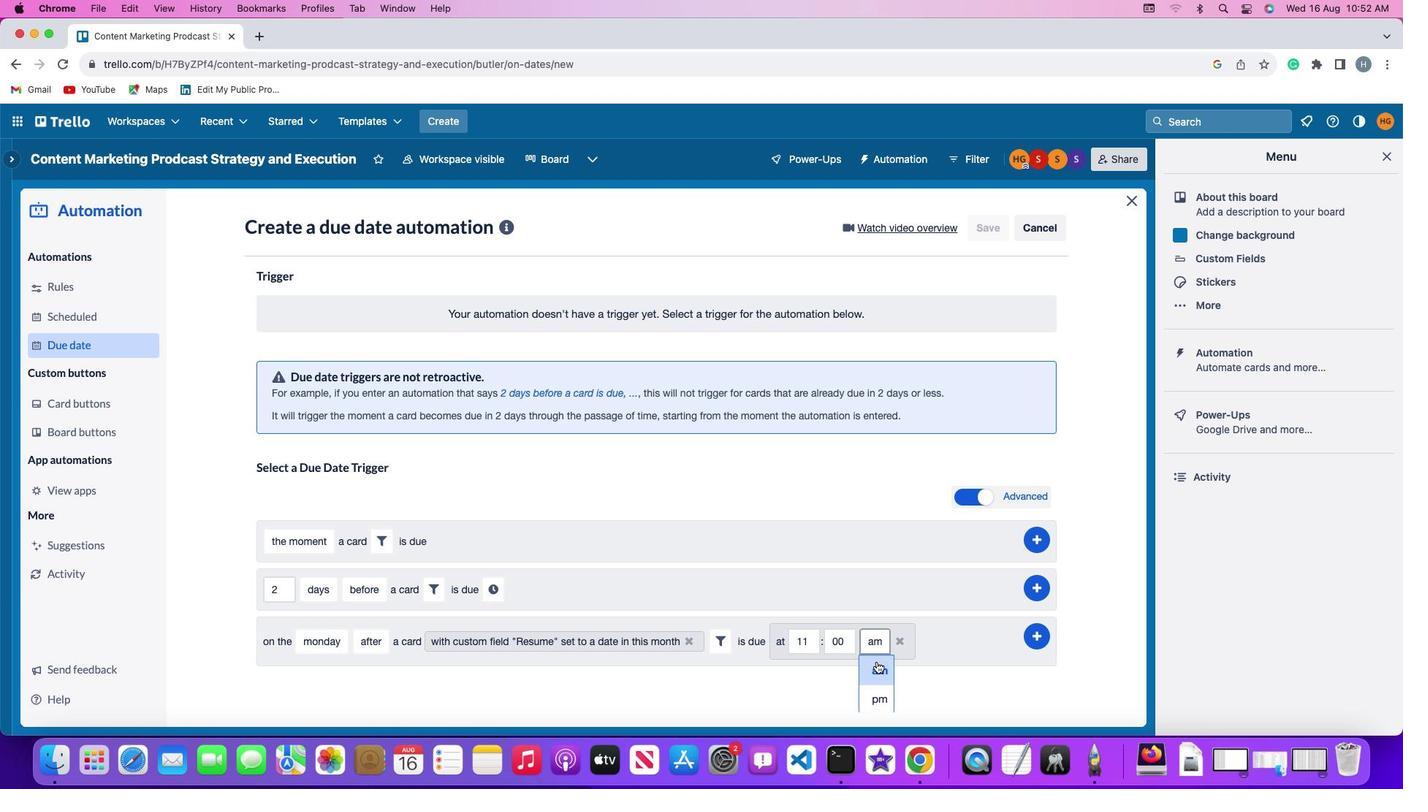 
Action: Mouse moved to (1037, 630)
Screenshot: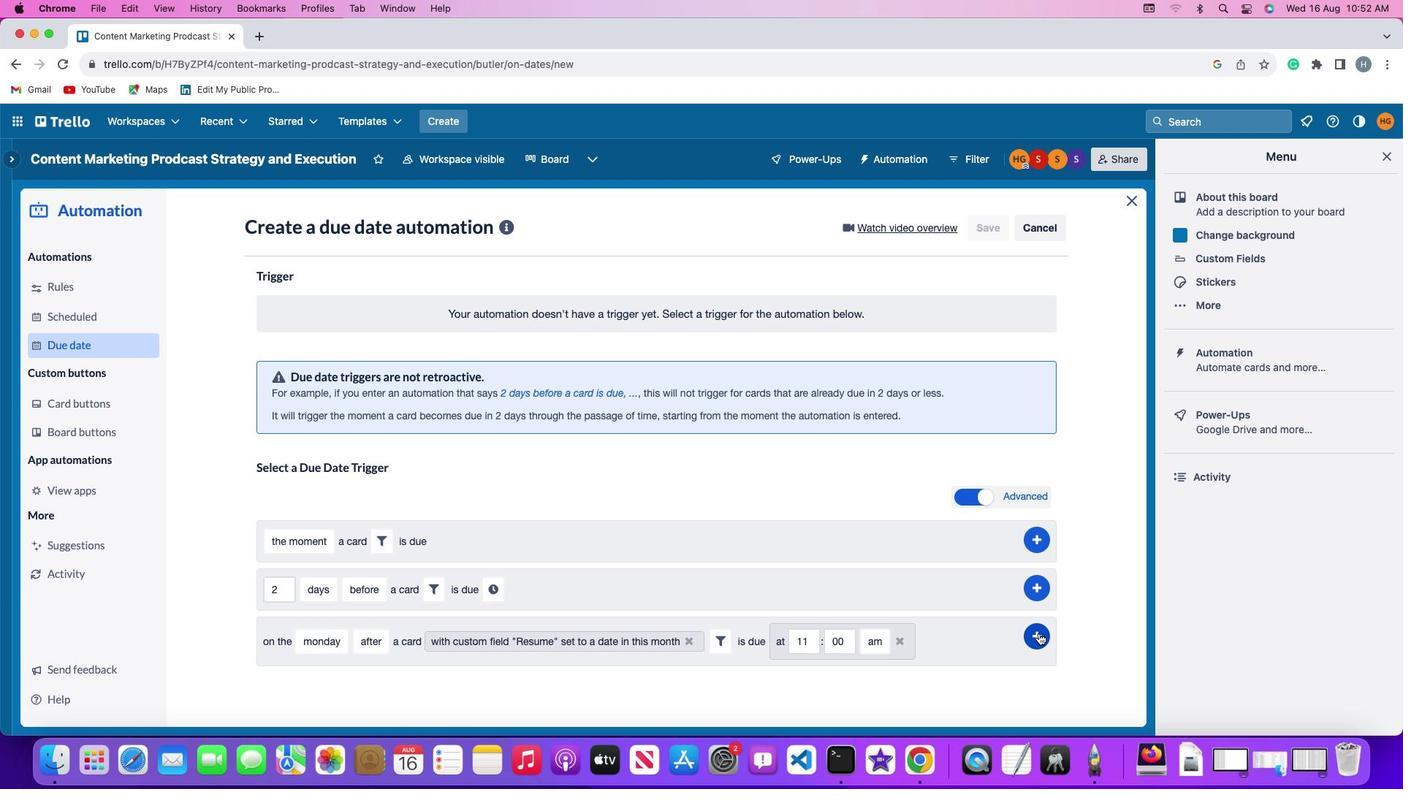 
Action: Mouse pressed left at (1037, 630)
Screenshot: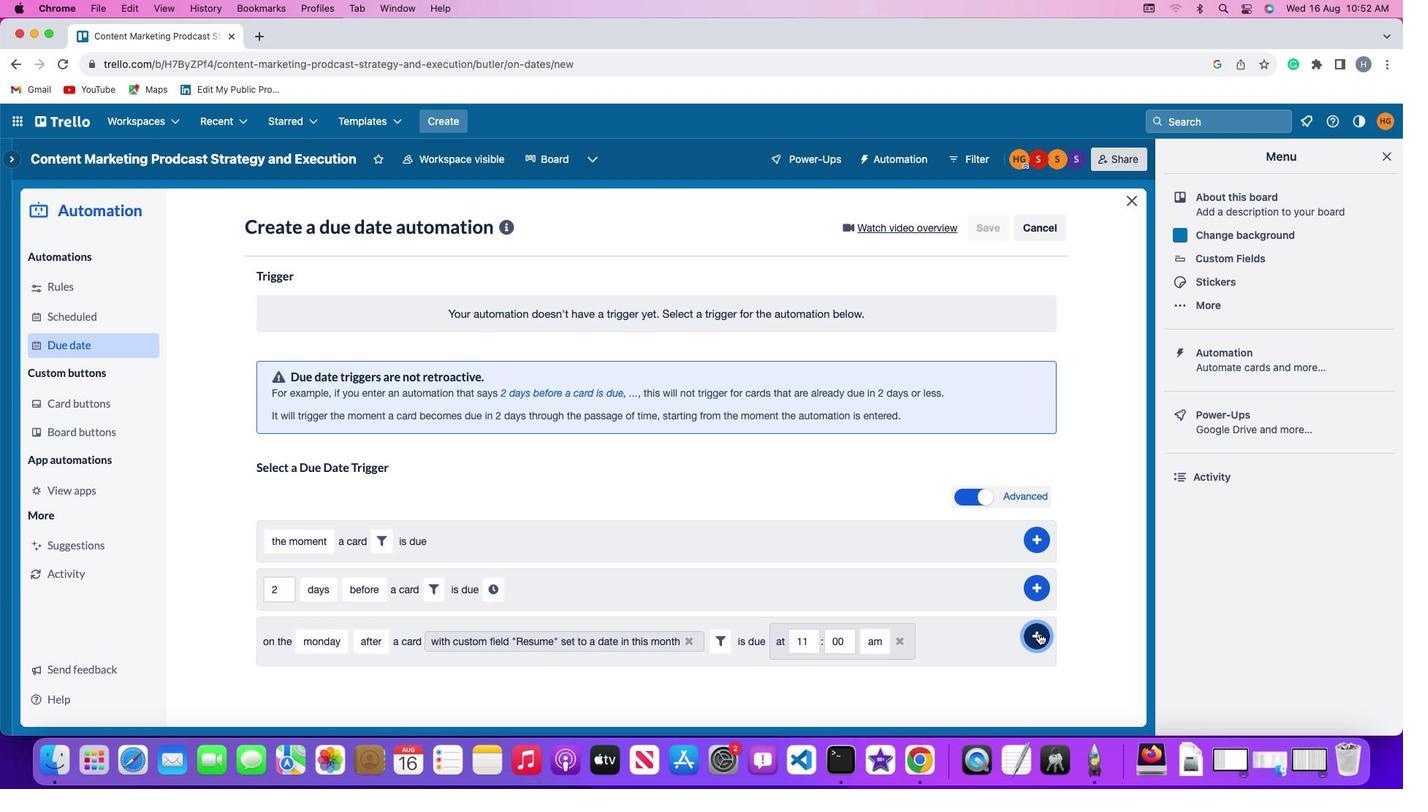 
Action: Mouse moved to (1103, 498)
Screenshot: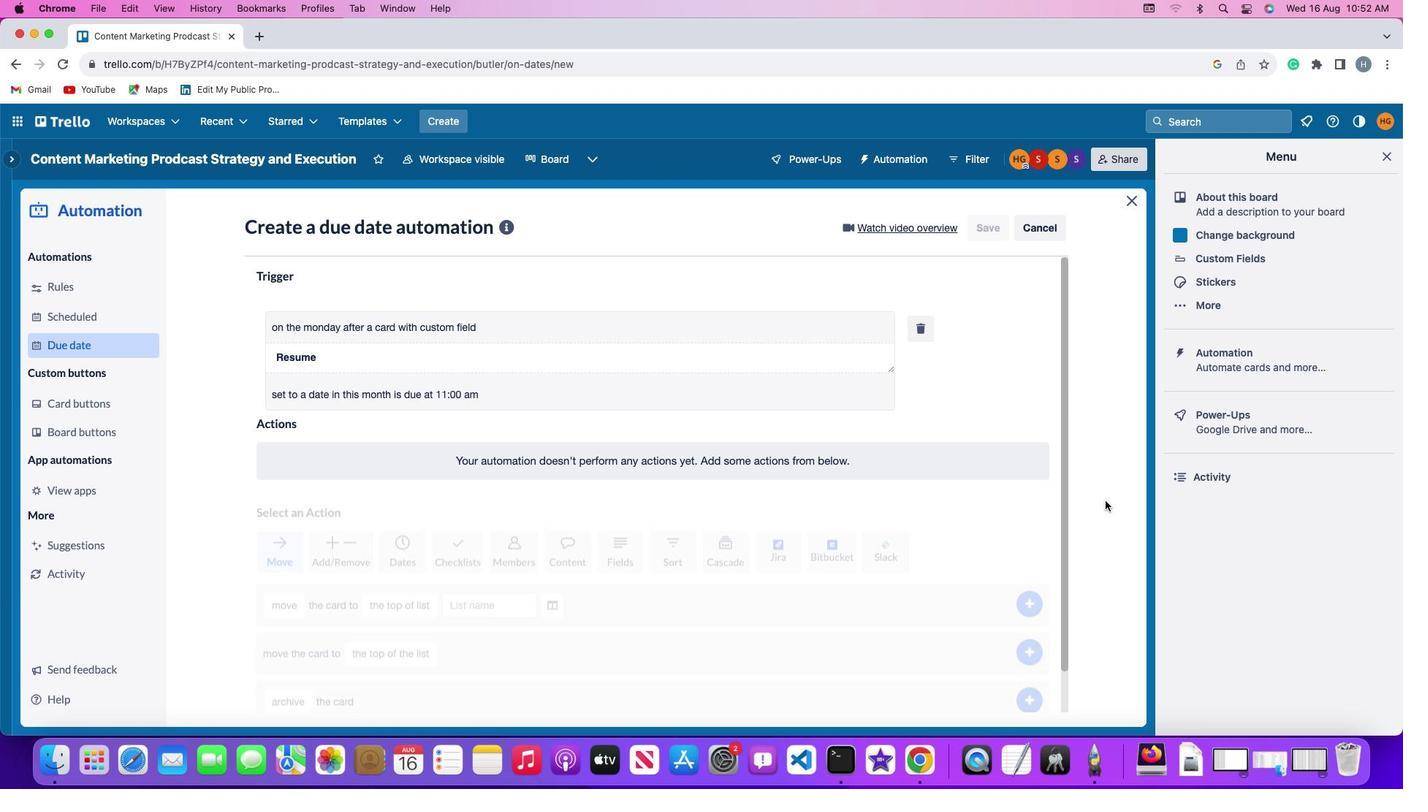 
